 Task: Look for space in Osvaldo Cruz, Brazil from 5th September, 2023 to 13th September, 2023 for 6 adults in price range Rs.15000 to Rs.20000. Place can be entire place with 3 bedrooms having 3 beds and 3 bathrooms. Property type can be house, flat, guest house. Booking option can be shelf check-in. Required host language is Spanish.
Action: Mouse moved to (473, 131)
Screenshot: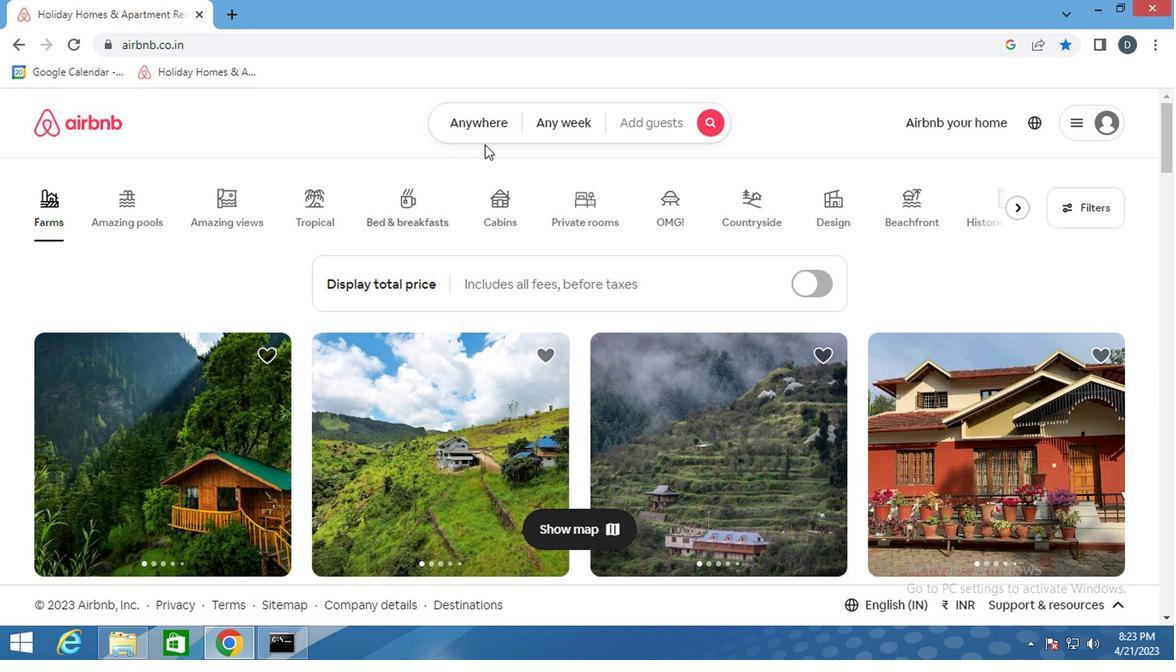 
Action: Mouse pressed left at (473, 131)
Screenshot: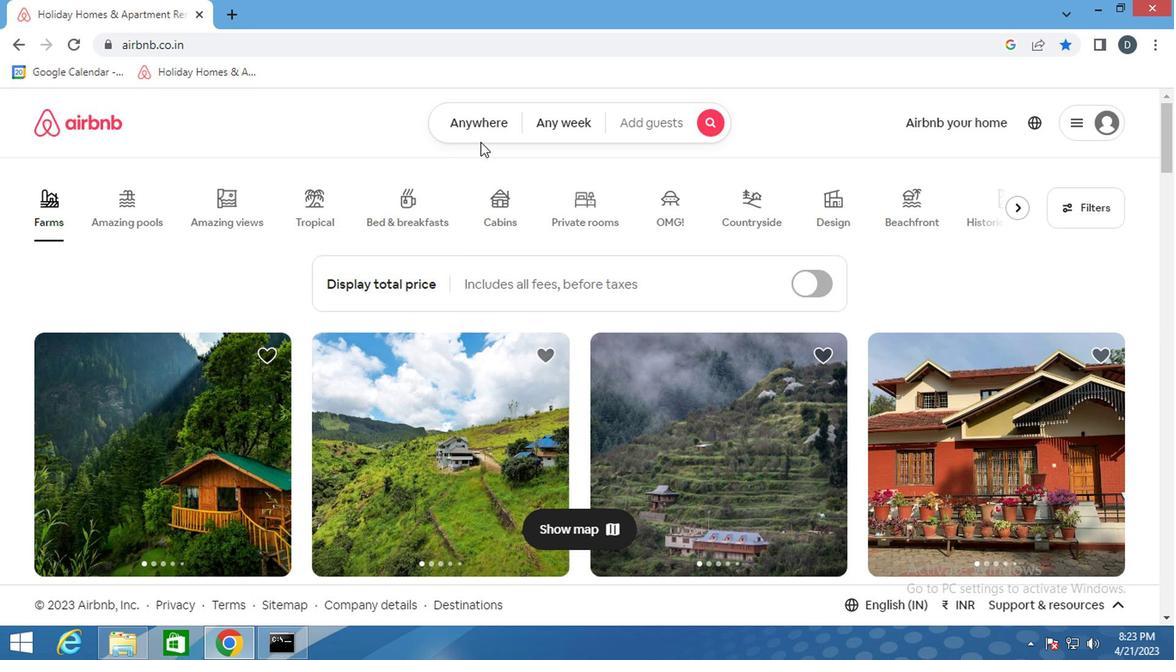 
Action: Mouse moved to (373, 194)
Screenshot: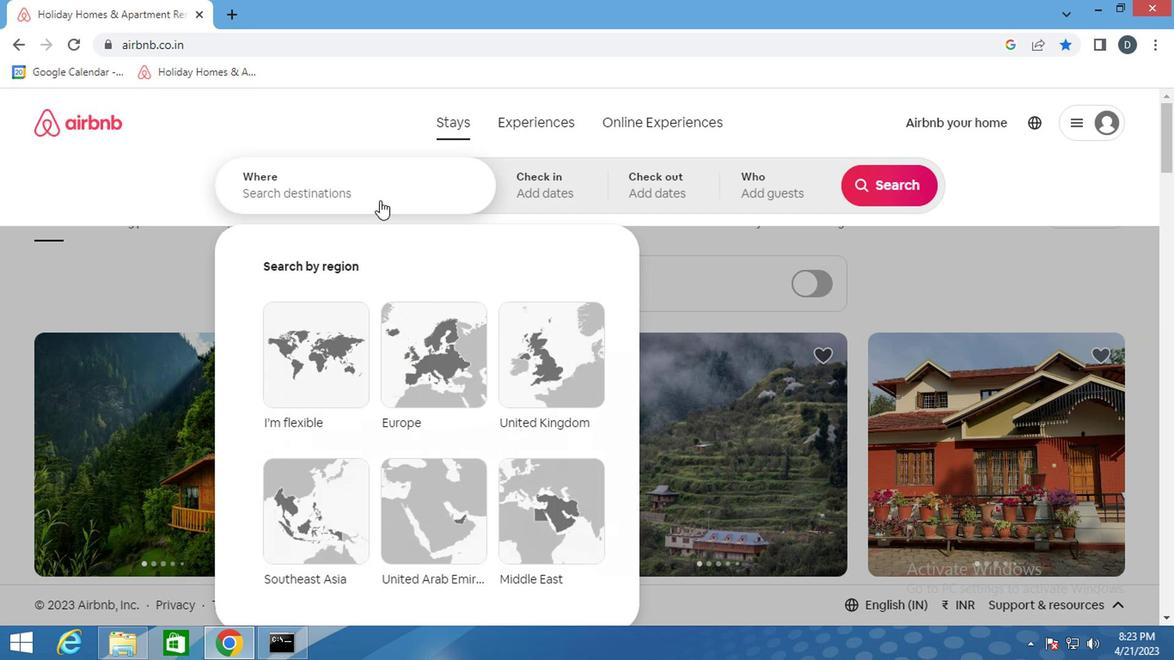 
Action: Mouse pressed left at (373, 194)
Screenshot: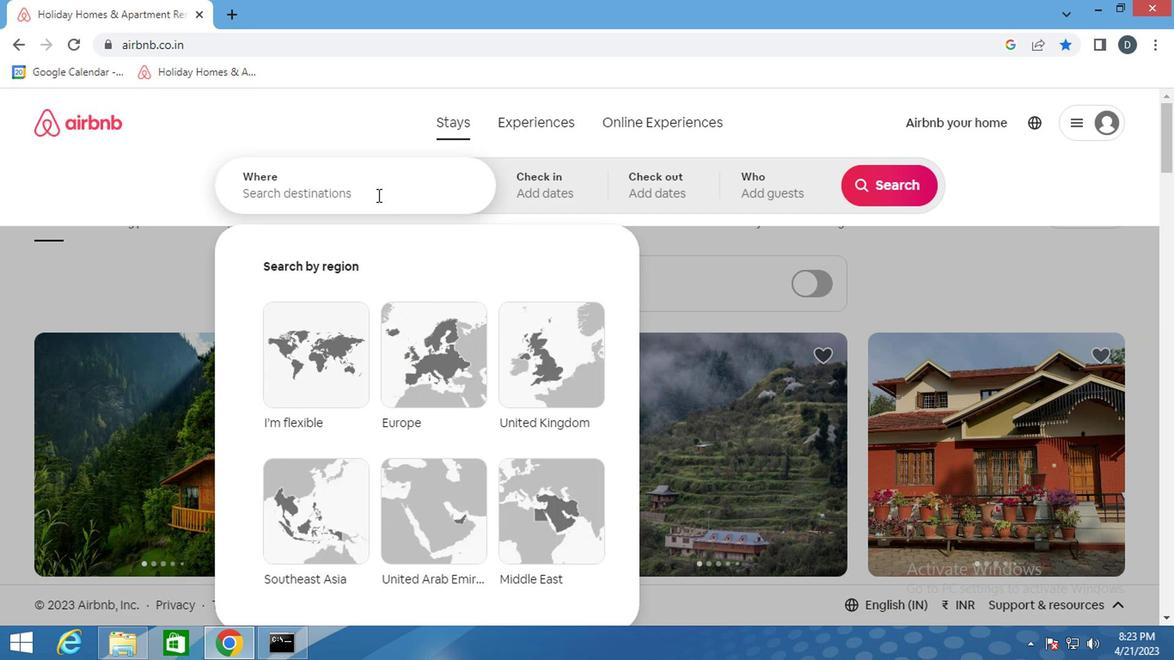 
Action: Key pressed <Key.shift>OSVALDO<Key.space><Key.shift><Key.shift><Key.shift>CRUZ,<Key.shift>BRAZIL<Key.enter>
Screenshot: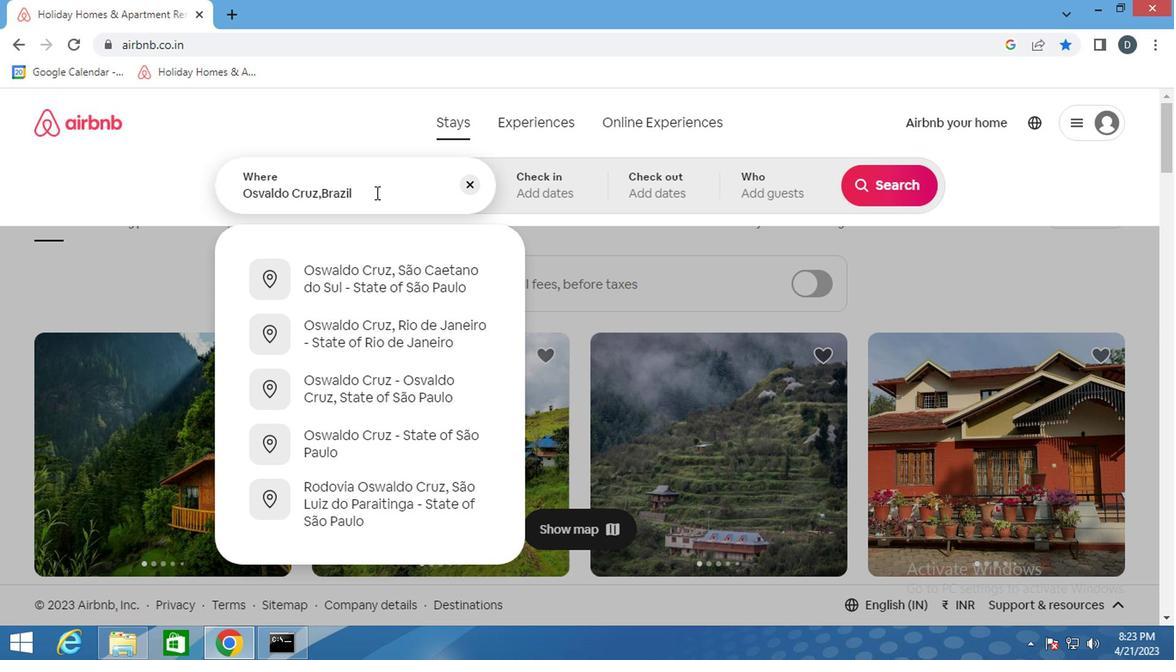 
Action: Mouse moved to (886, 340)
Screenshot: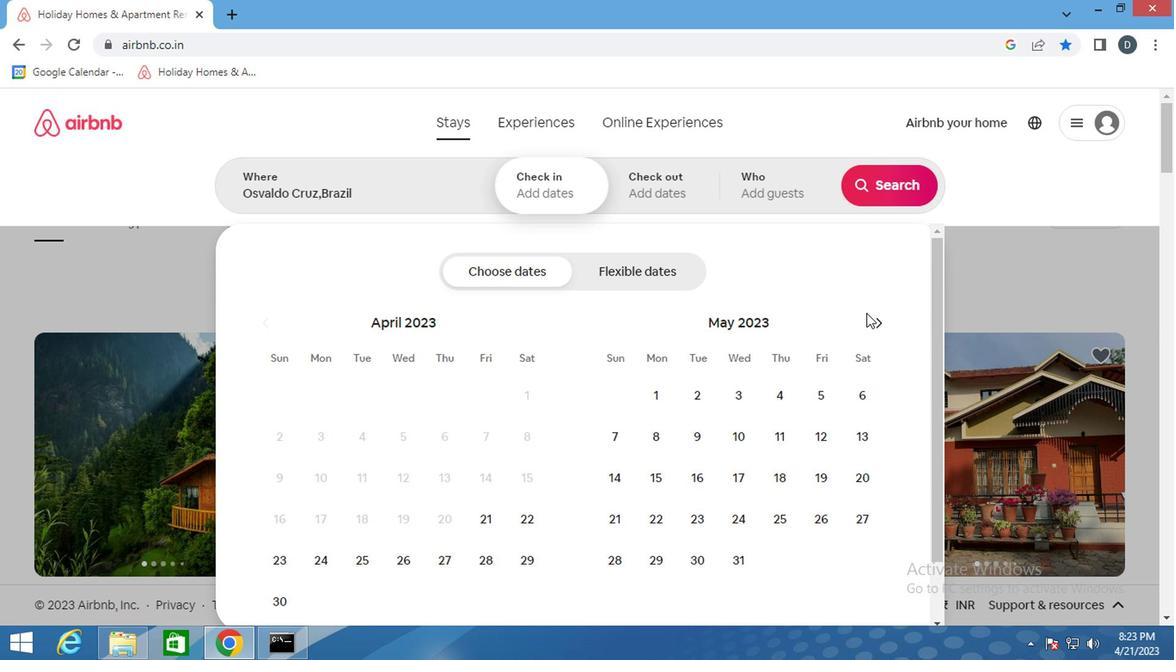 
Action: Mouse pressed left at (886, 340)
Screenshot: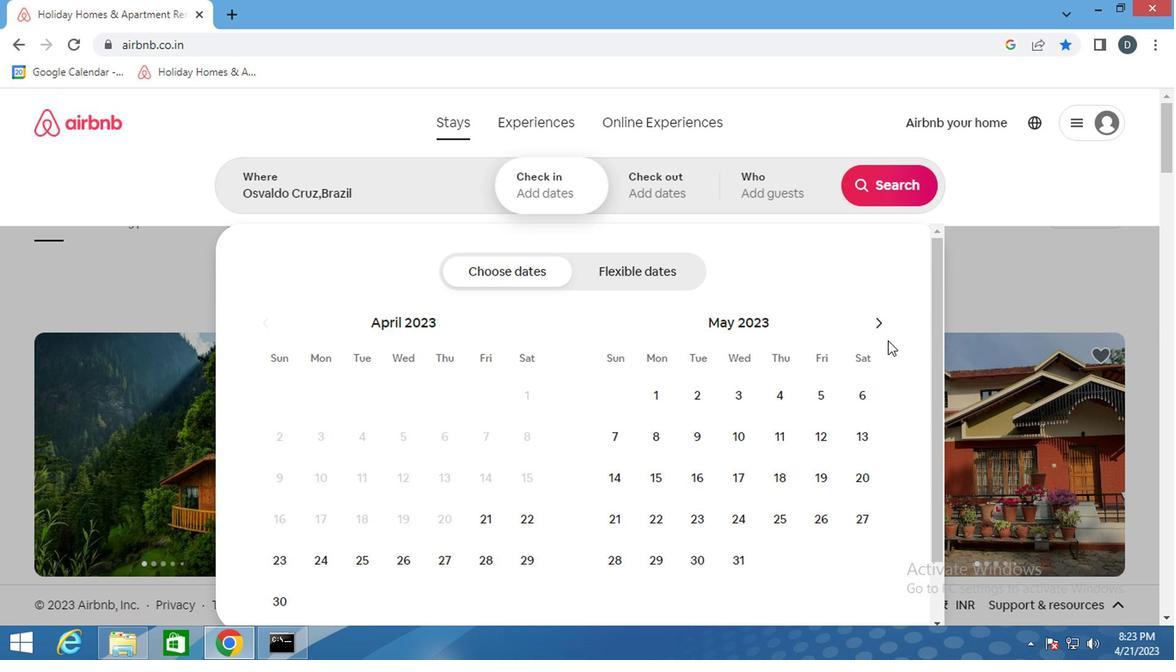 
Action: Mouse moved to (876, 319)
Screenshot: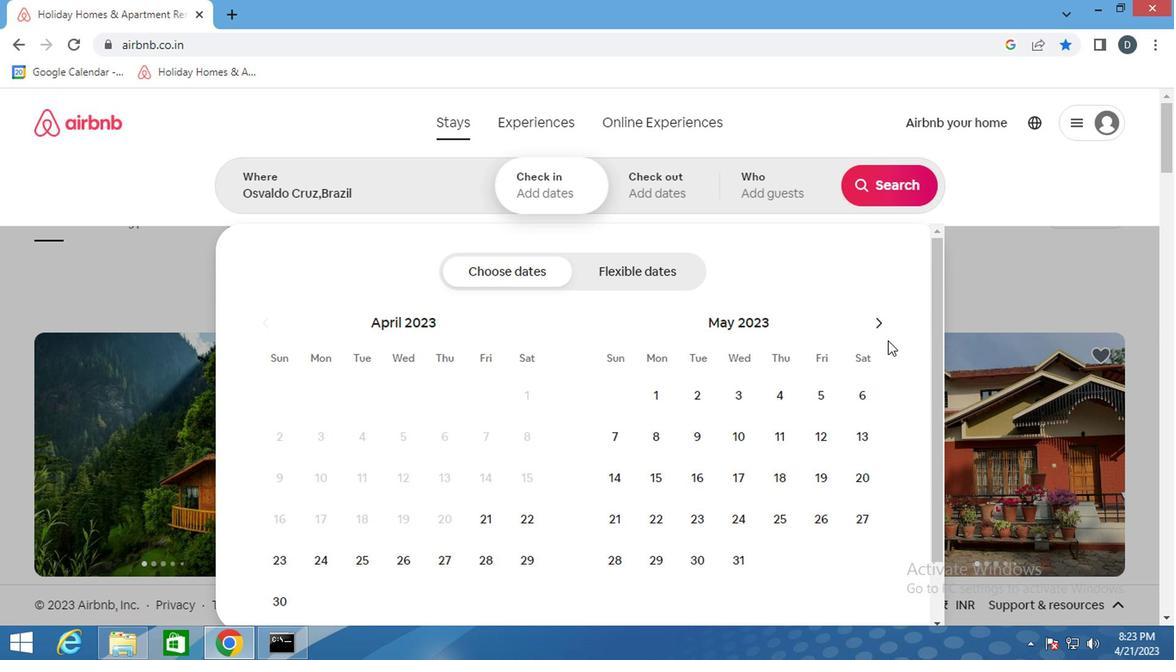 
Action: Mouse pressed left at (876, 319)
Screenshot: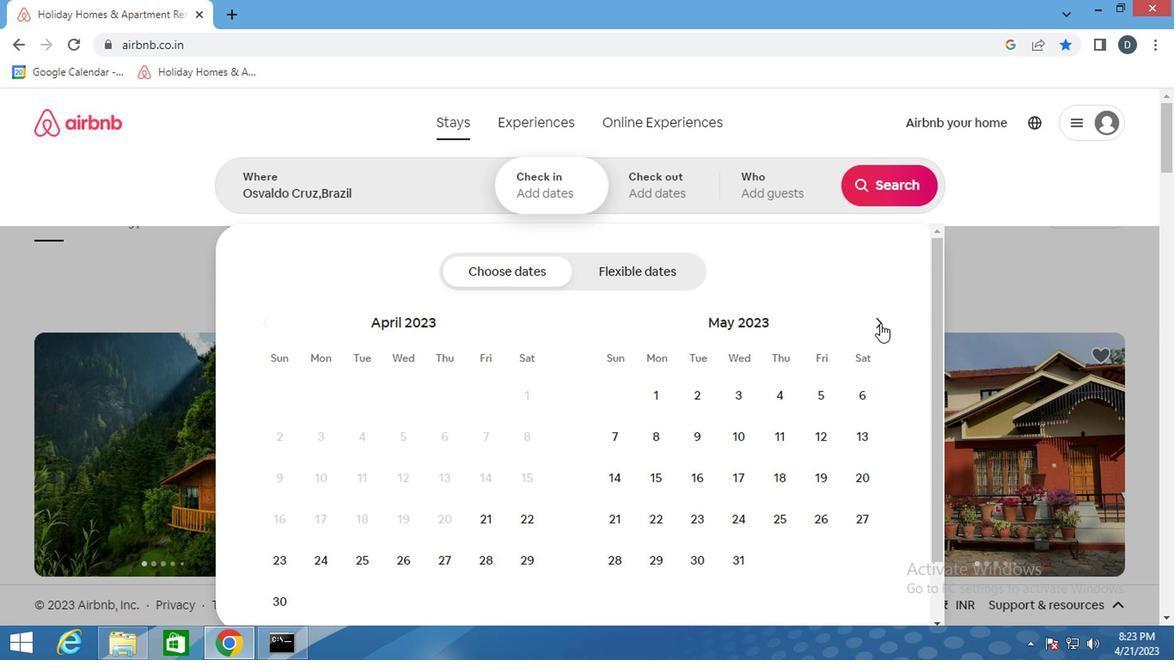 
Action: Mouse pressed left at (876, 319)
Screenshot: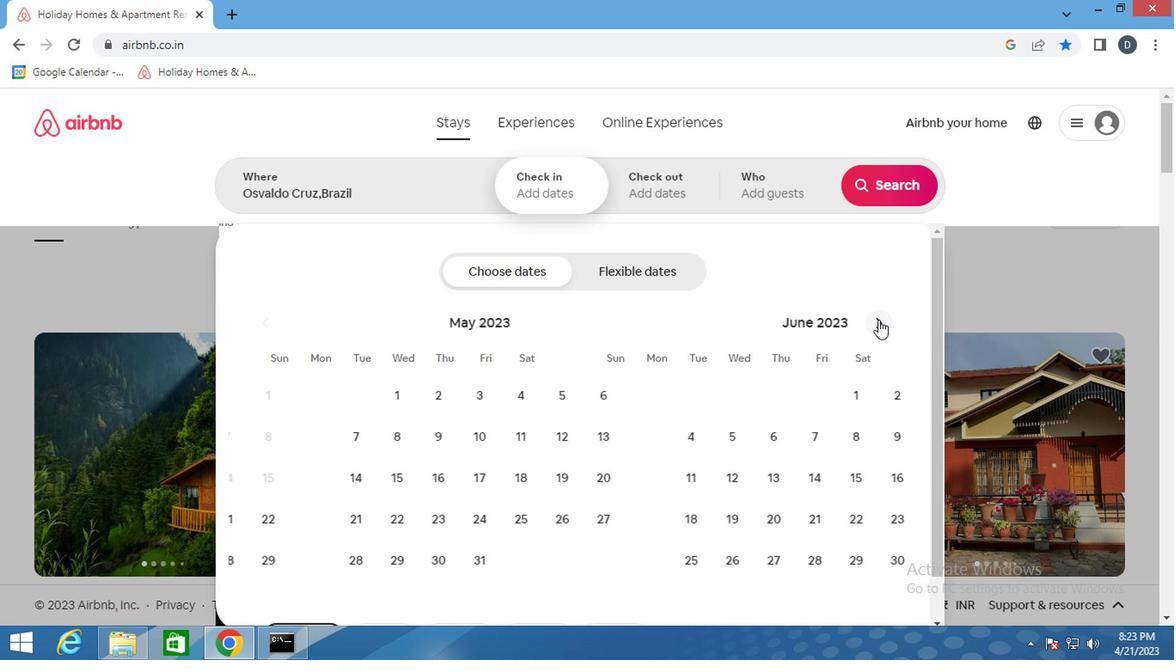 
Action: Mouse pressed left at (876, 319)
Screenshot: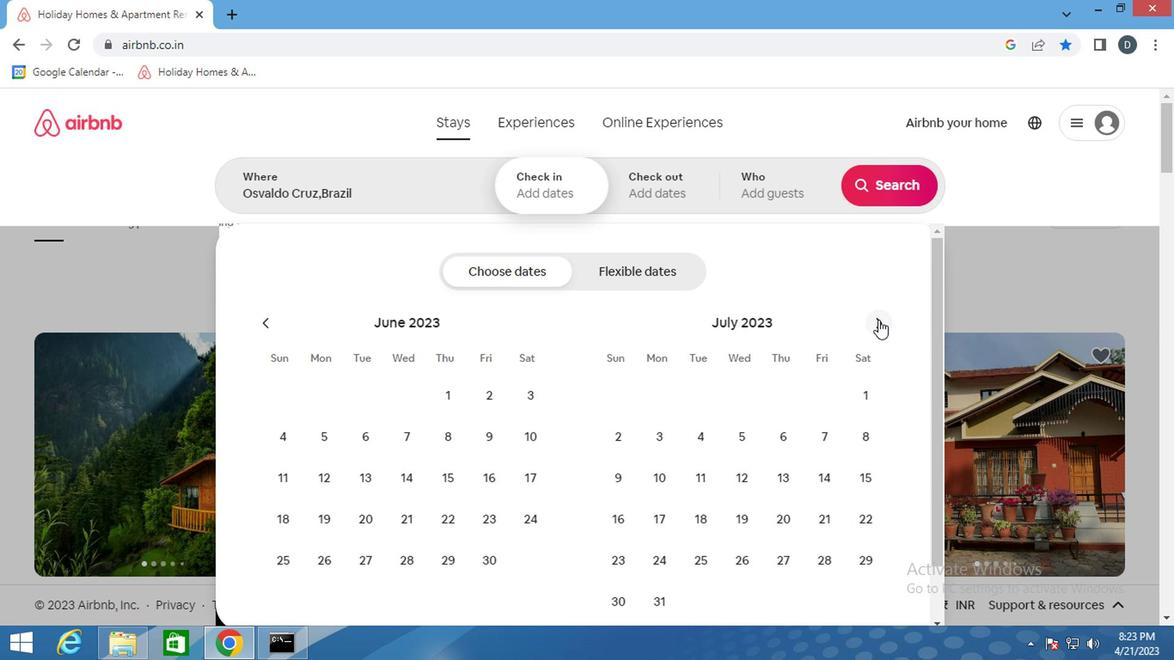 
Action: Mouse moved to (878, 326)
Screenshot: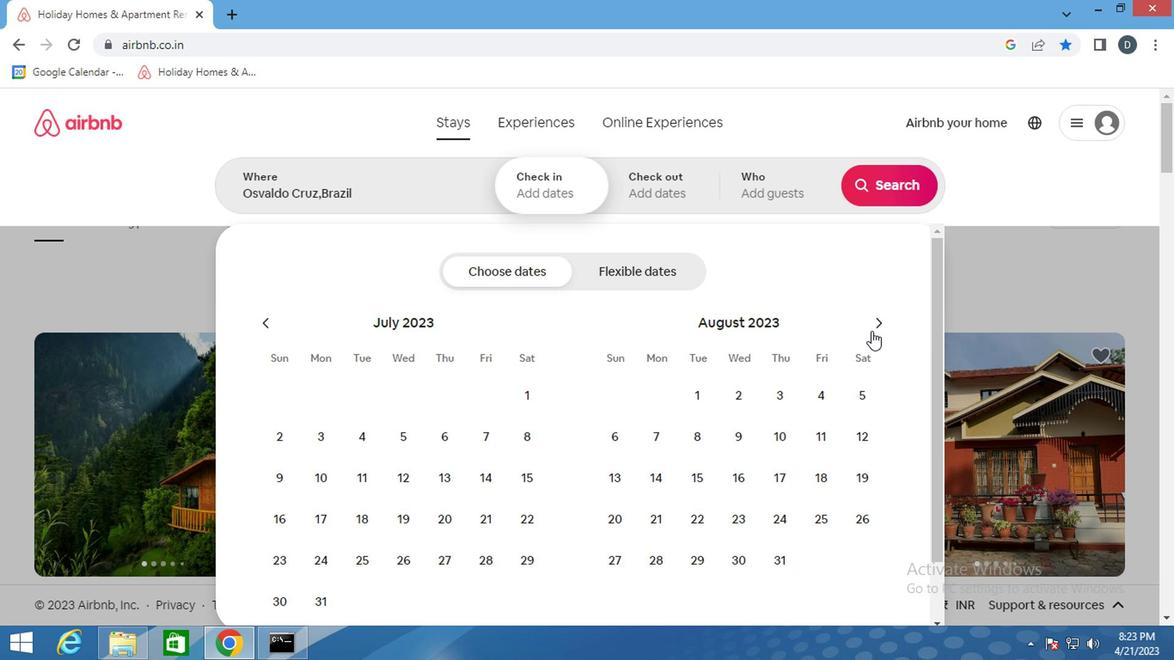 
Action: Mouse pressed left at (878, 326)
Screenshot: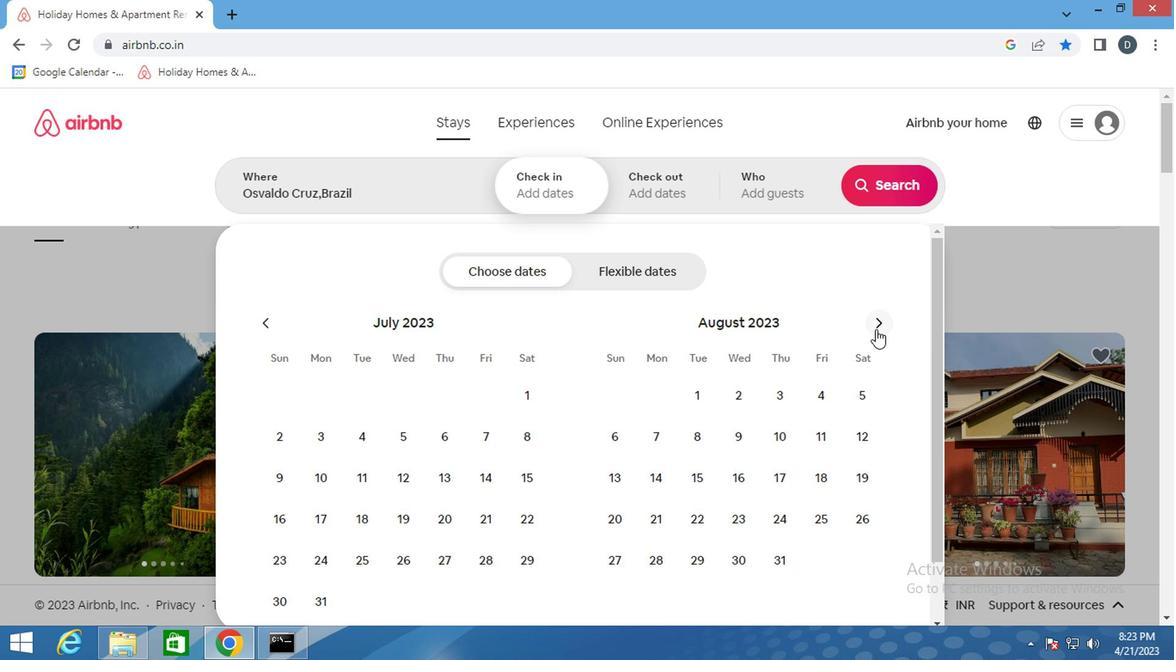 
Action: Mouse pressed left at (878, 326)
Screenshot: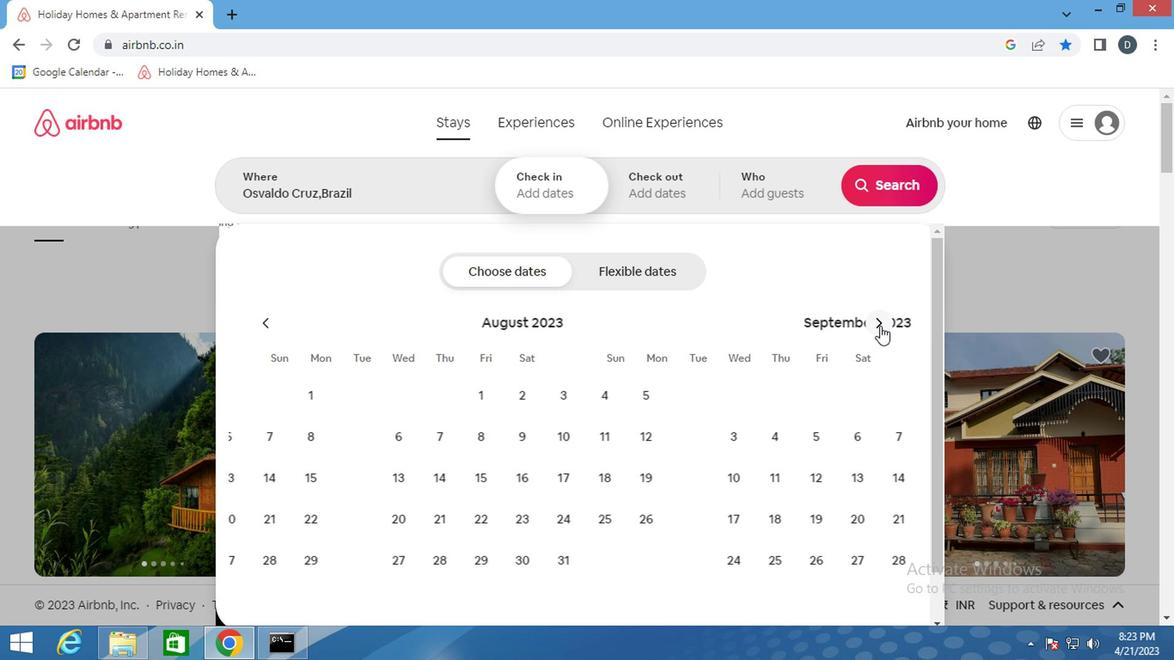 
Action: Mouse moved to (354, 437)
Screenshot: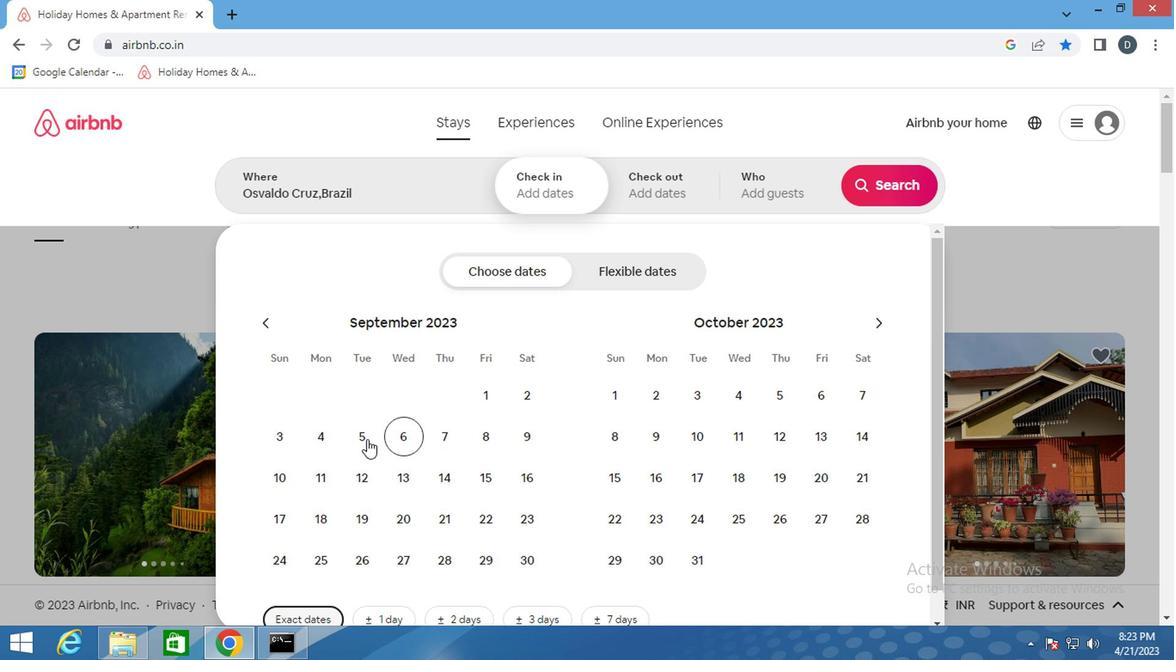 
Action: Mouse pressed left at (354, 437)
Screenshot: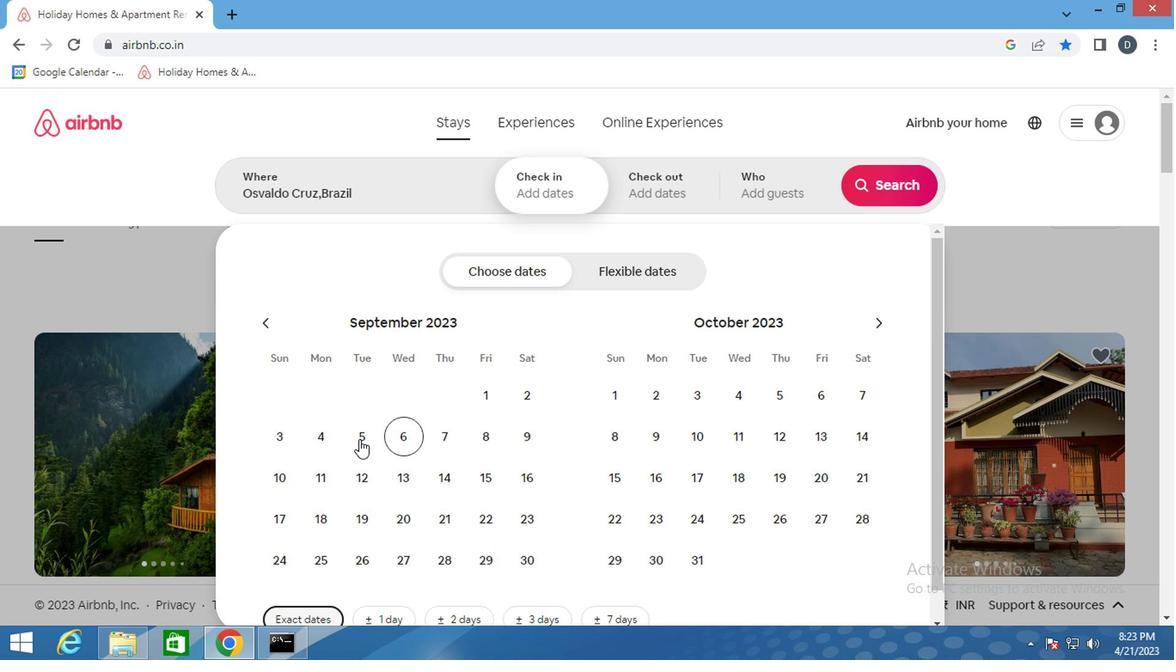 
Action: Mouse moved to (390, 480)
Screenshot: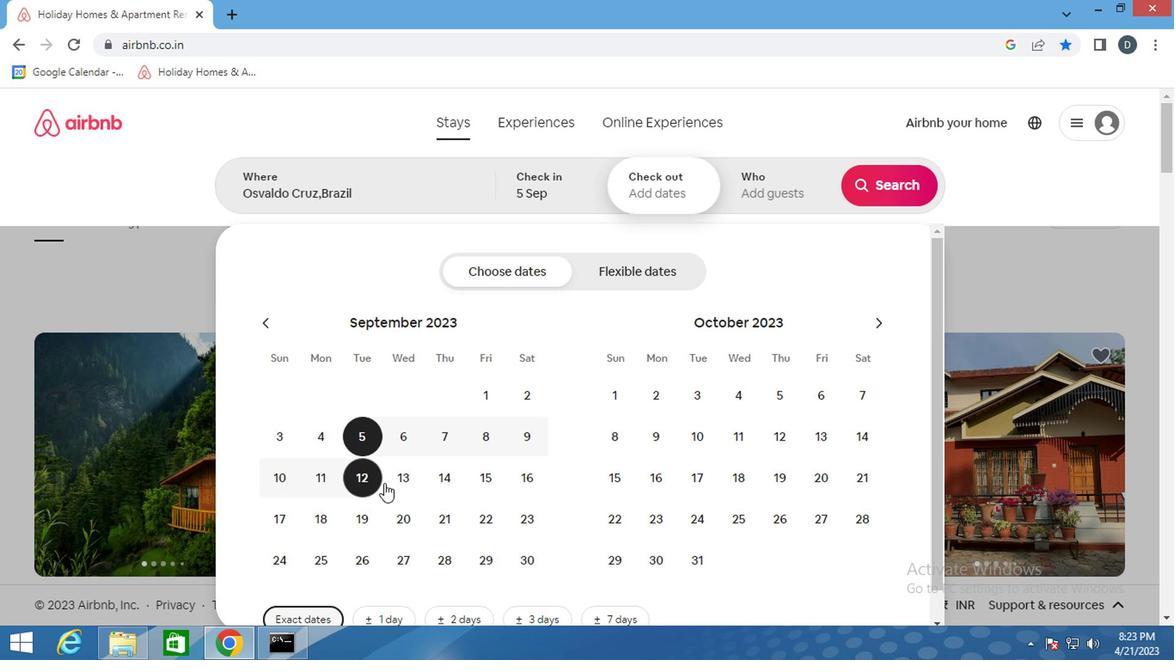 
Action: Mouse pressed left at (390, 480)
Screenshot: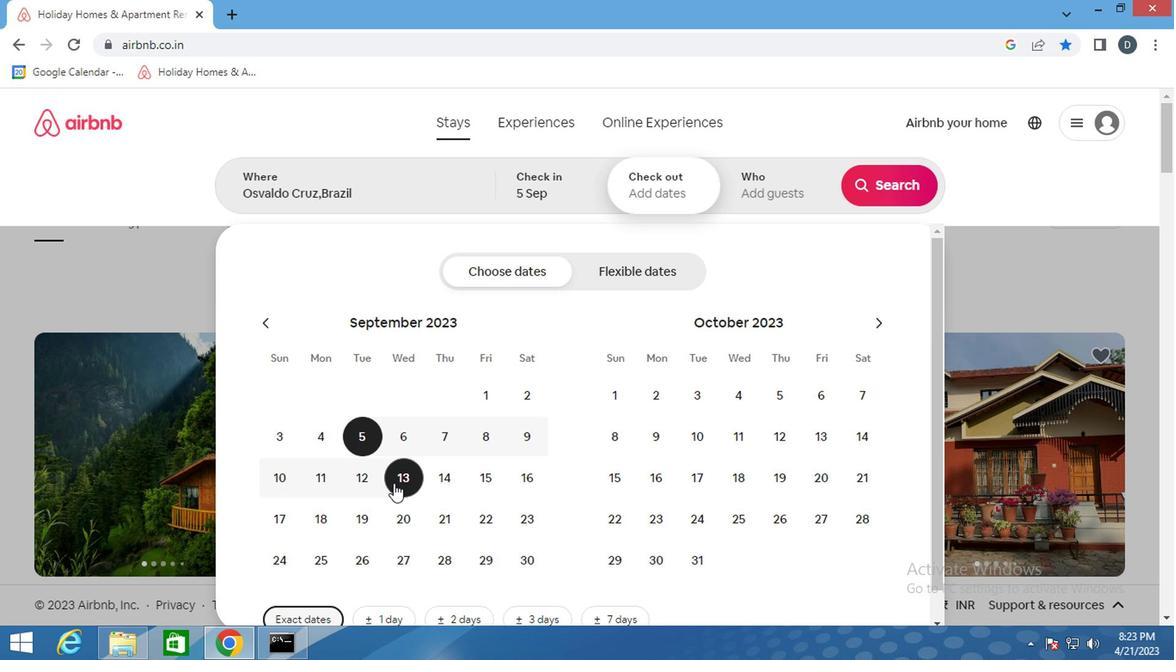 
Action: Mouse moved to (741, 199)
Screenshot: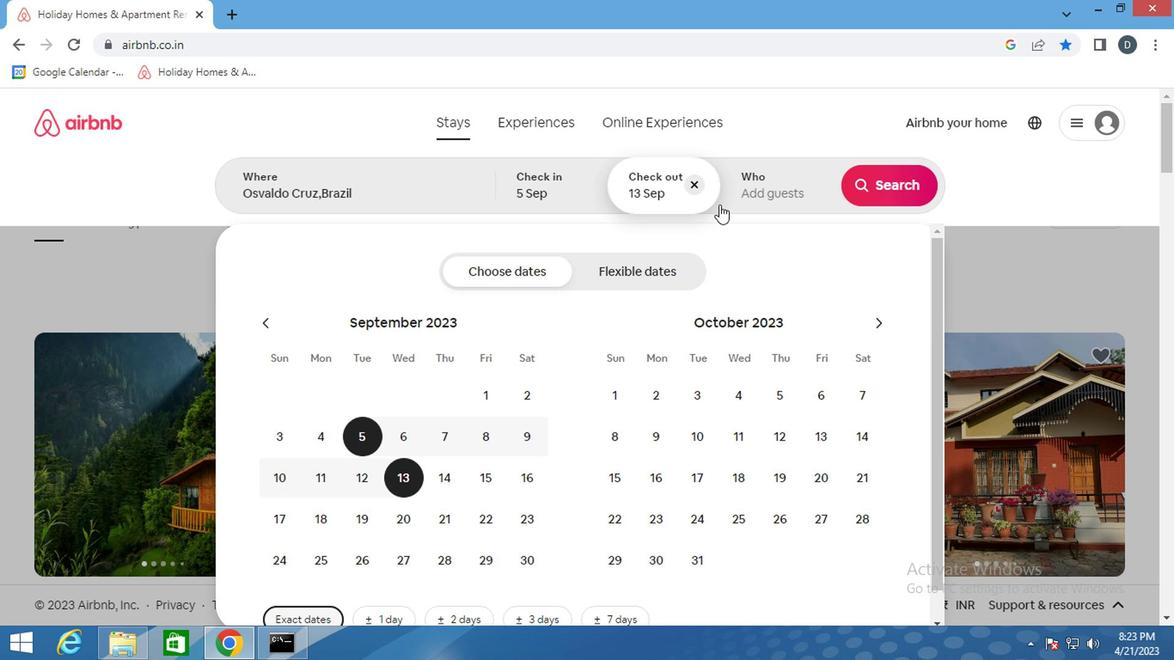 
Action: Mouse pressed left at (741, 199)
Screenshot: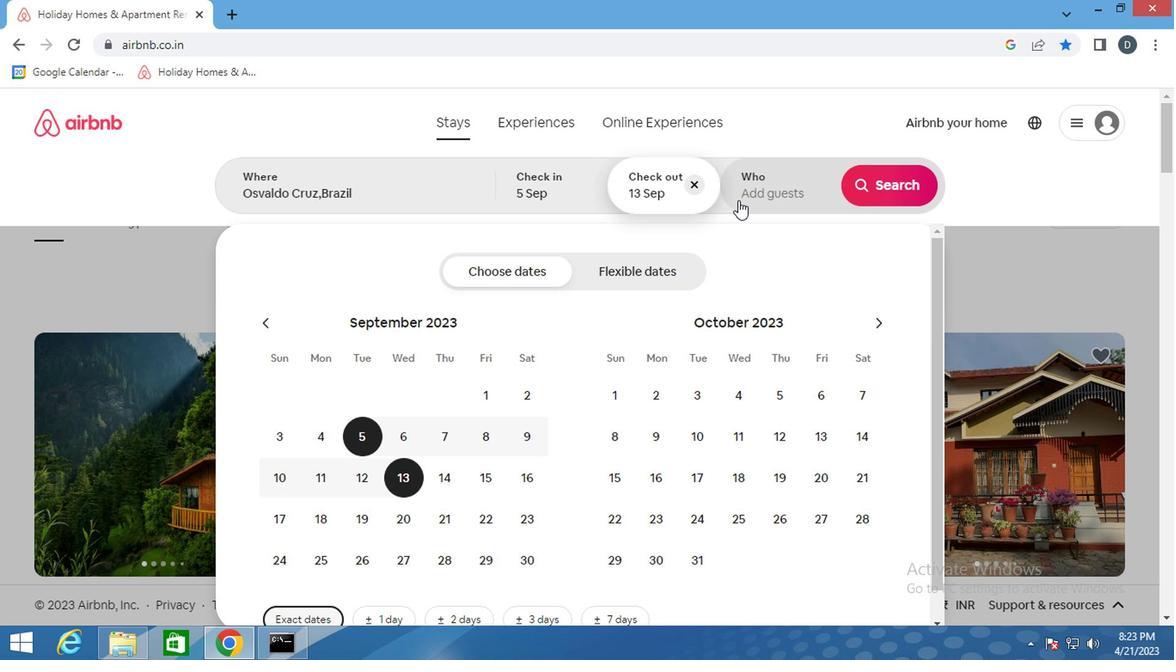 
Action: Mouse moved to (886, 278)
Screenshot: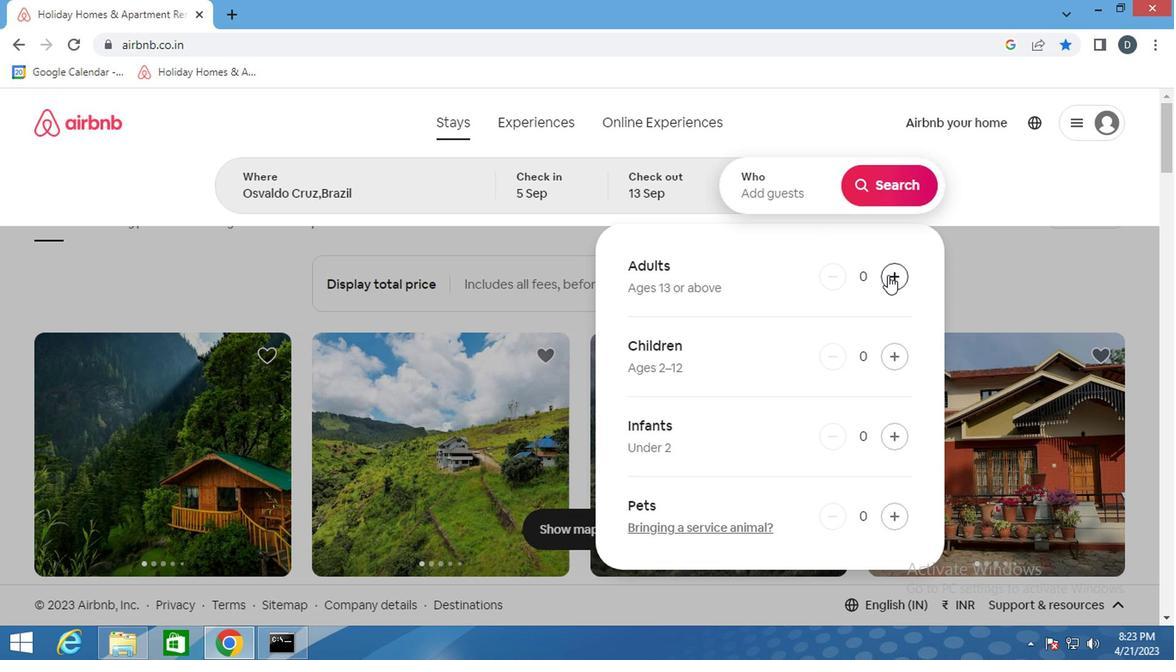 
Action: Mouse pressed left at (886, 278)
Screenshot: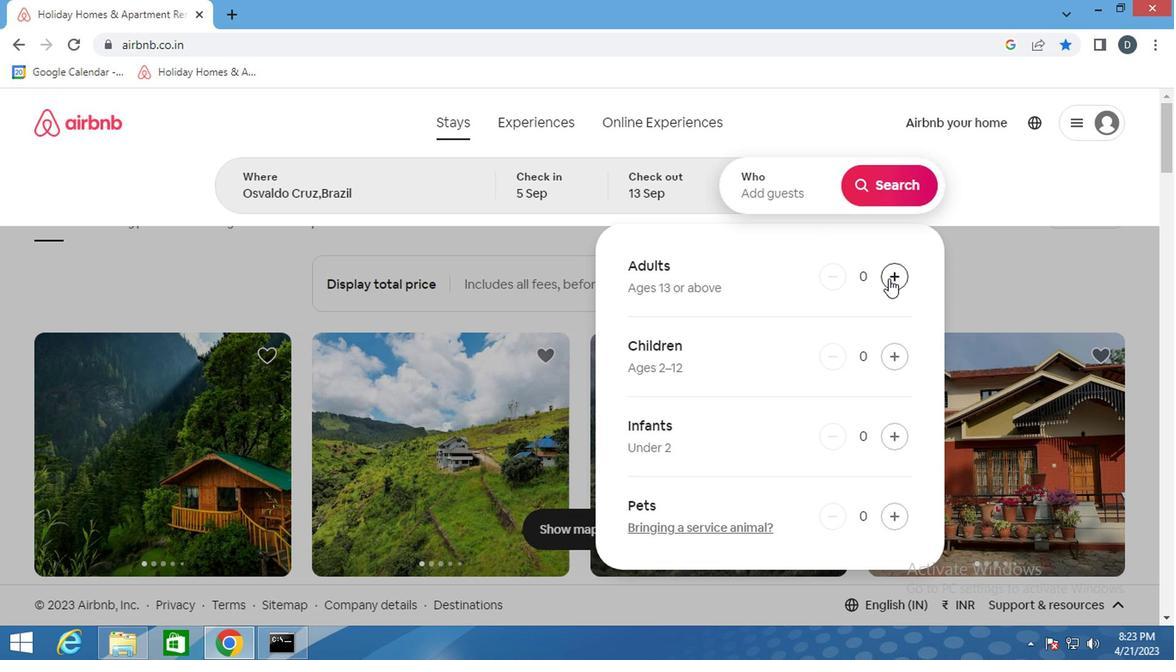 
Action: Mouse pressed left at (886, 278)
Screenshot: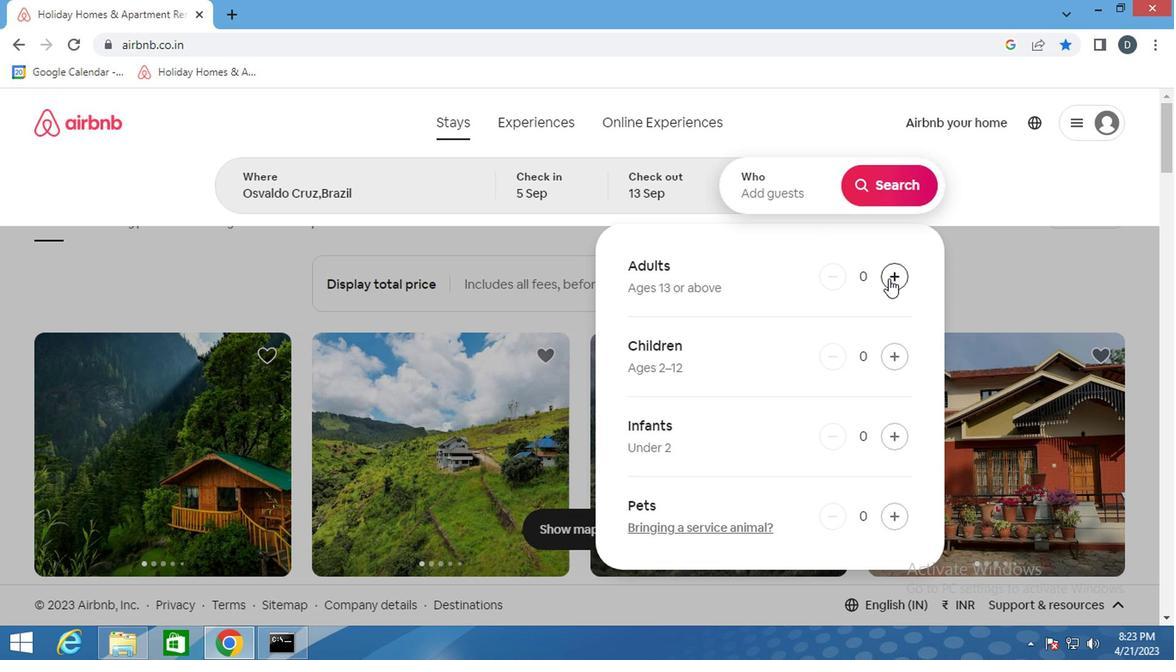 
Action: Mouse pressed left at (886, 278)
Screenshot: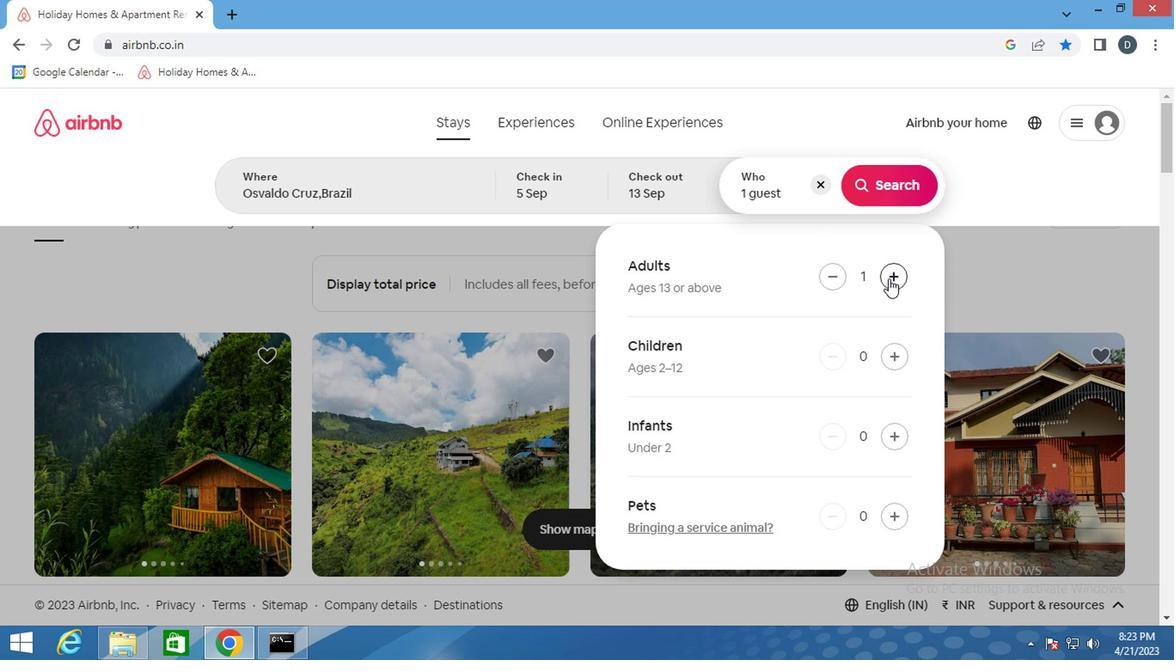
Action: Mouse pressed left at (886, 278)
Screenshot: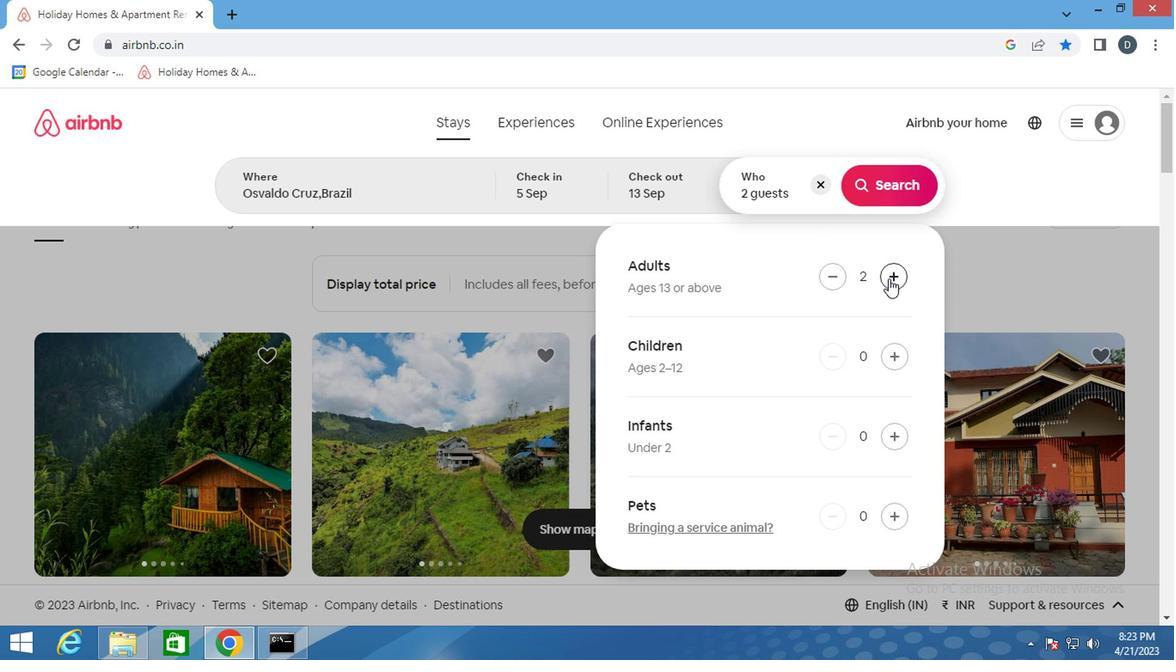 
Action: Mouse pressed left at (886, 278)
Screenshot: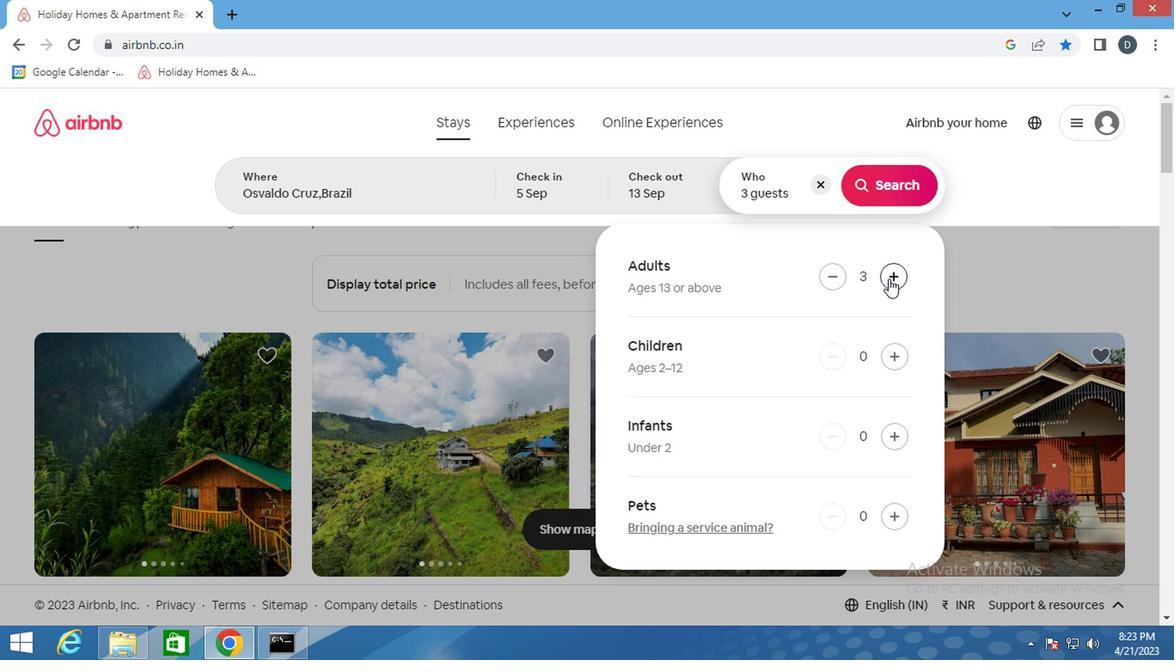 
Action: Mouse pressed left at (886, 278)
Screenshot: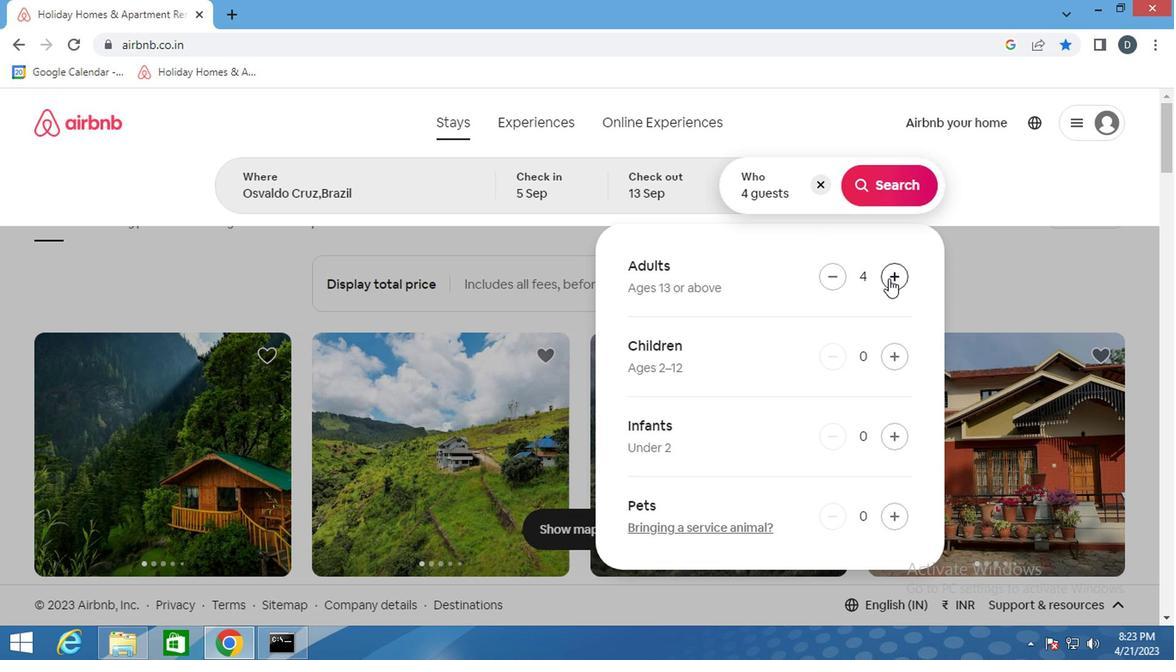 
Action: Mouse moved to (889, 200)
Screenshot: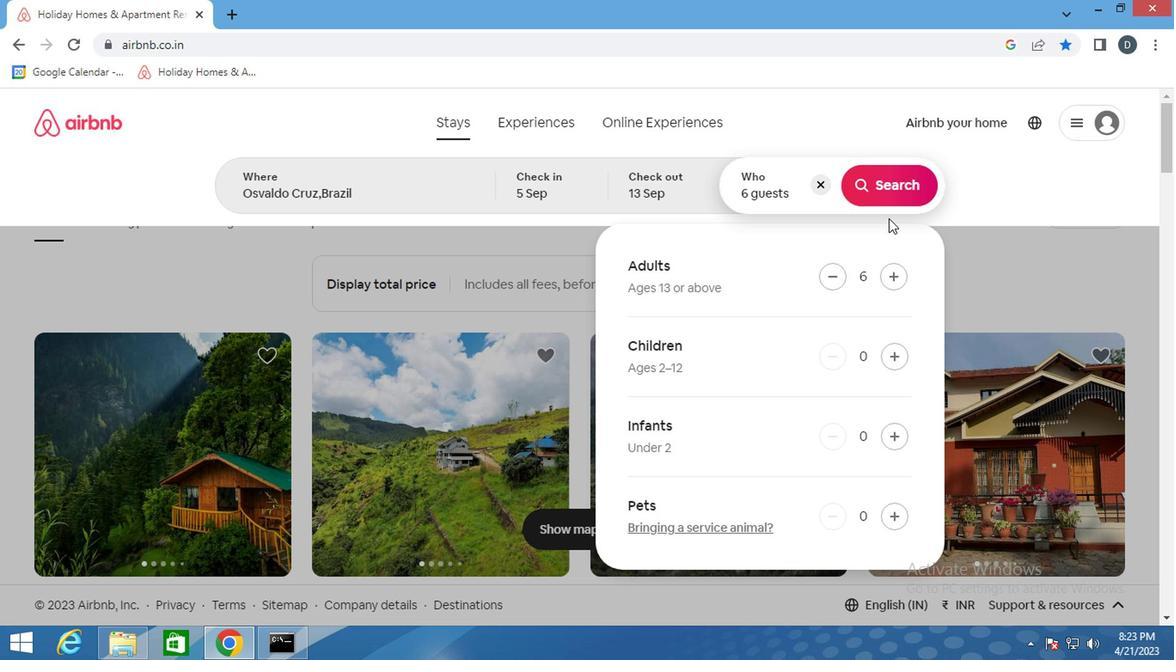 
Action: Mouse pressed left at (889, 200)
Screenshot: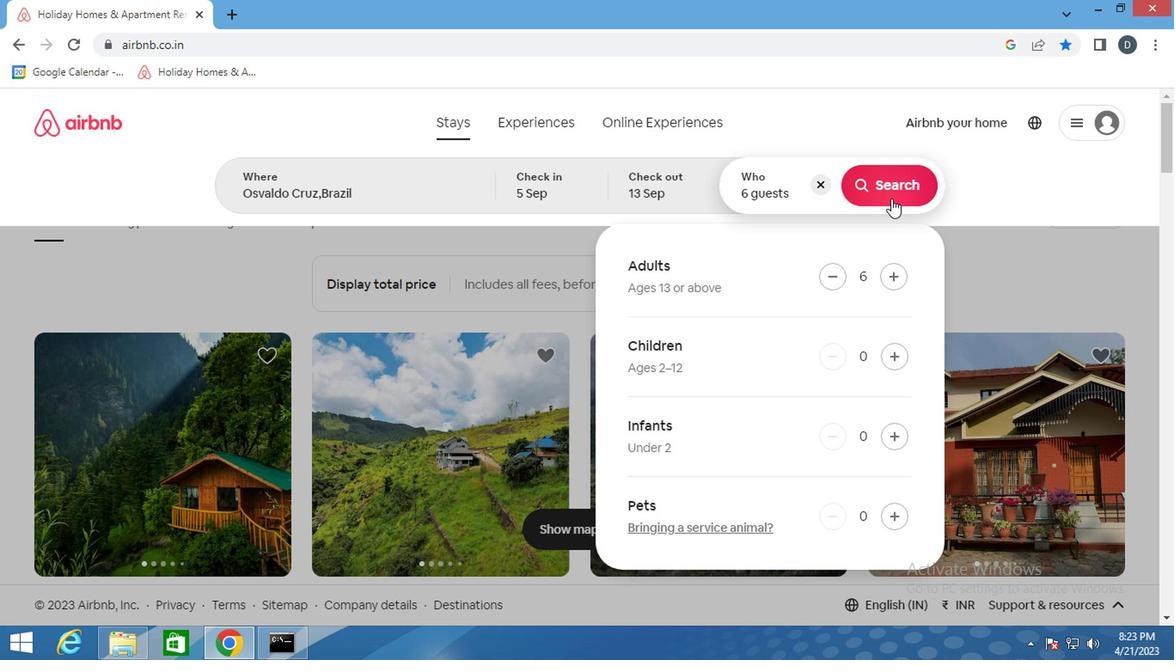 
Action: Mouse moved to (1077, 196)
Screenshot: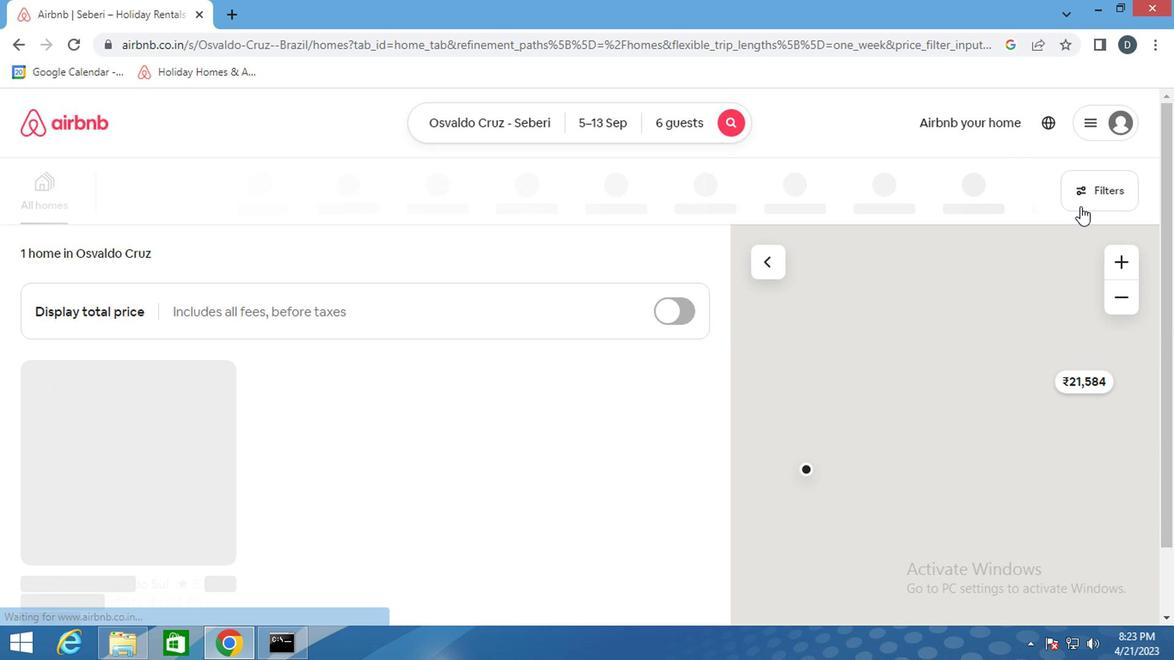 
Action: Mouse pressed left at (1077, 196)
Screenshot: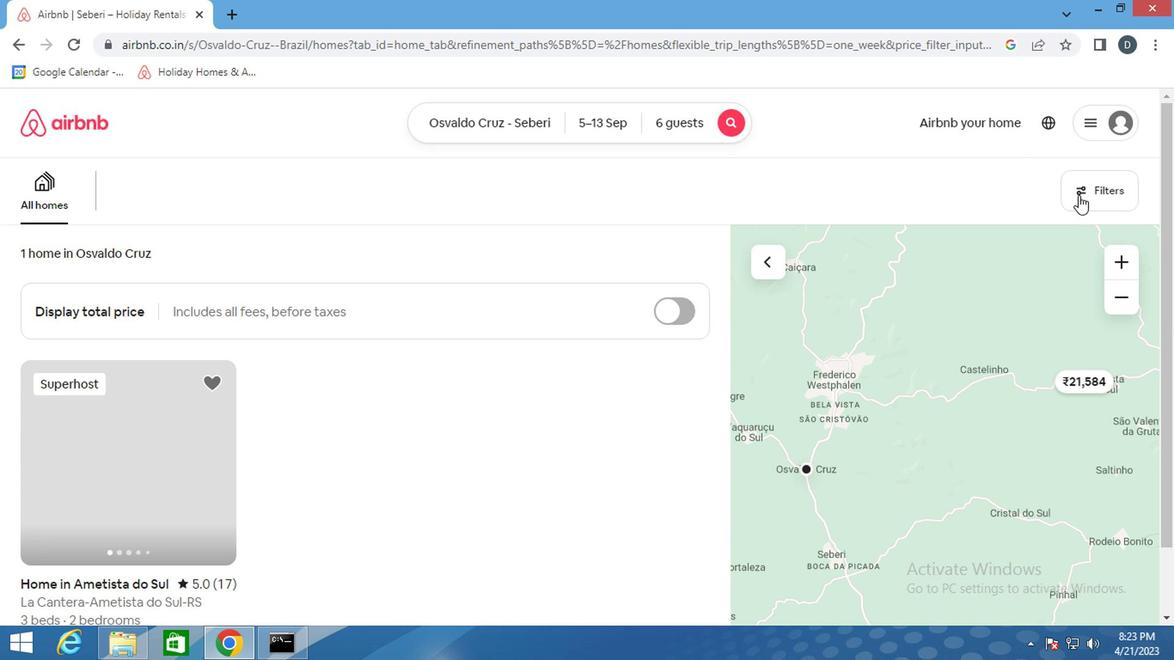 
Action: Mouse moved to (405, 403)
Screenshot: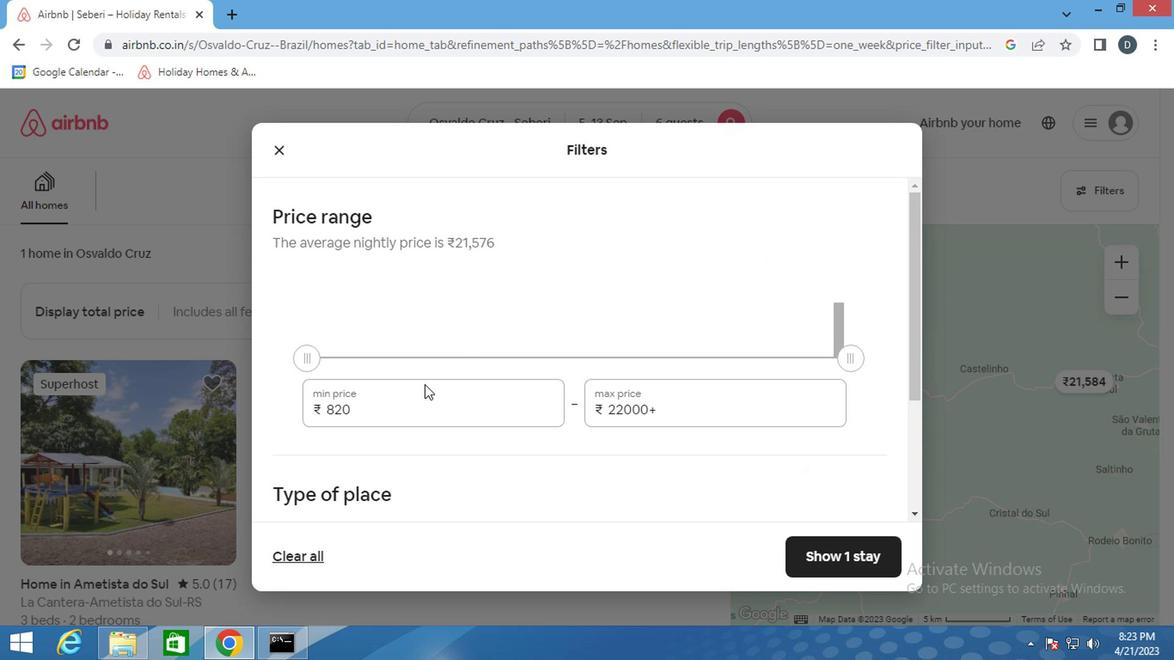 
Action: Mouse pressed left at (405, 403)
Screenshot: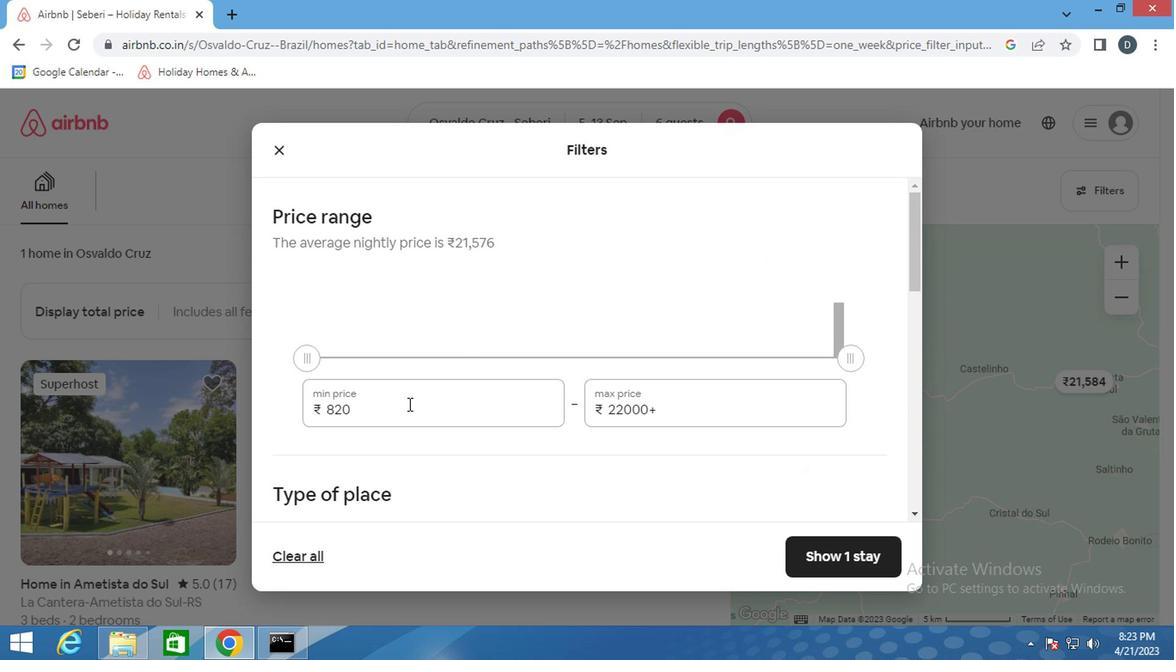 
Action: Mouse pressed left at (405, 403)
Screenshot: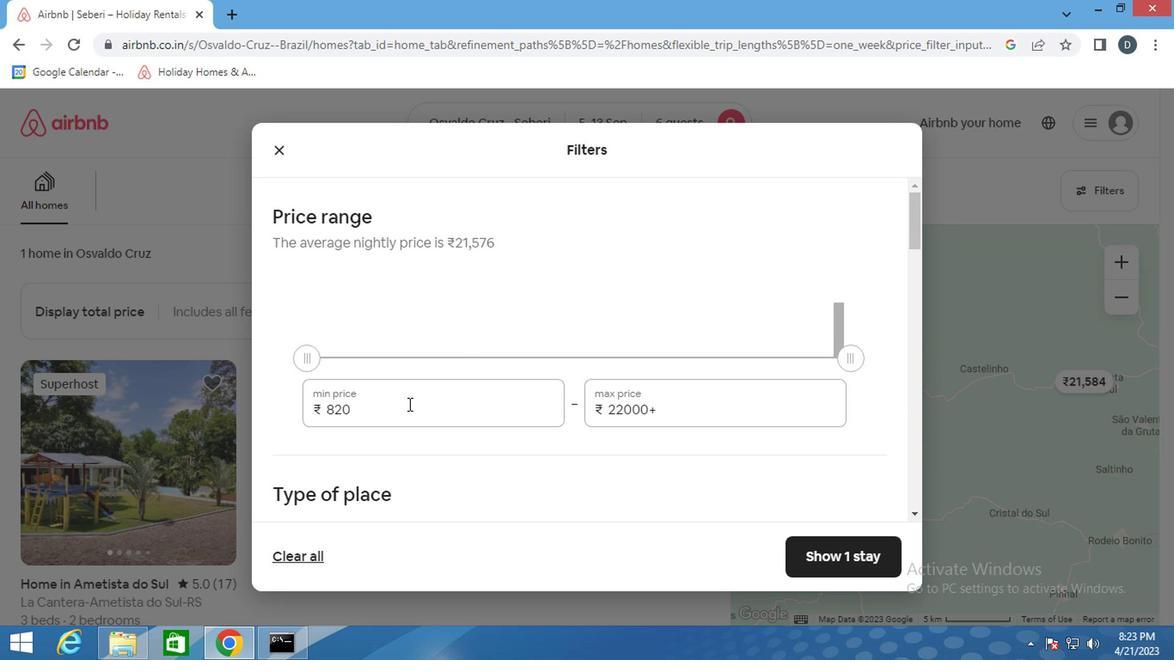
Action: Key pressed 15000
Screenshot: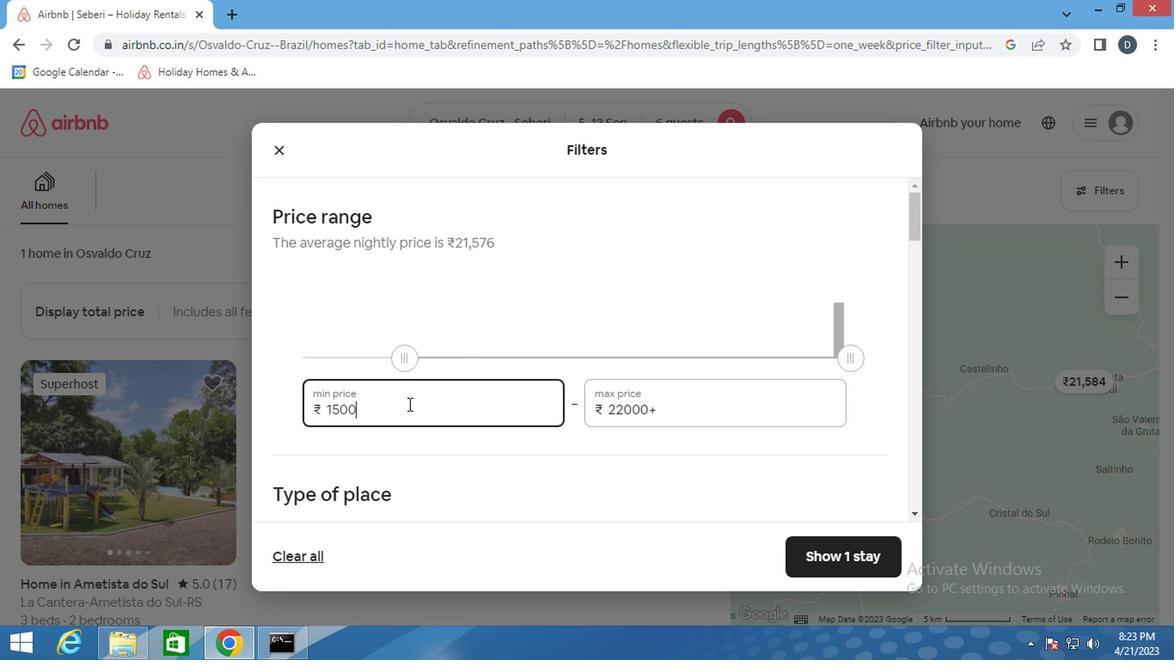 
Action: Mouse moved to (405, 403)
Screenshot: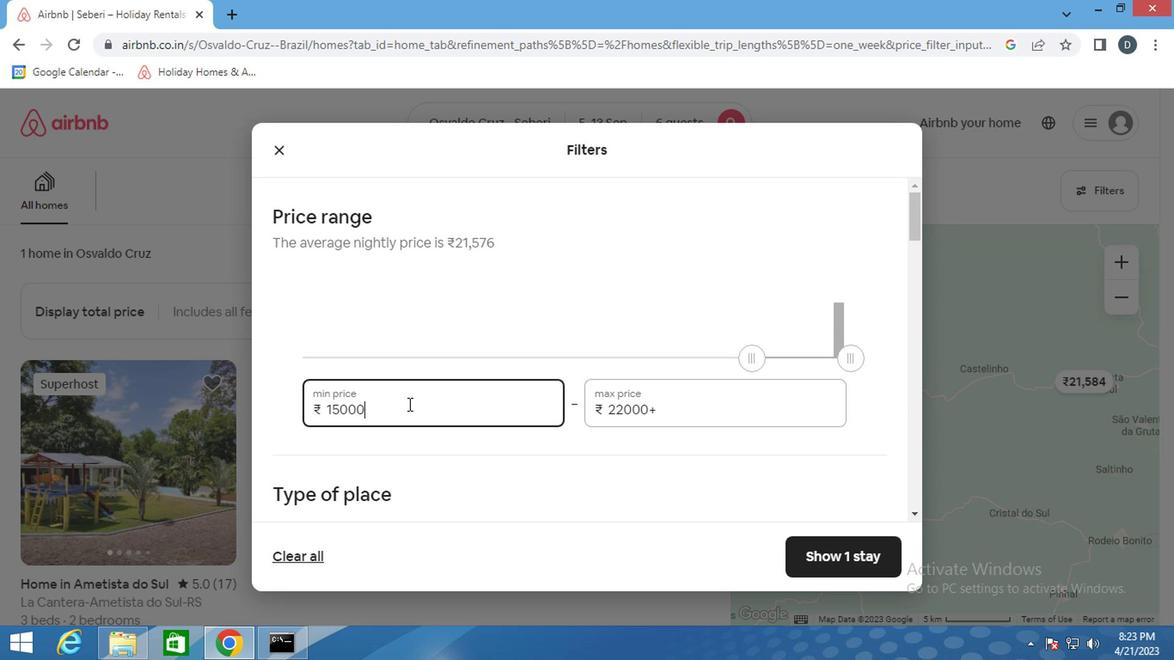 
Action: Key pressed <Key.tab>ctrl+Actrl+2000
Screenshot: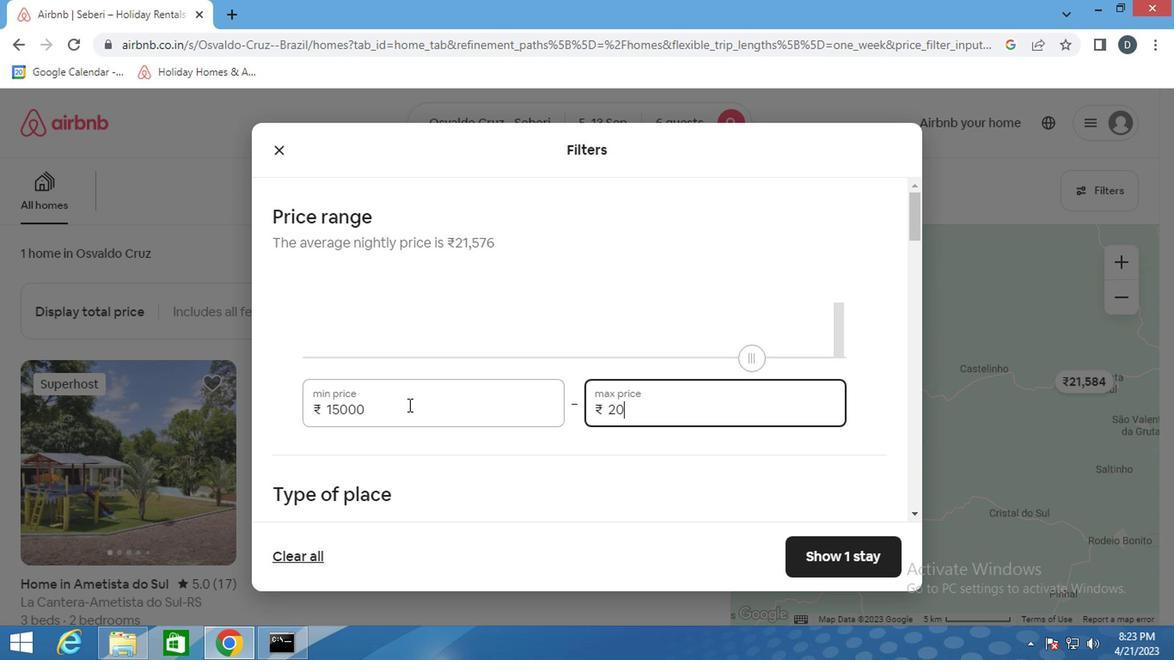 
Action: Mouse moved to (500, 415)
Screenshot: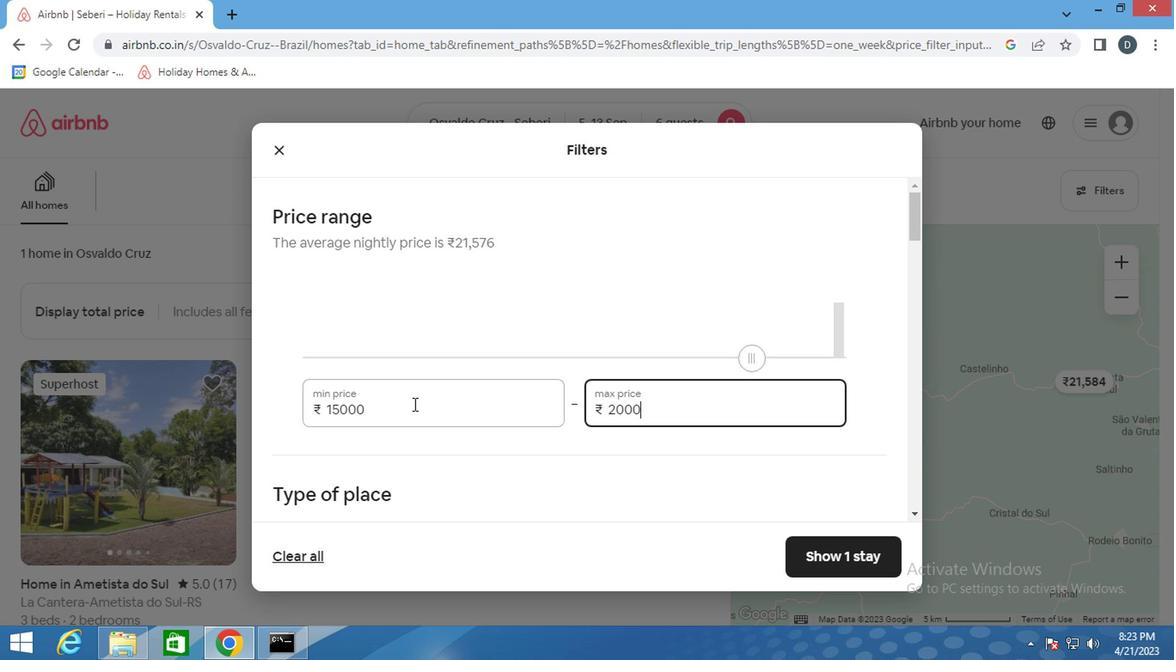 
Action: Key pressed 0
Screenshot: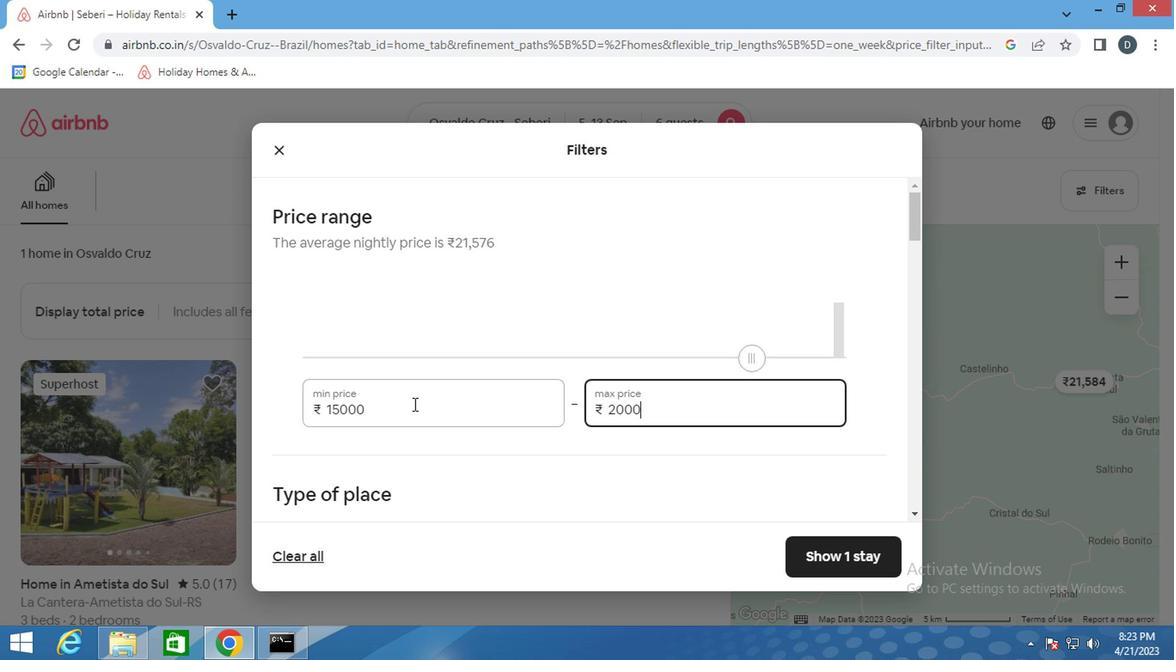 
Action: Mouse moved to (525, 420)
Screenshot: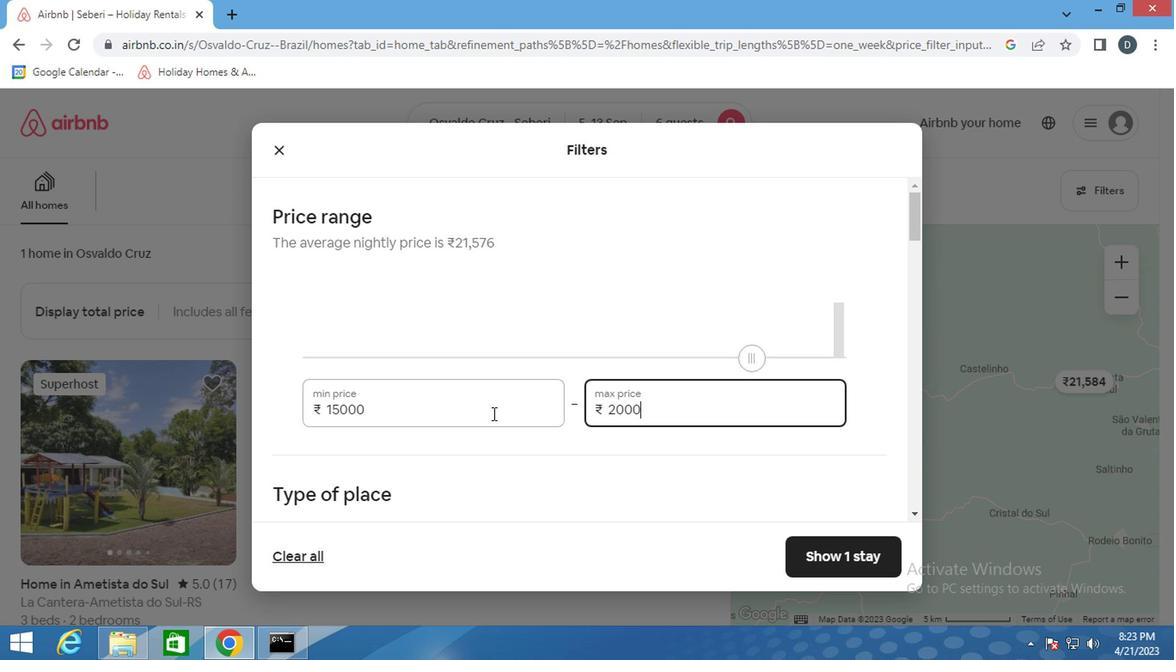 
Action: Mouse scrolled (525, 418) with delta (0, -1)
Screenshot: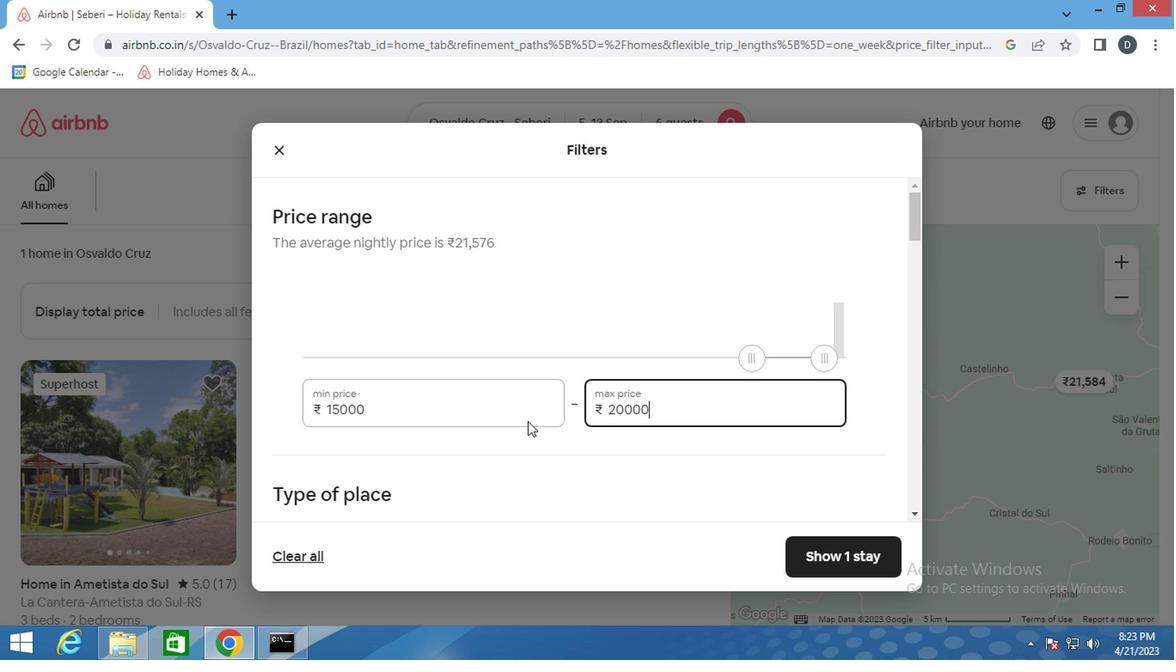 
Action: Mouse scrolled (525, 418) with delta (0, -1)
Screenshot: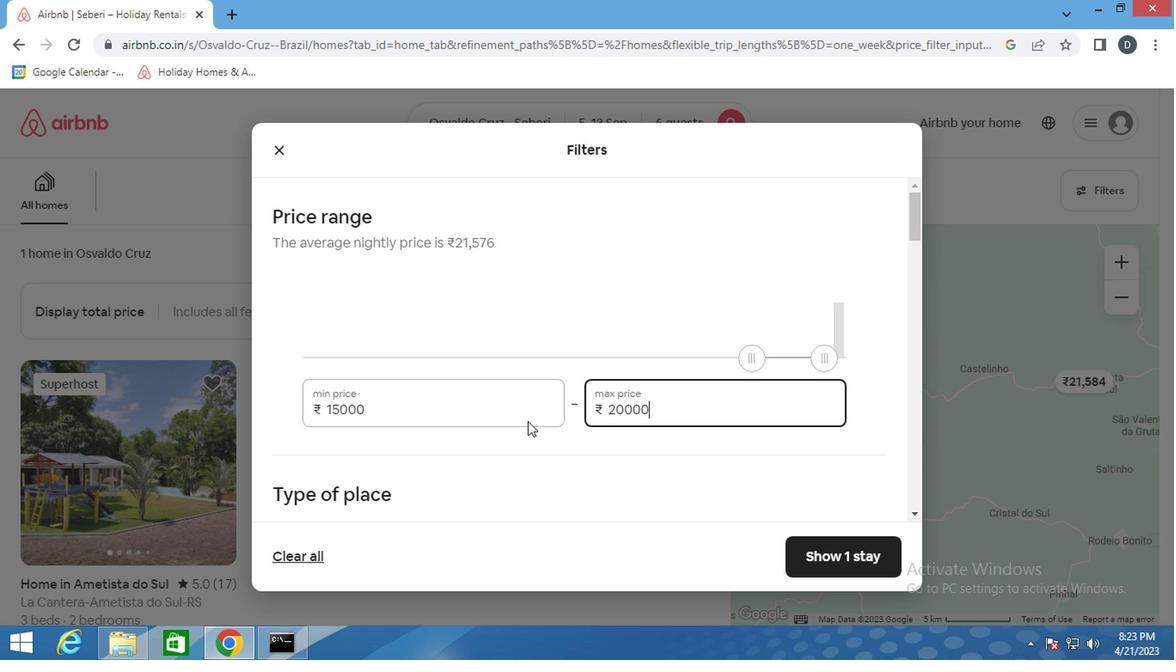 
Action: Mouse moved to (414, 354)
Screenshot: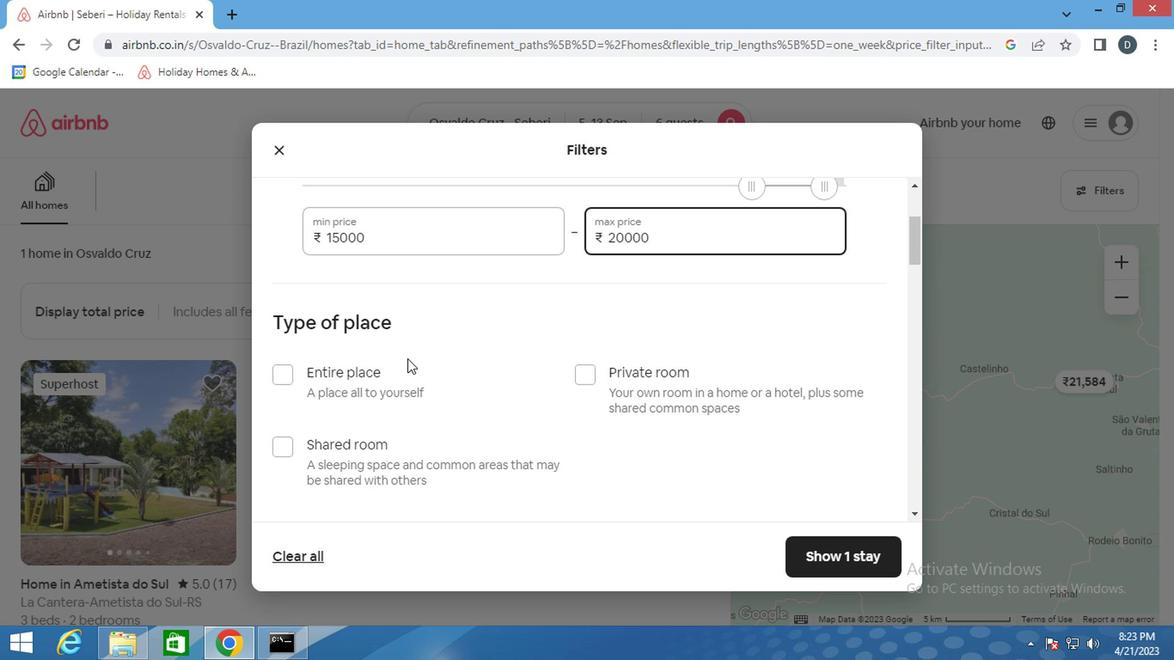 
Action: Mouse scrolled (414, 353) with delta (0, -1)
Screenshot: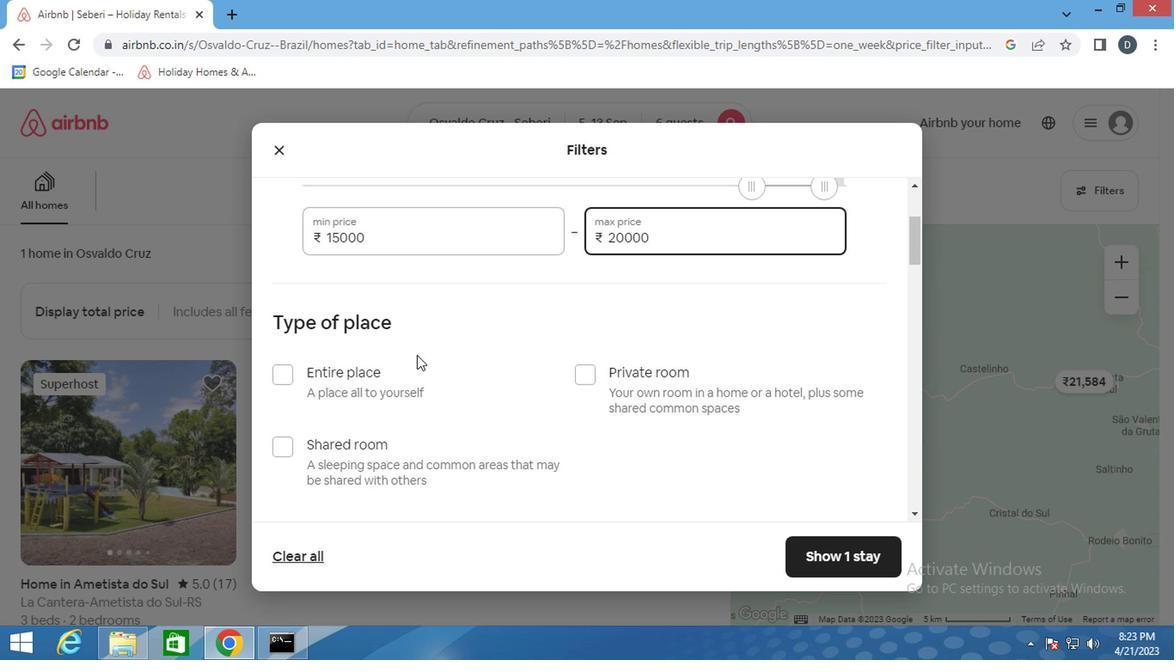 
Action: Mouse moved to (356, 295)
Screenshot: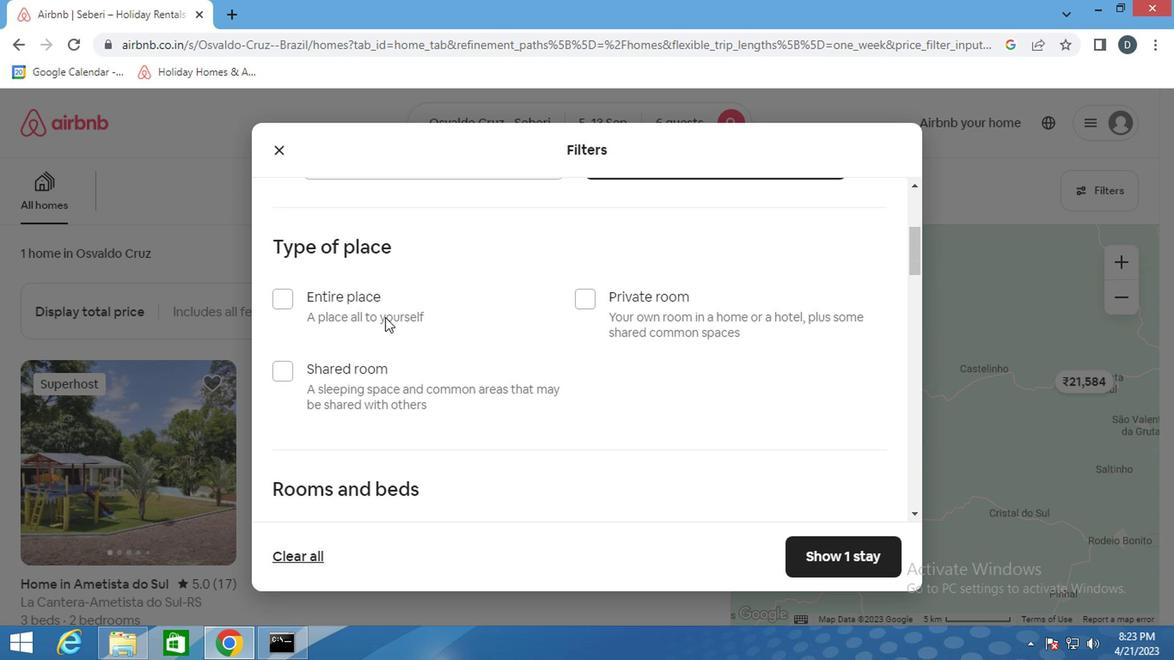 
Action: Mouse pressed left at (356, 295)
Screenshot: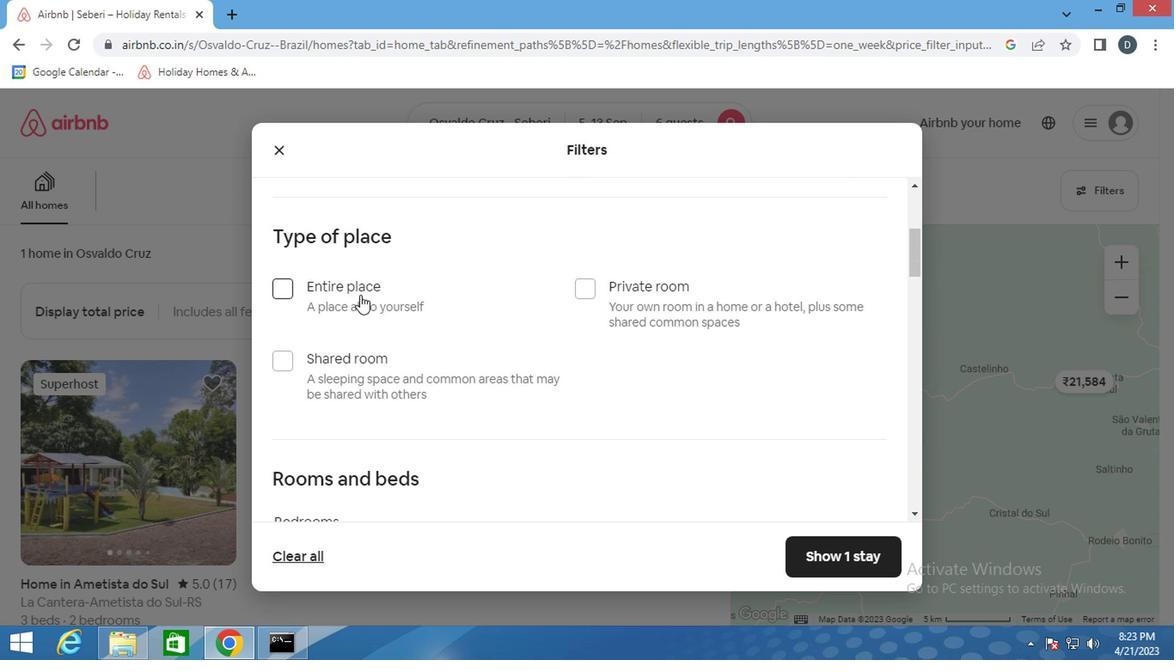 
Action: Mouse moved to (574, 410)
Screenshot: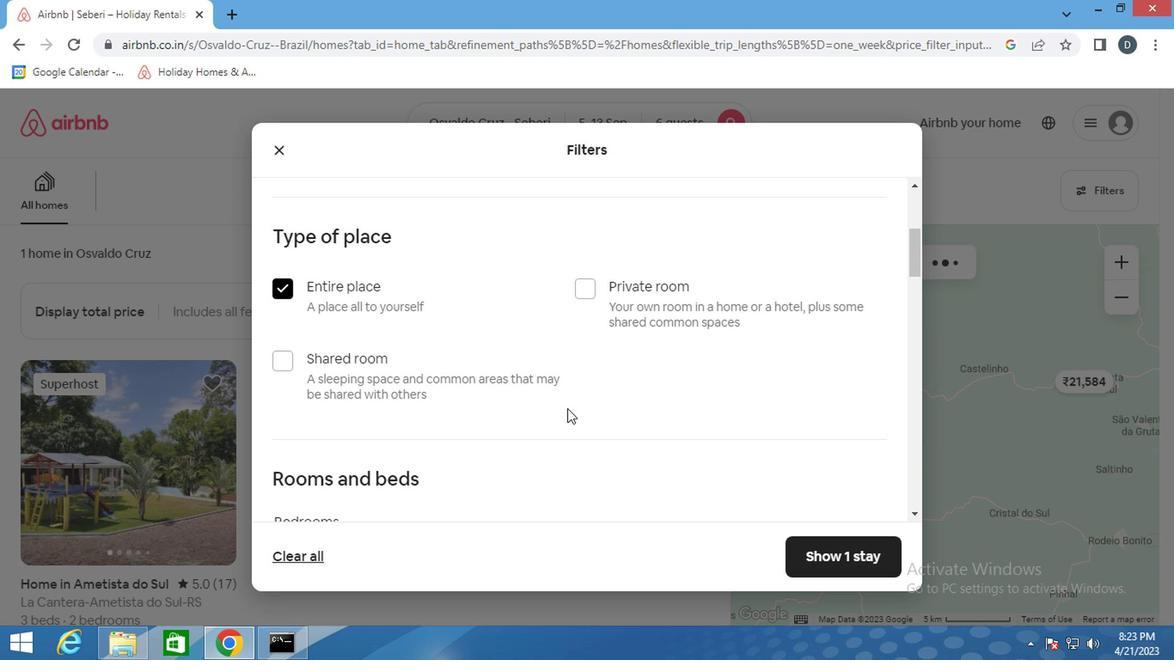 
Action: Mouse scrolled (574, 409) with delta (0, 0)
Screenshot: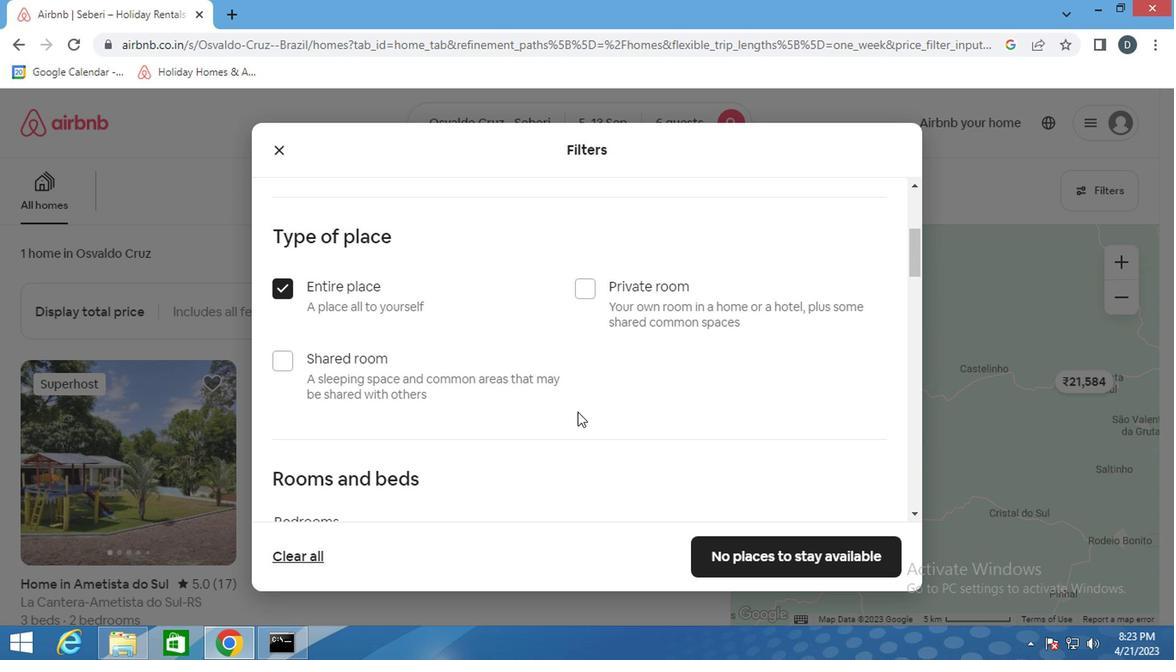 
Action: Mouse scrolled (574, 409) with delta (0, 0)
Screenshot: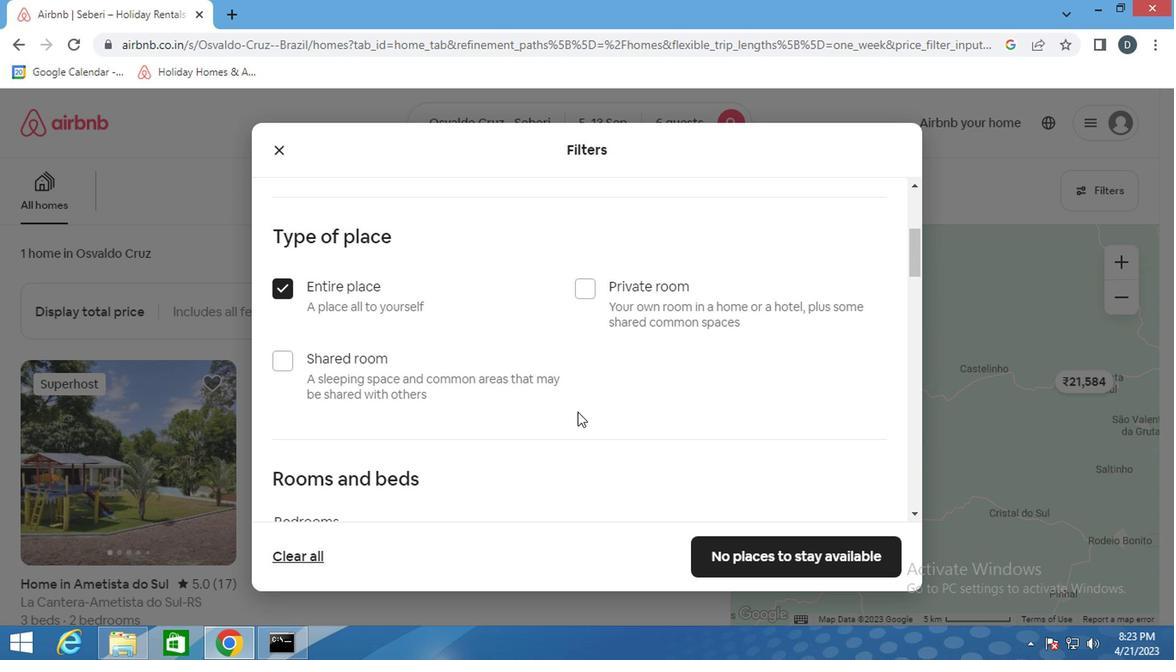 
Action: Mouse scrolled (574, 409) with delta (0, 0)
Screenshot: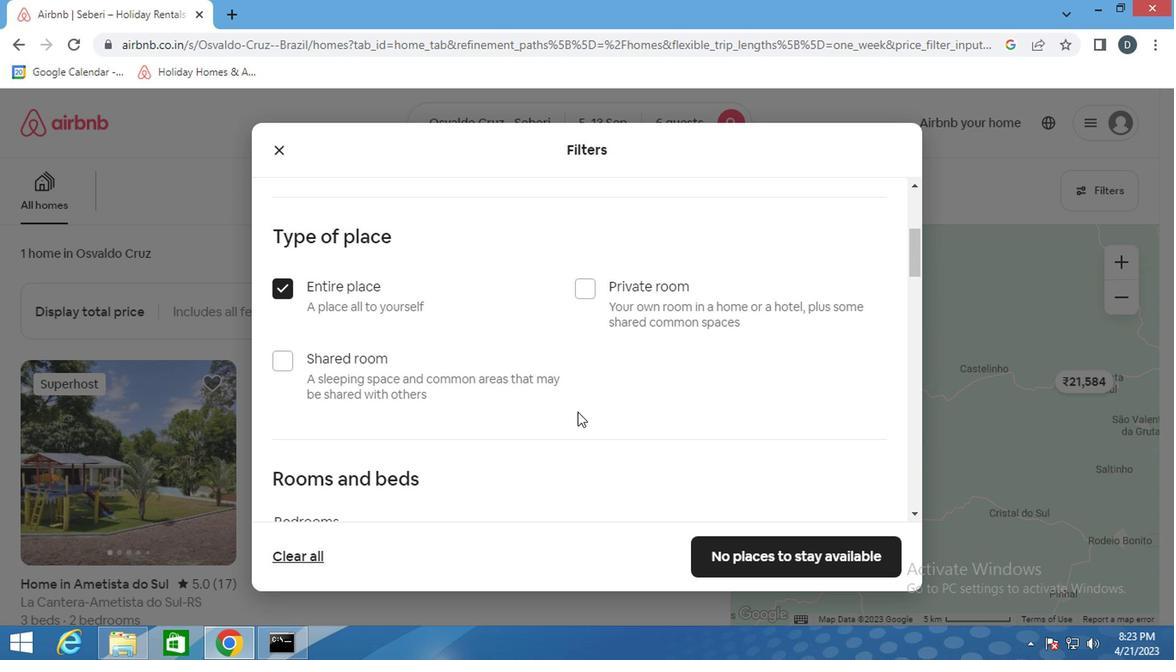
Action: Mouse moved to (483, 315)
Screenshot: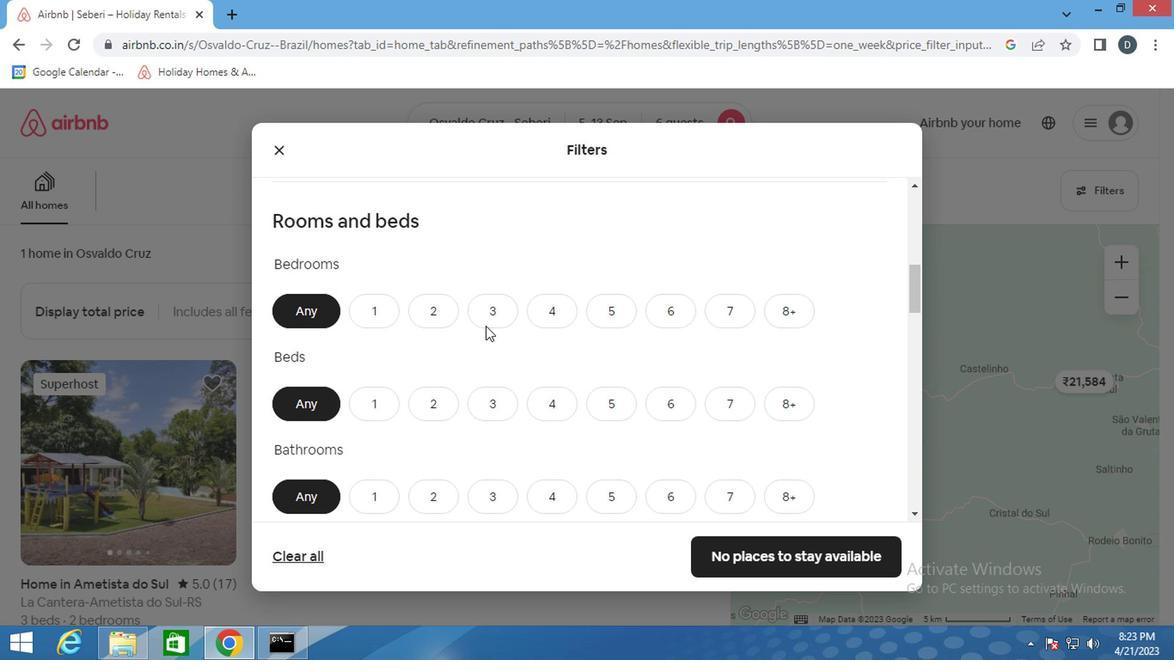 
Action: Mouse pressed left at (483, 315)
Screenshot: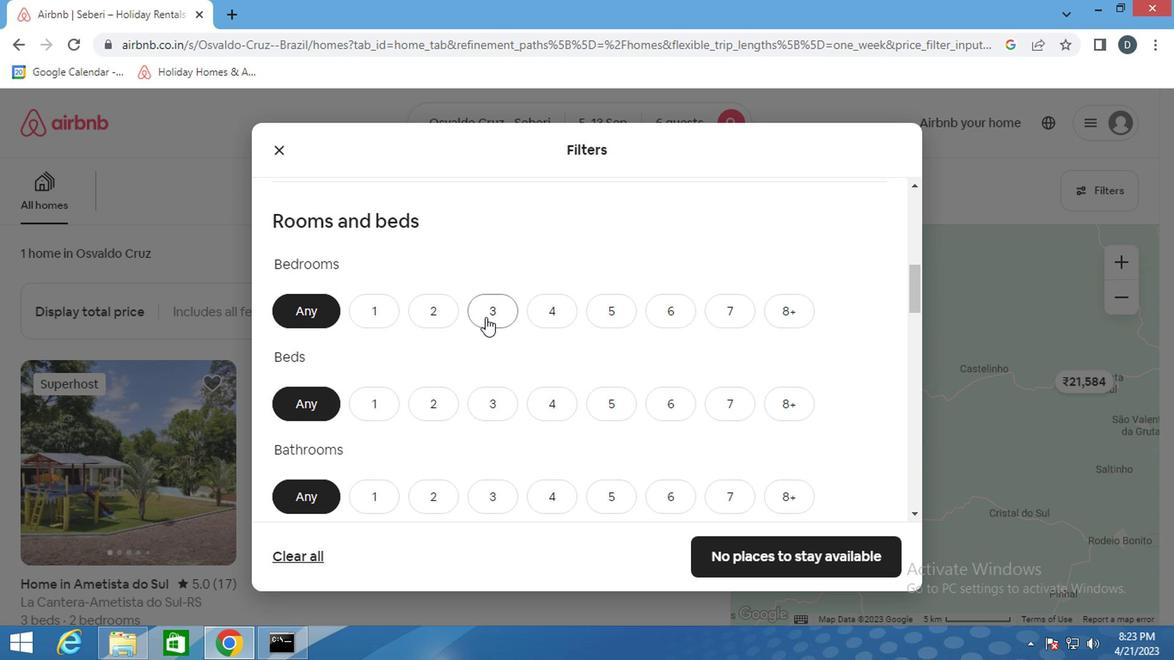 
Action: Mouse moved to (488, 401)
Screenshot: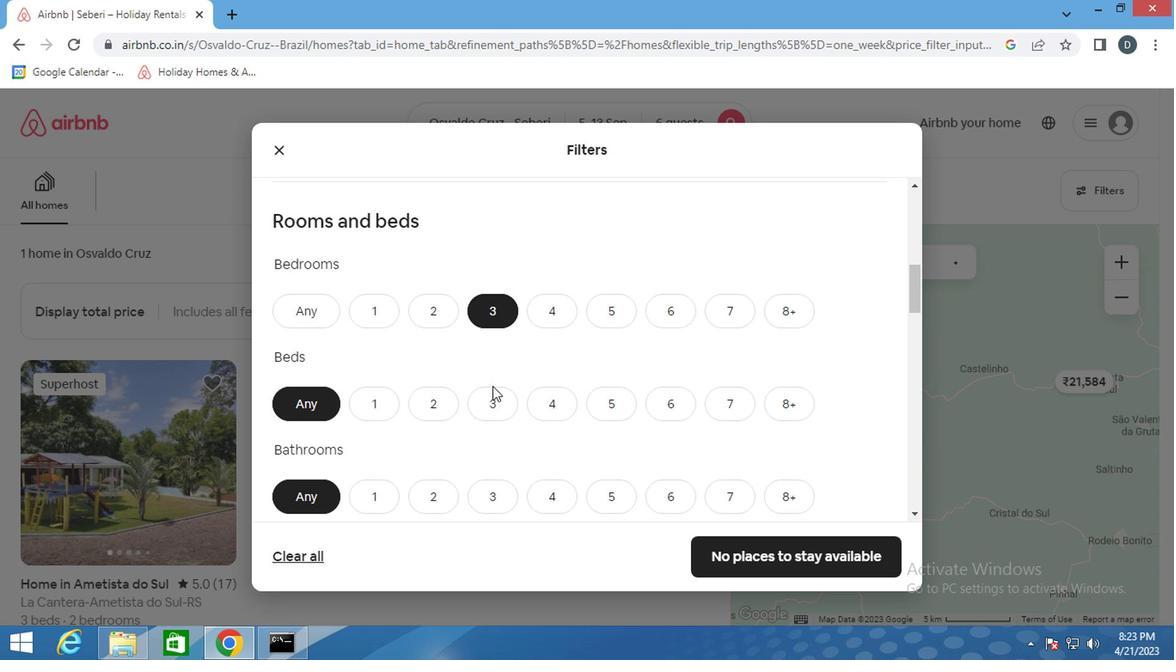 
Action: Mouse pressed left at (488, 401)
Screenshot: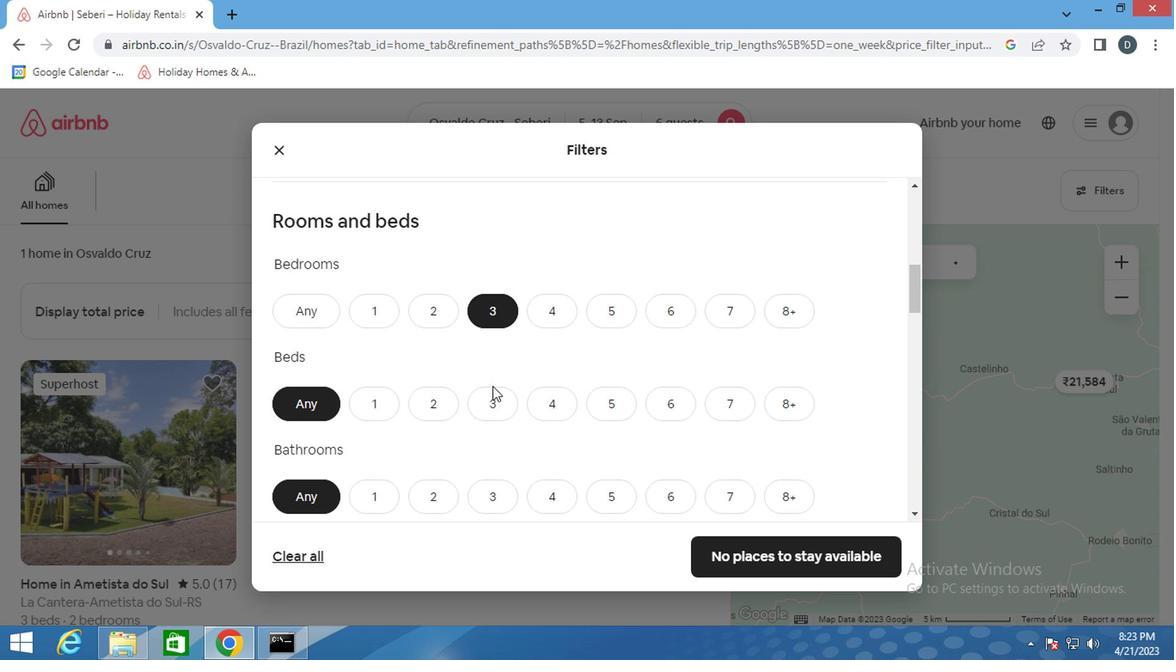 
Action: Mouse moved to (488, 498)
Screenshot: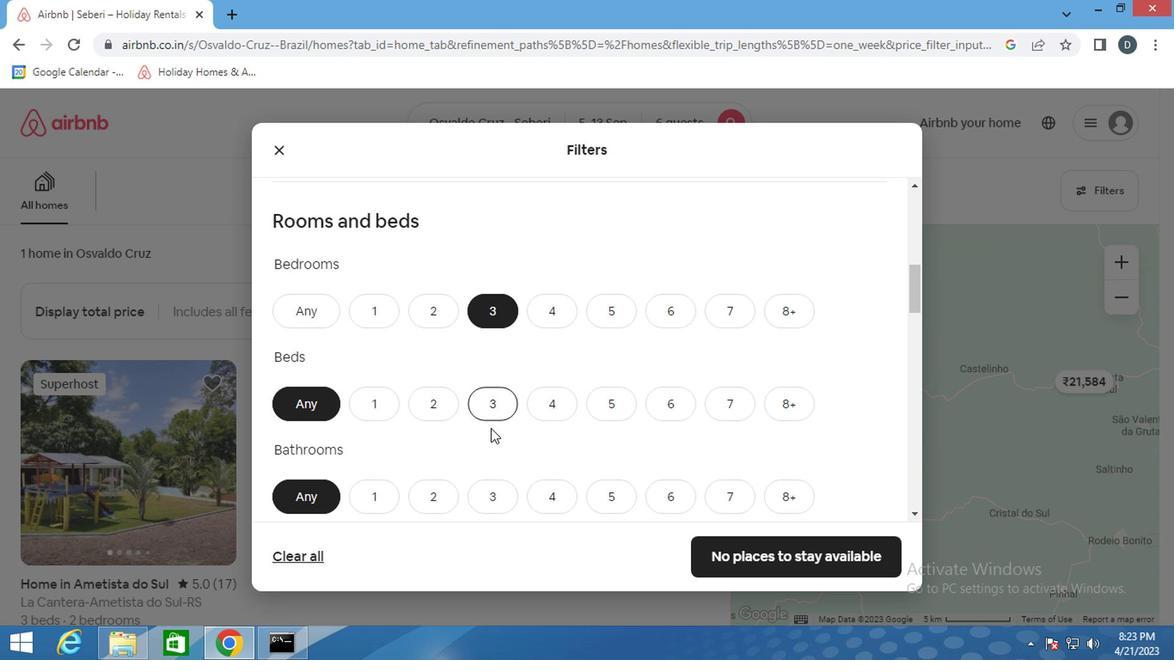 
Action: Mouse pressed left at (488, 498)
Screenshot: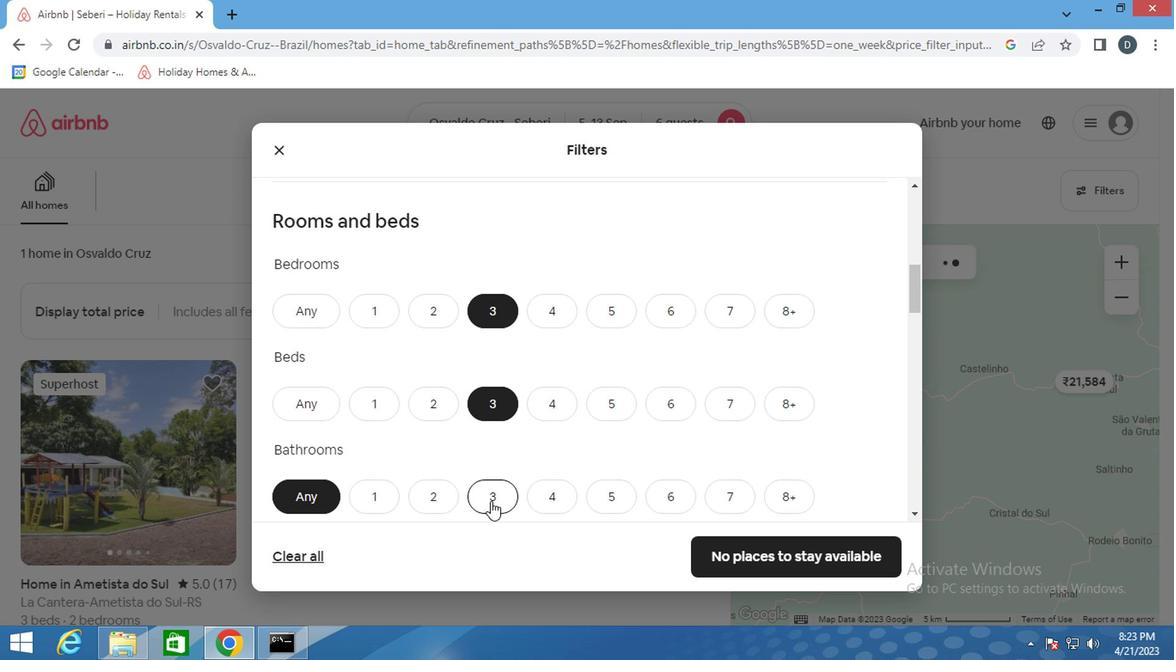 
Action: Mouse moved to (510, 420)
Screenshot: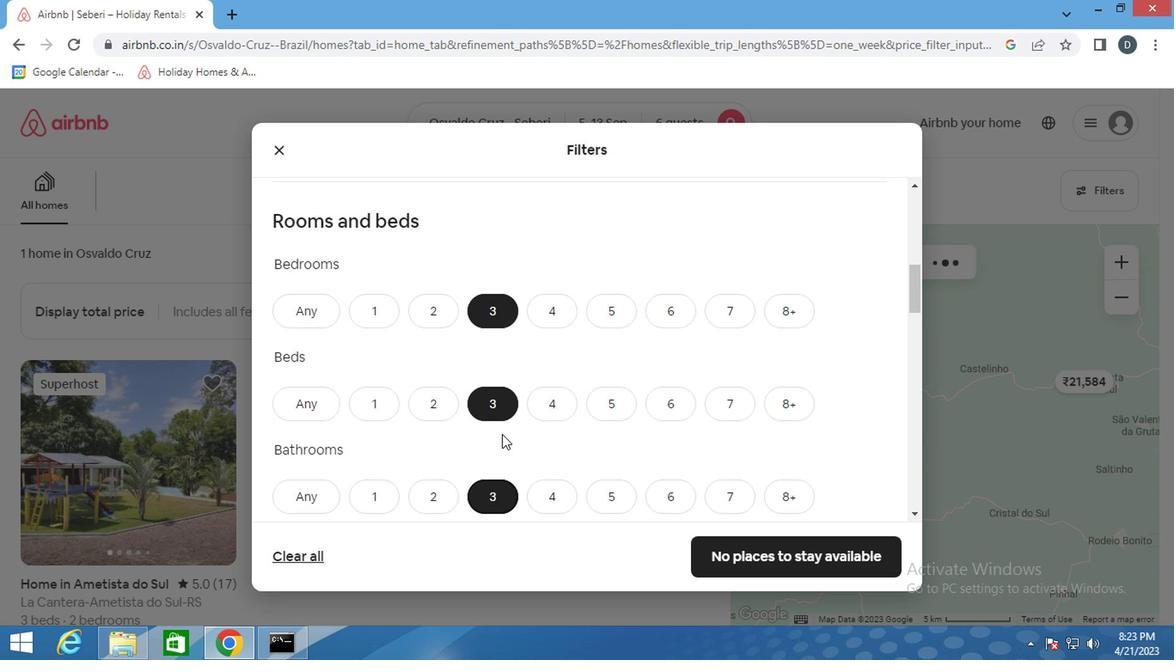 
Action: Mouse scrolled (510, 418) with delta (0, -1)
Screenshot: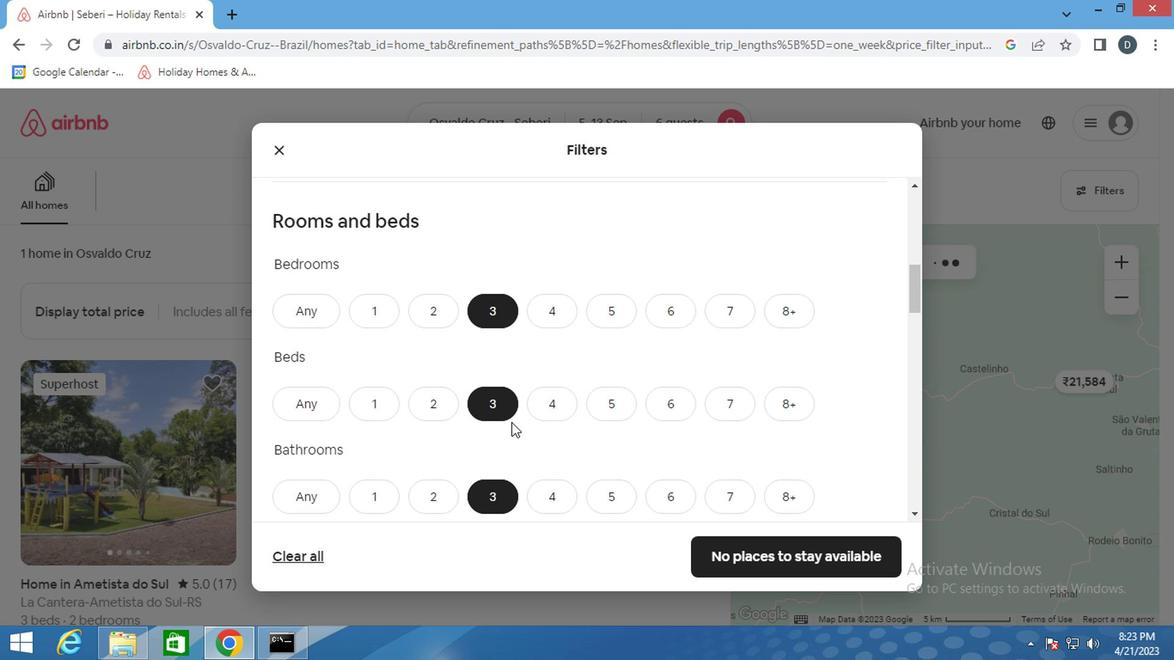 
Action: Mouse scrolled (510, 418) with delta (0, -1)
Screenshot: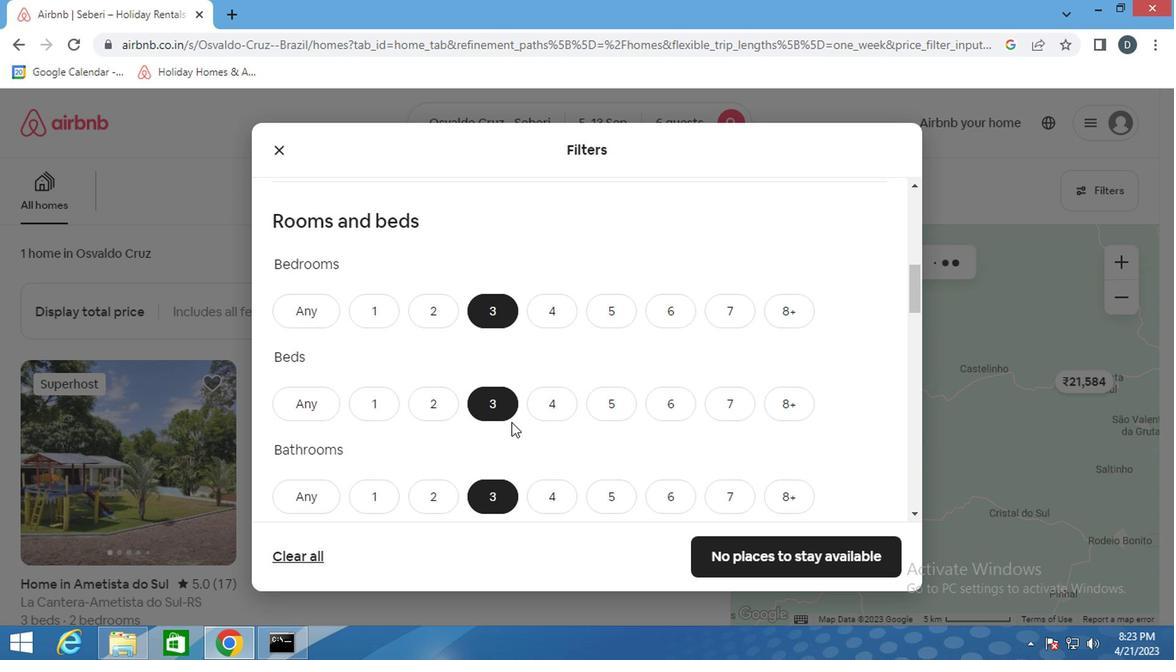 
Action: Mouse scrolled (510, 418) with delta (0, -1)
Screenshot: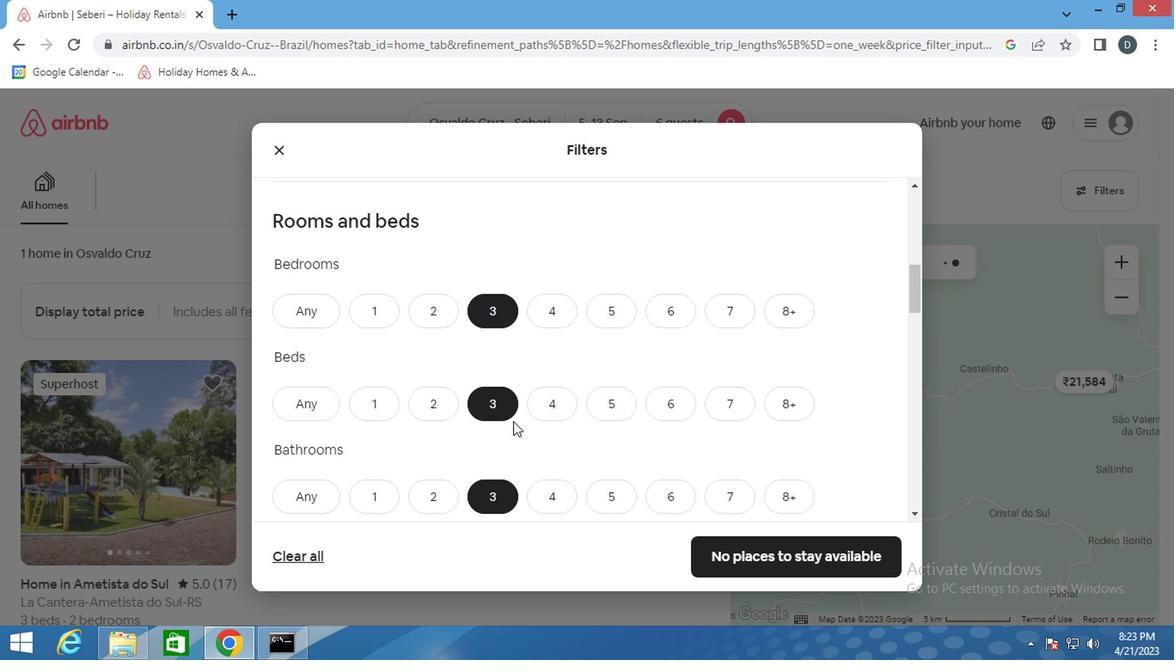 
Action: Mouse moved to (515, 414)
Screenshot: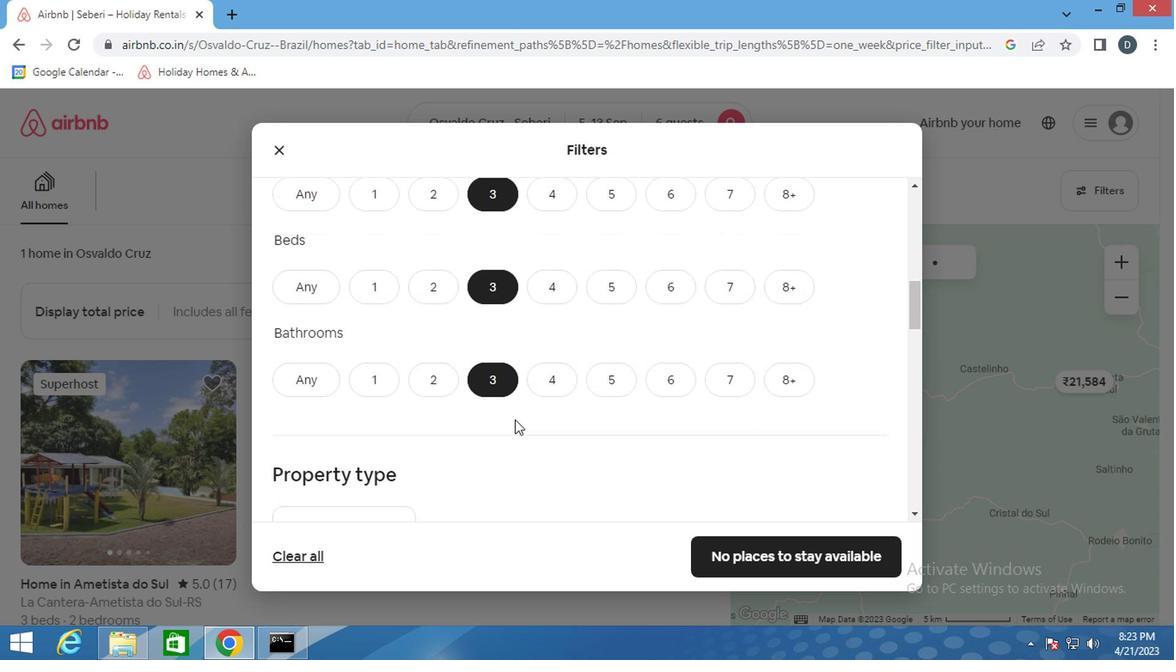 
Action: Mouse scrolled (515, 414) with delta (0, 0)
Screenshot: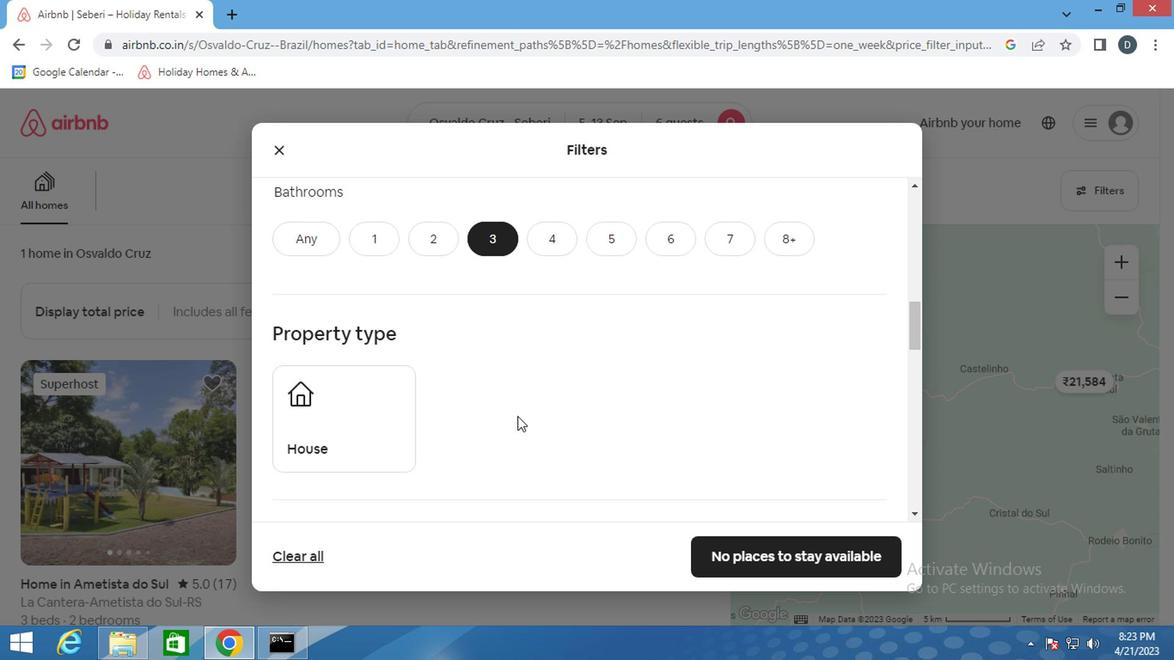 
Action: Mouse scrolled (515, 414) with delta (0, 0)
Screenshot: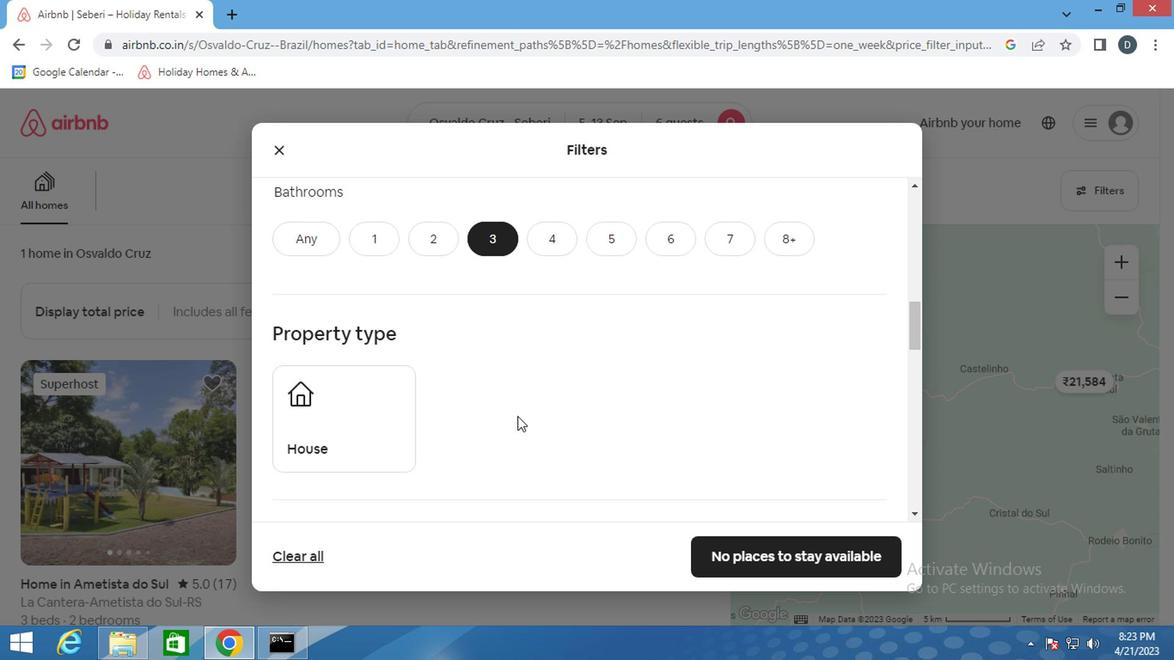 
Action: Mouse moved to (327, 263)
Screenshot: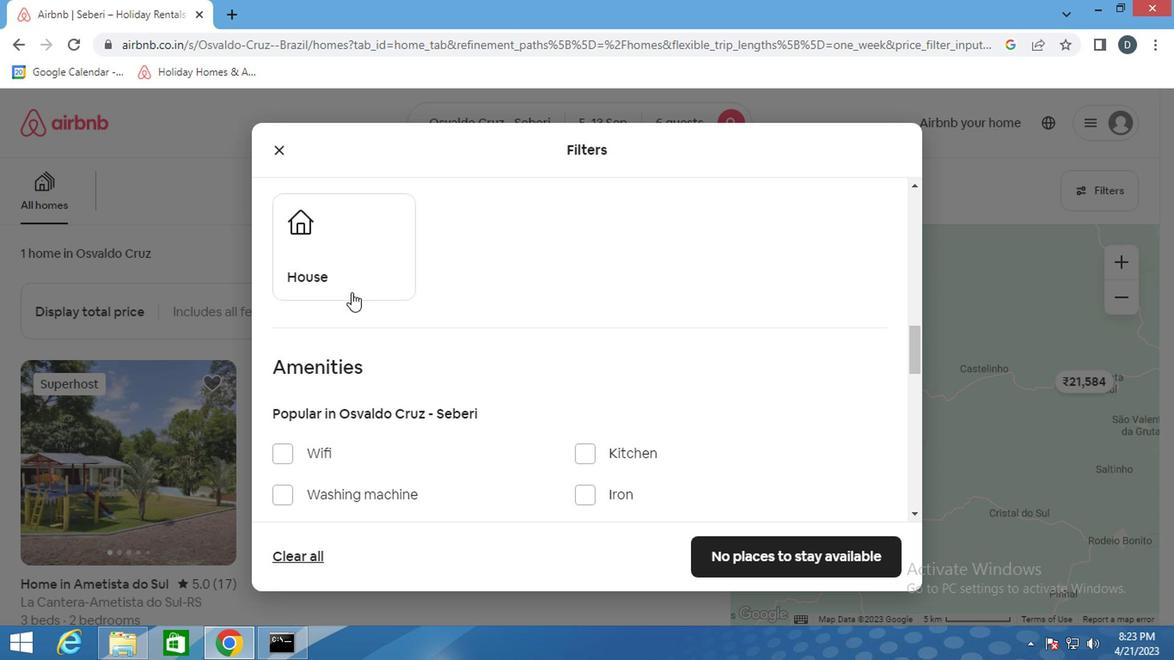 
Action: Mouse pressed left at (327, 263)
Screenshot: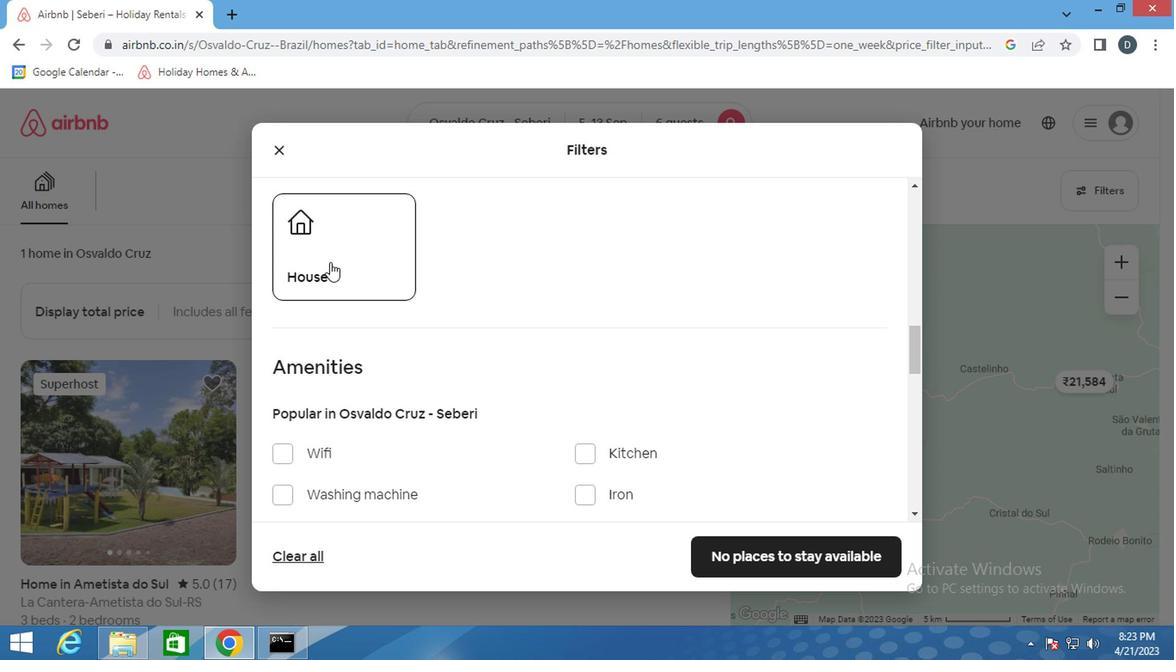 
Action: Mouse moved to (433, 286)
Screenshot: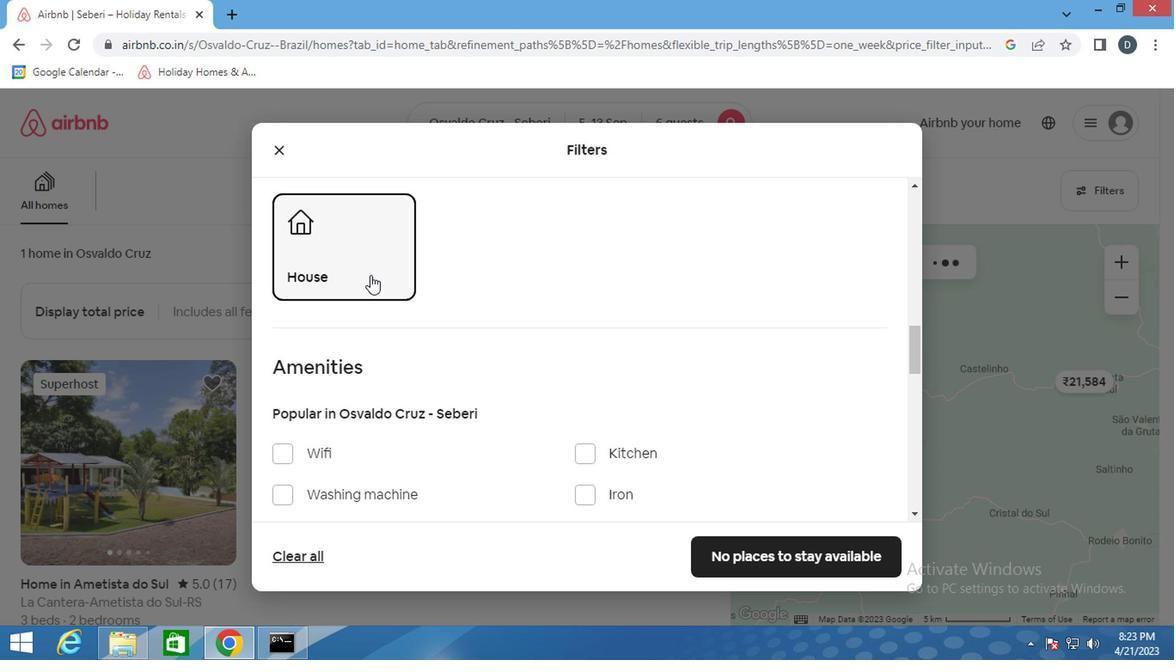 
Action: Mouse scrolled (433, 285) with delta (0, -1)
Screenshot: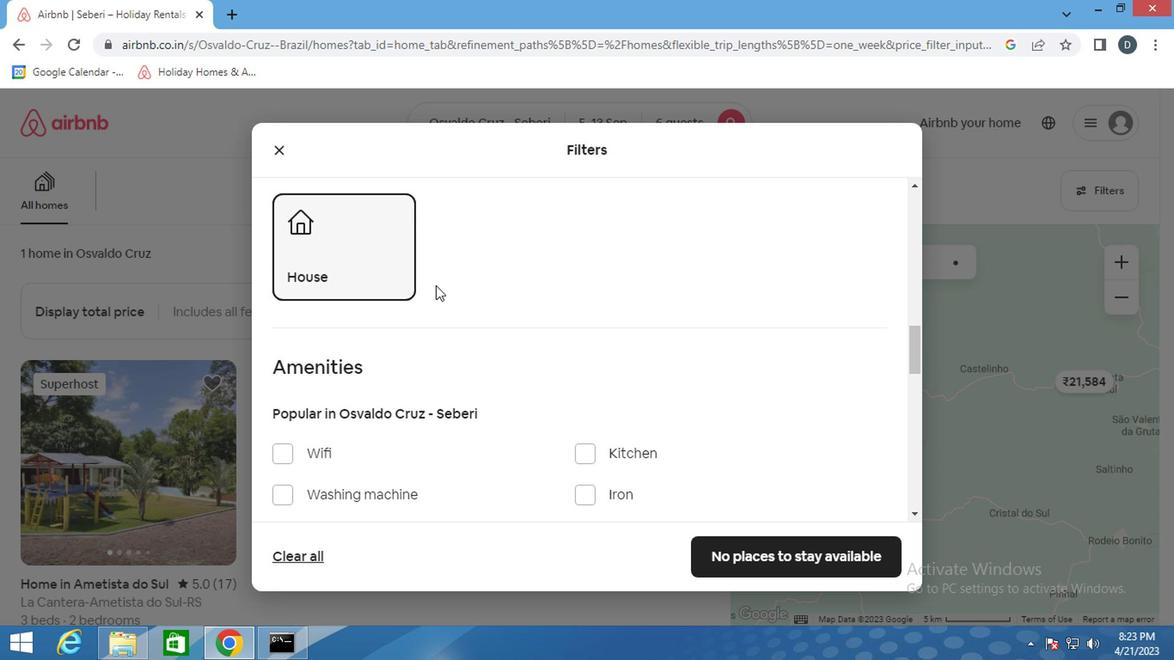 
Action: Mouse scrolled (433, 285) with delta (0, -1)
Screenshot: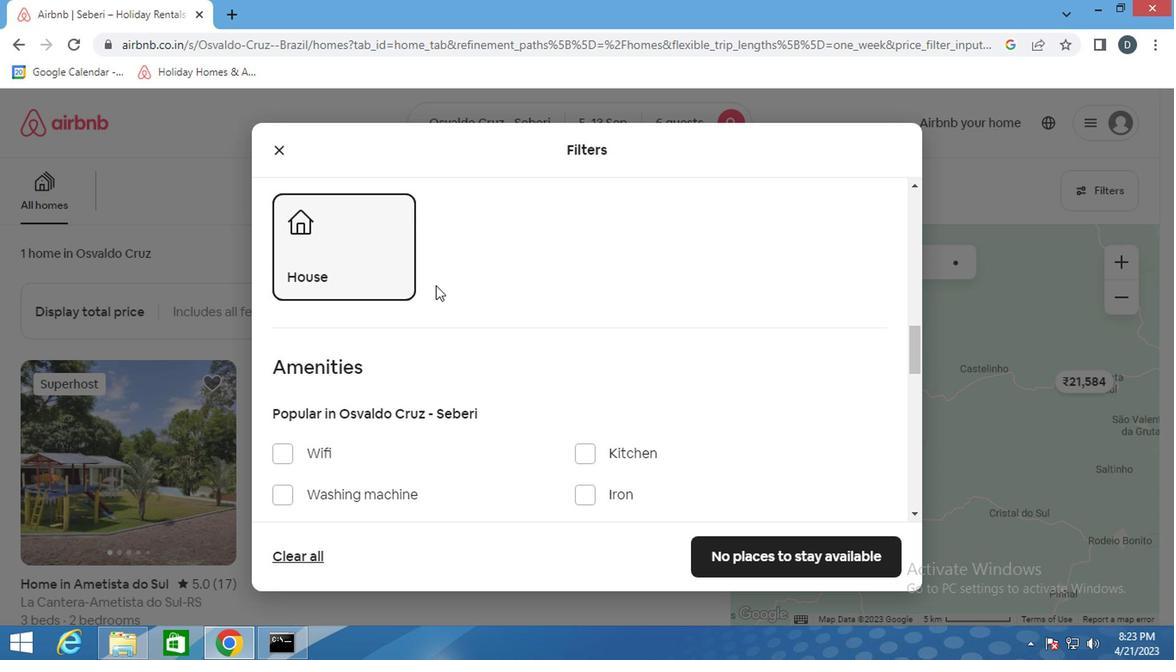 
Action: Mouse scrolled (433, 285) with delta (0, -1)
Screenshot: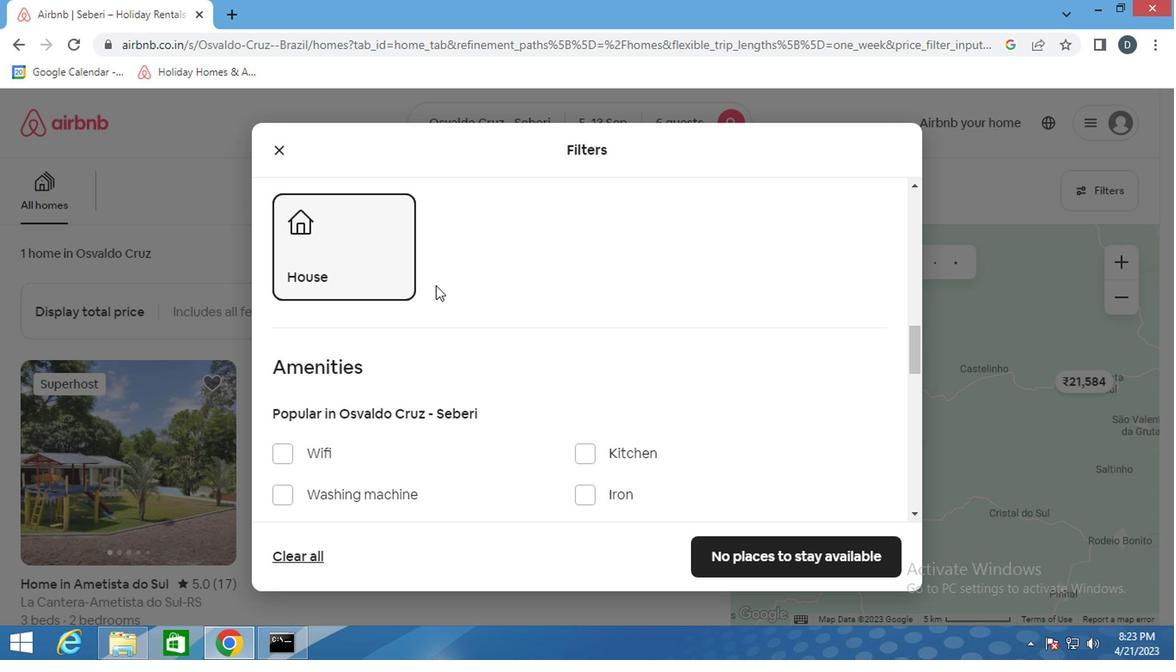 
Action: Mouse scrolled (433, 285) with delta (0, -1)
Screenshot: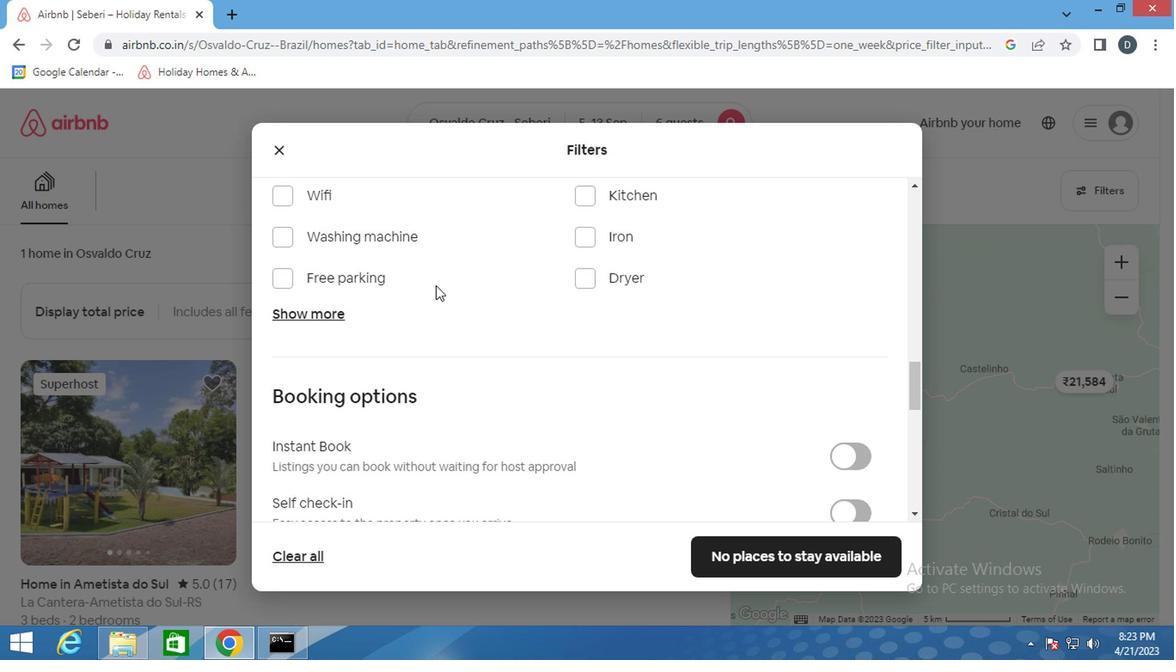 
Action: Mouse moved to (440, 290)
Screenshot: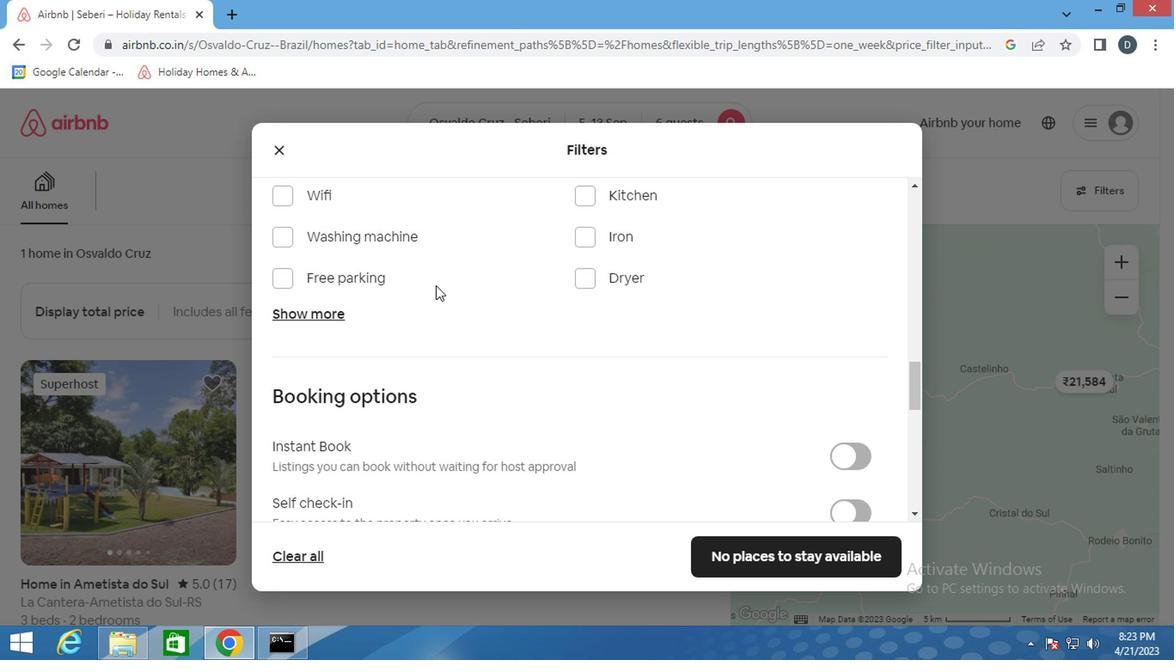 
Action: Mouse scrolled (440, 289) with delta (0, -1)
Screenshot: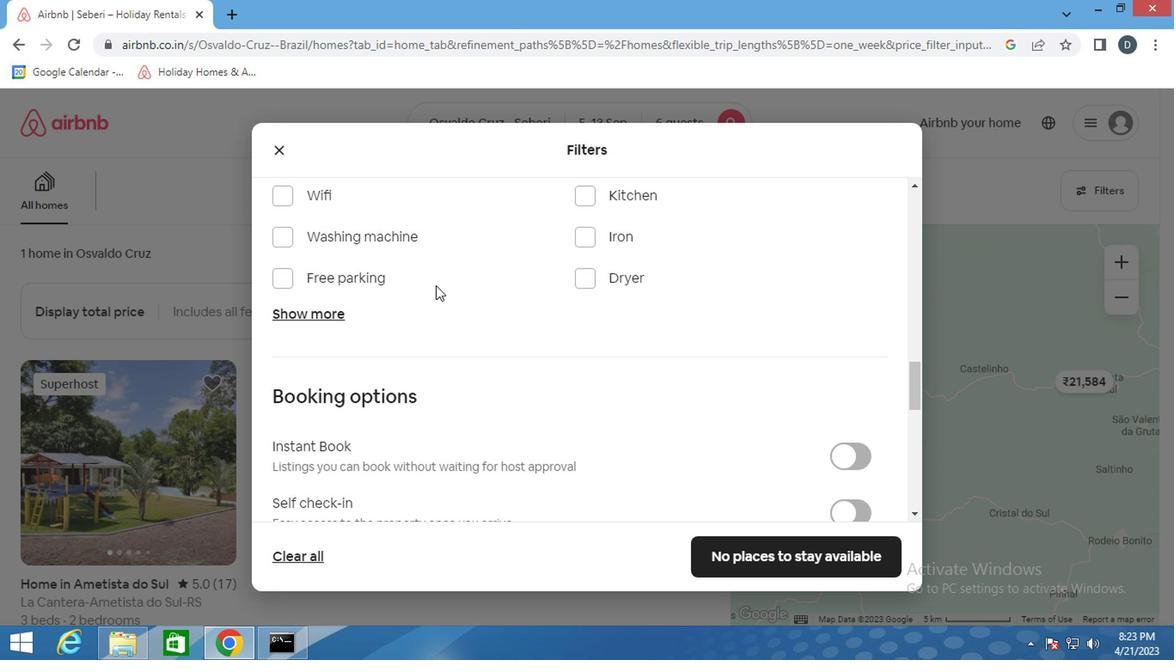 
Action: Mouse moved to (845, 332)
Screenshot: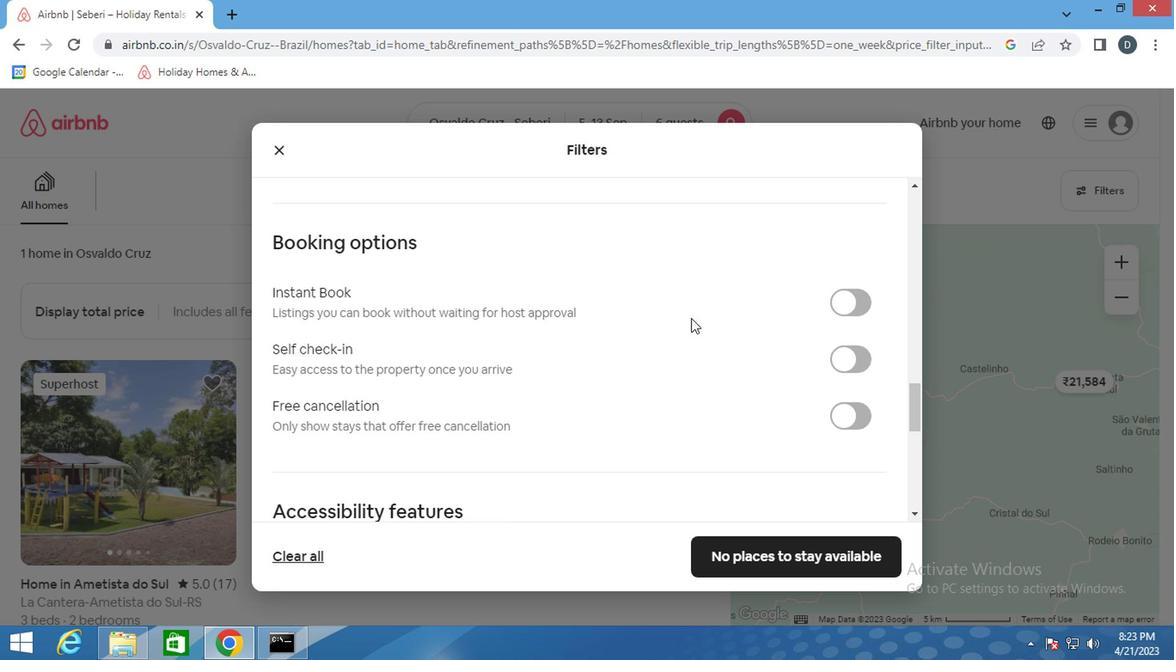 
Action: Mouse pressed left at (845, 332)
Screenshot: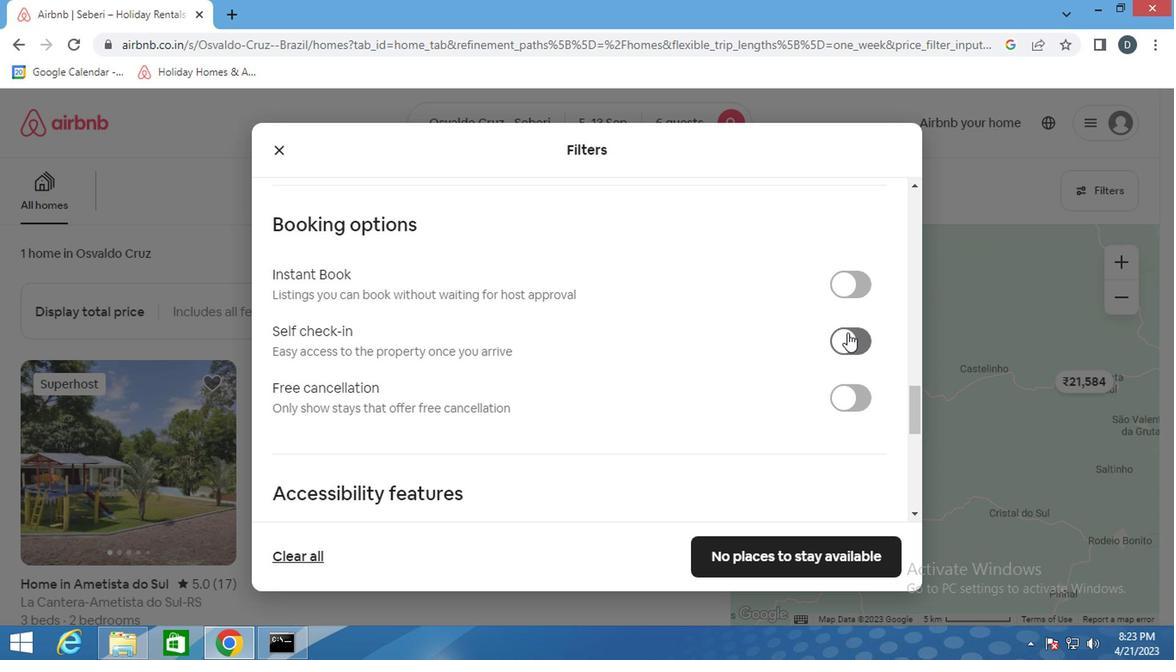 
Action: Mouse moved to (595, 337)
Screenshot: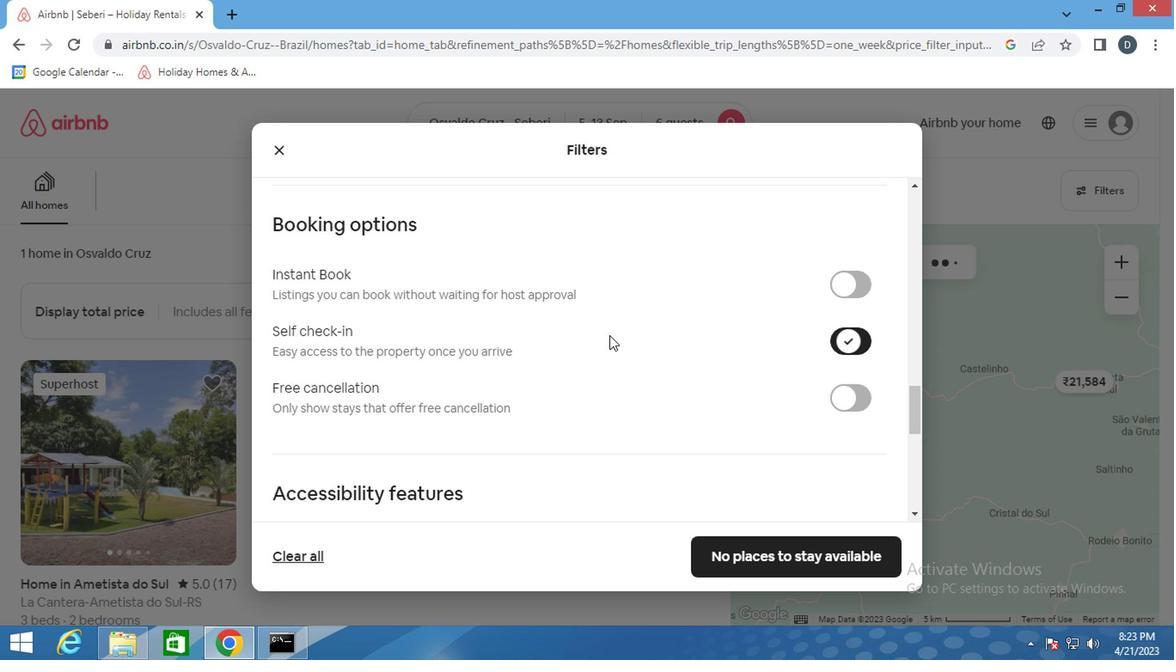 
Action: Mouse scrolled (595, 337) with delta (0, 0)
Screenshot: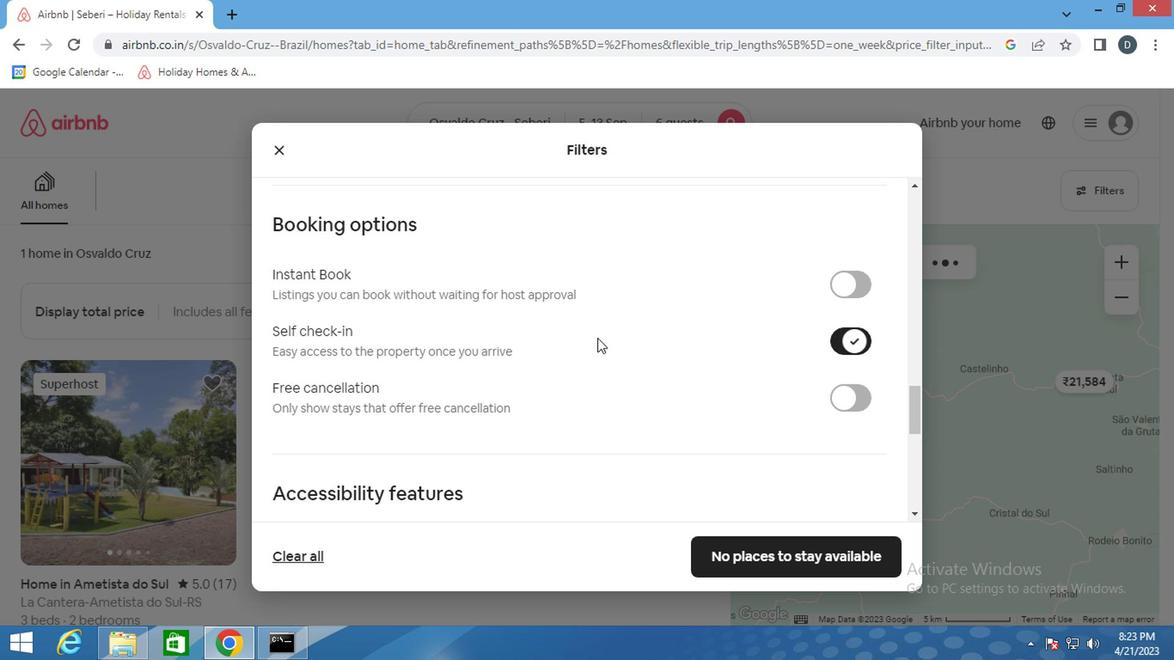 
Action: Mouse scrolled (595, 337) with delta (0, 0)
Screenshot: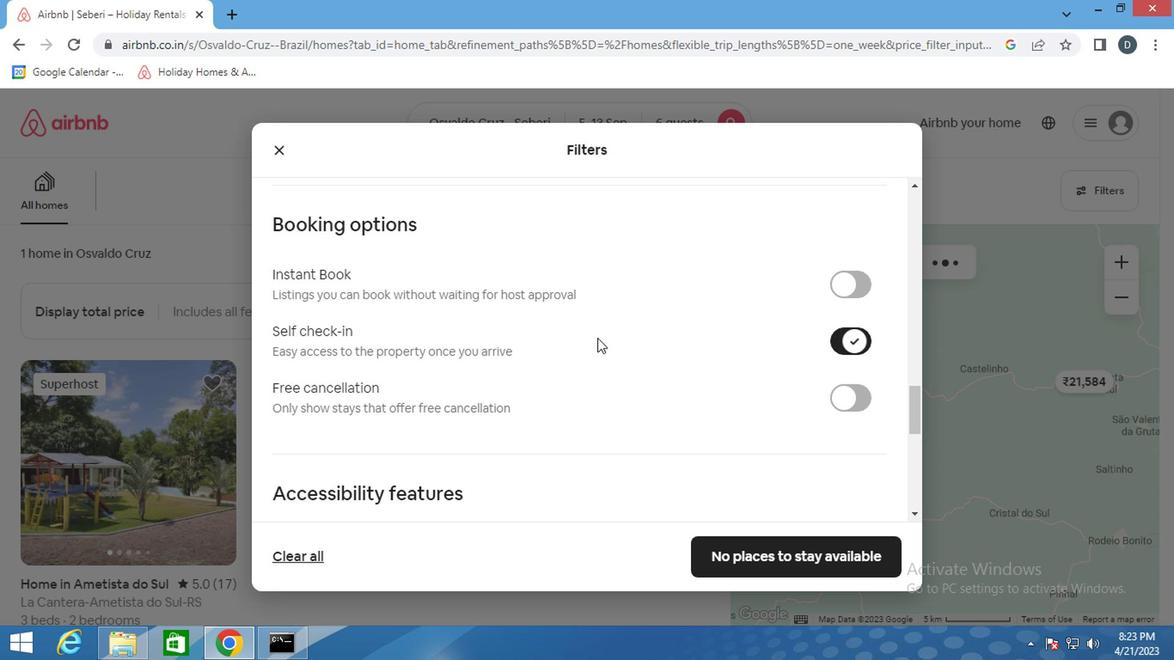 
Action: Mouse scrolled (595, 337) with delta (0, 0)
Screenshot: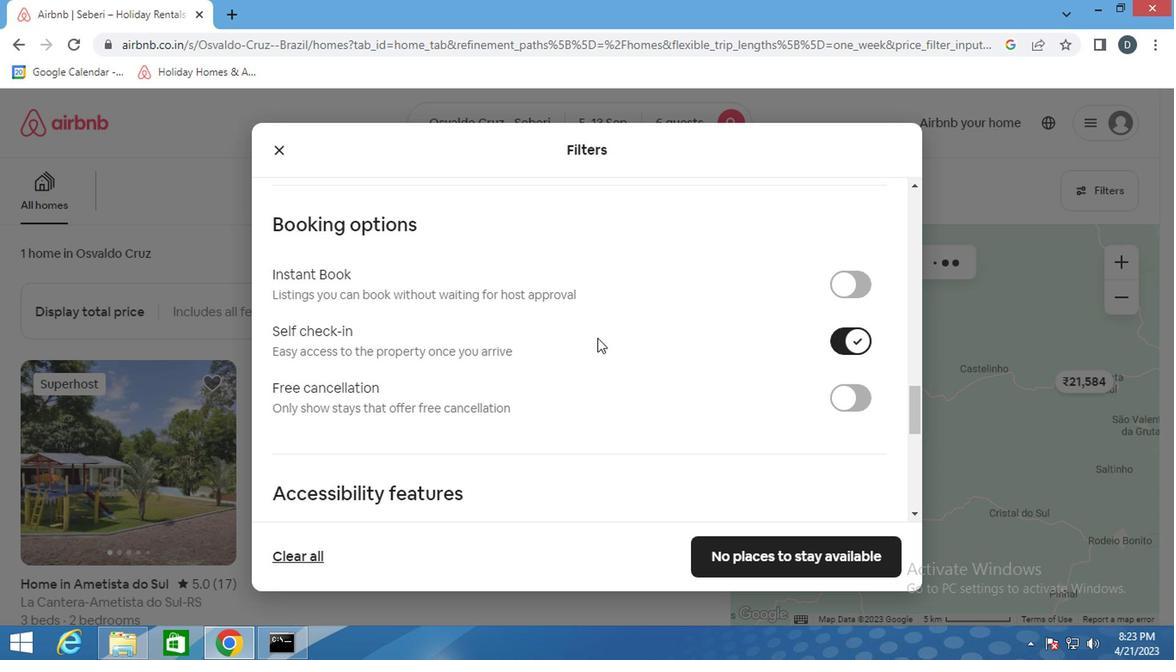
Action: Mouse scrolled (595, 337) with delta (0, 0)
Screenshot: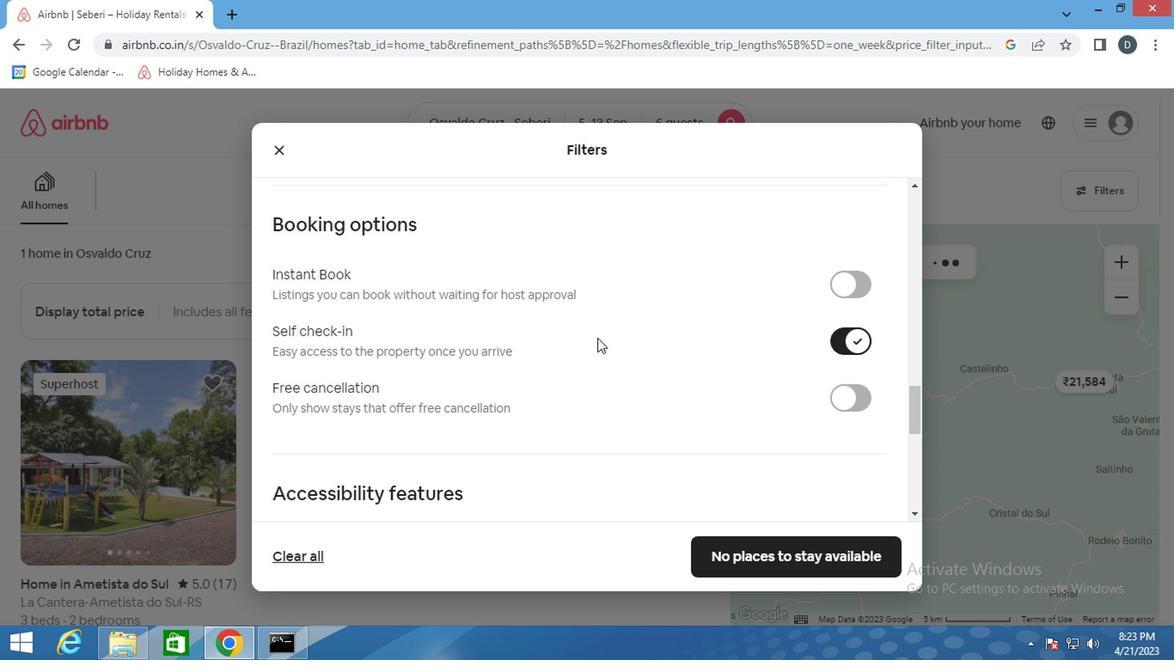 
Action: Mouse scrolled (595, 337) with delta (0, 0)
Screenshot: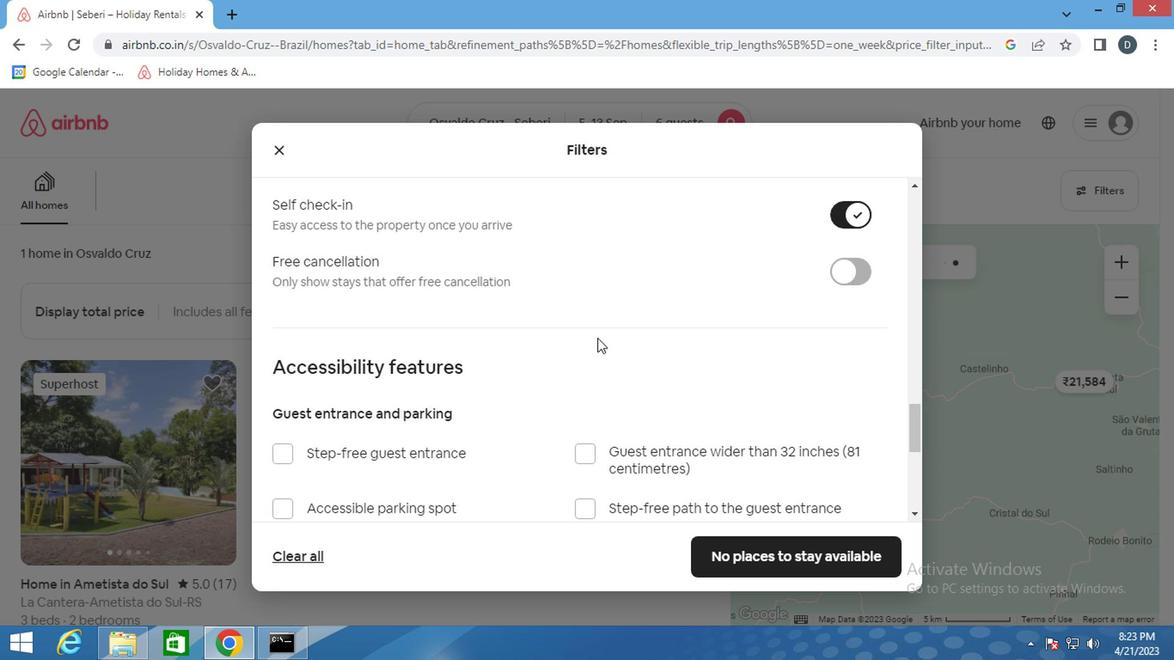 
Action: Mouse scrolled (595, 337) with delta (0, 0)
Screenshot: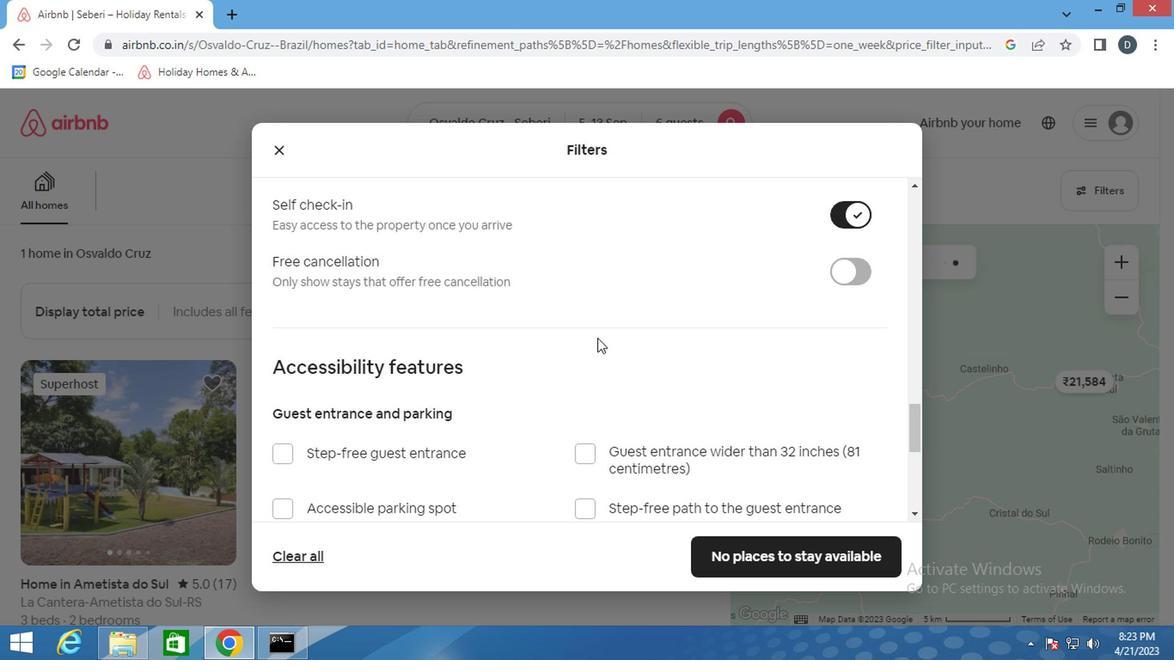 
Action: Mouse scrolled (595, 337) with delta (0, 0)
Screenshot: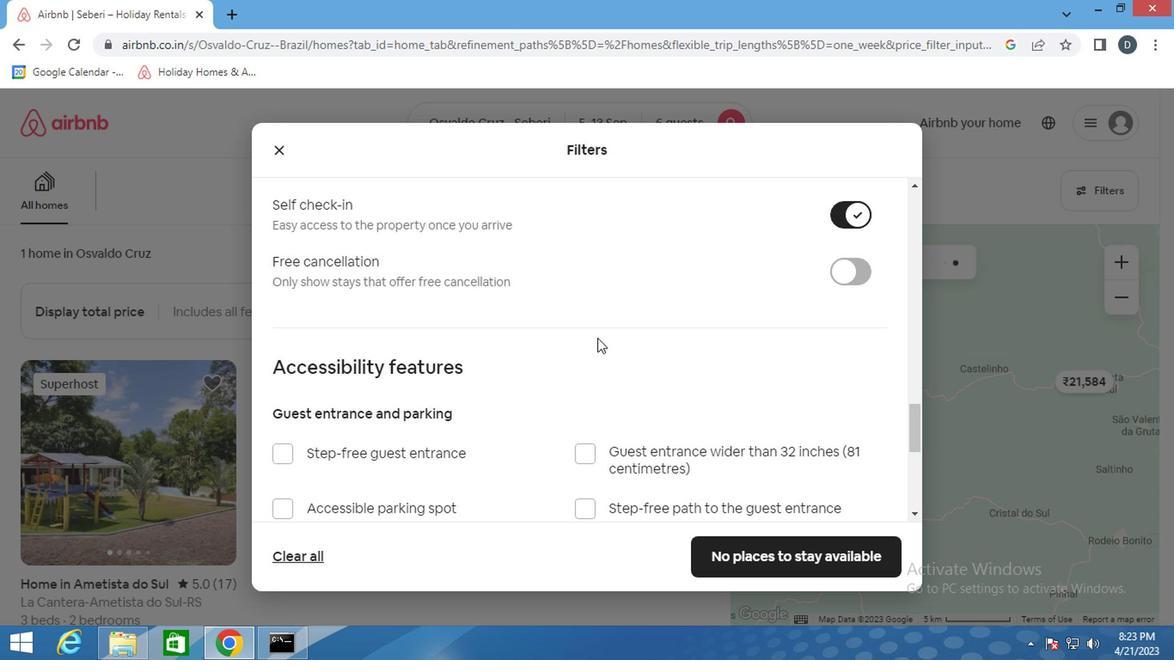 
Action: Mouse moved to (464, 366)
Screenshot: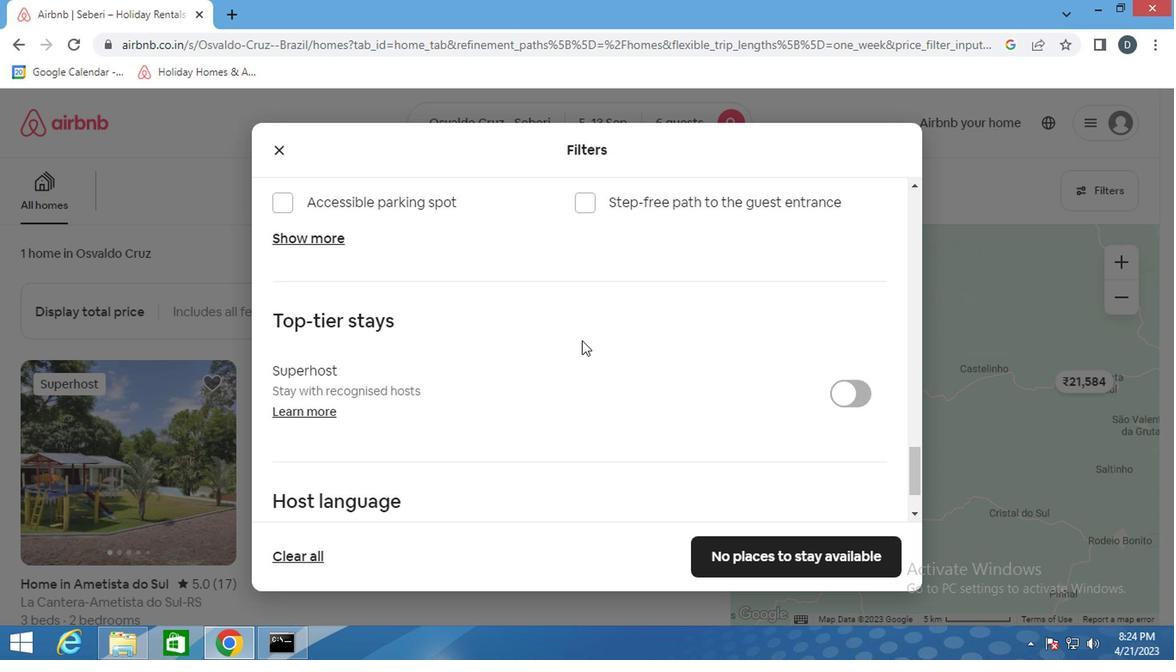 
Action: Mouse scrolled (464, 365) with delta (0, 0)
Screenshot: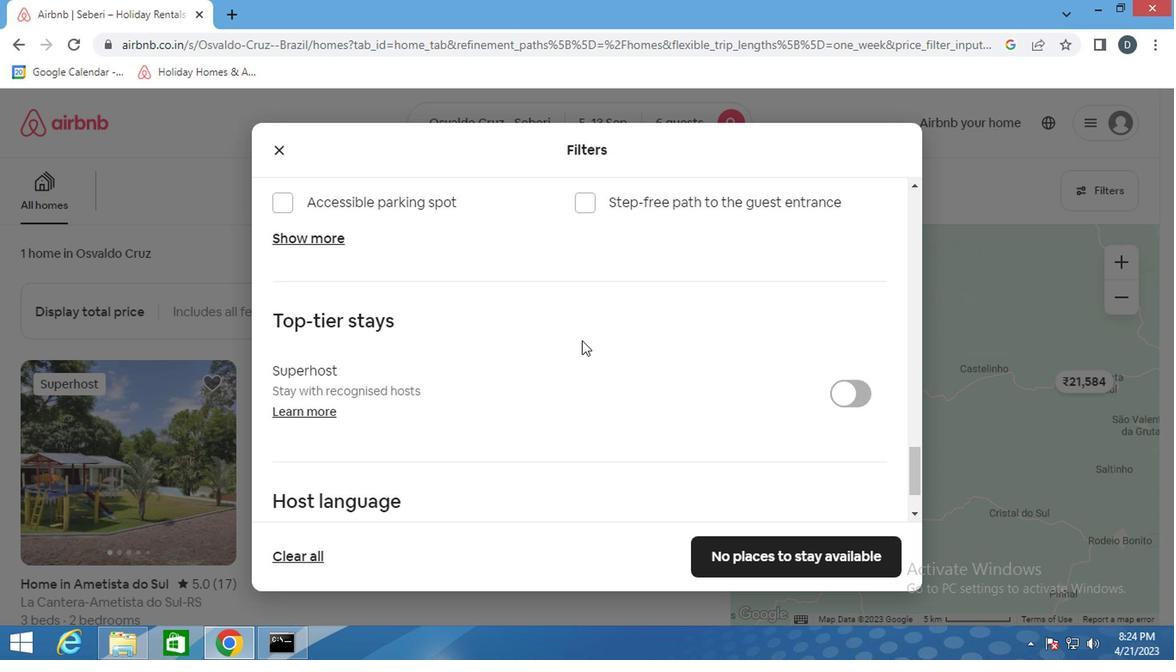 
Action: Mouse moved to (450, 374)
Screenshot: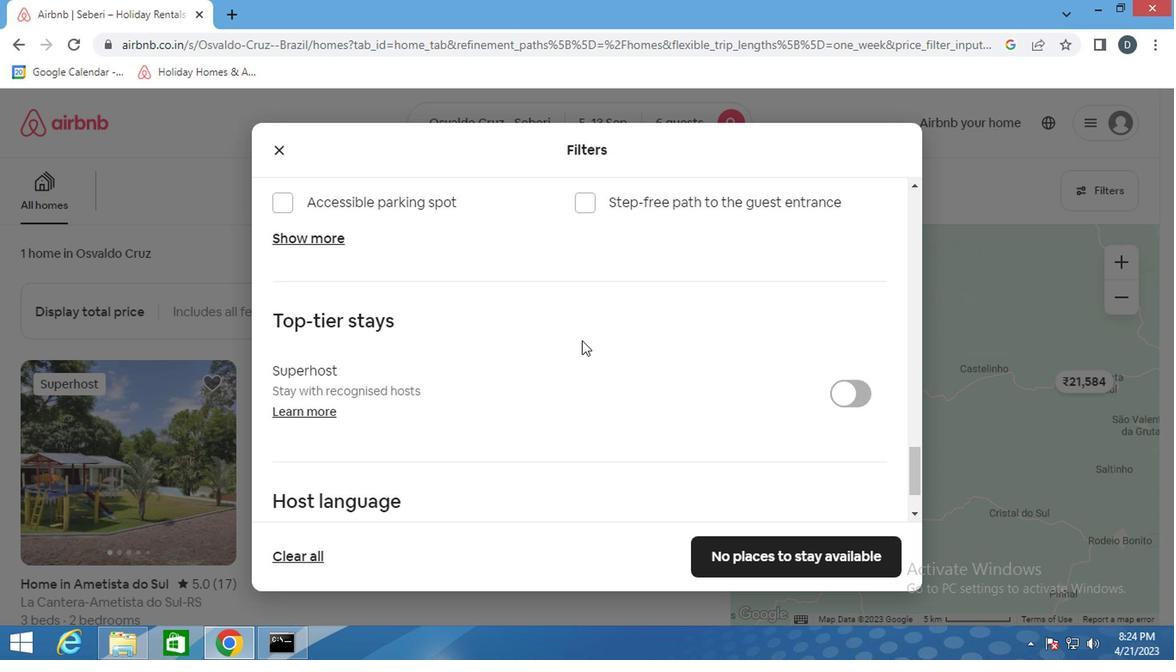
Action: Mouse scrolled (450, 374) with delta (0, 0)
Screenshot: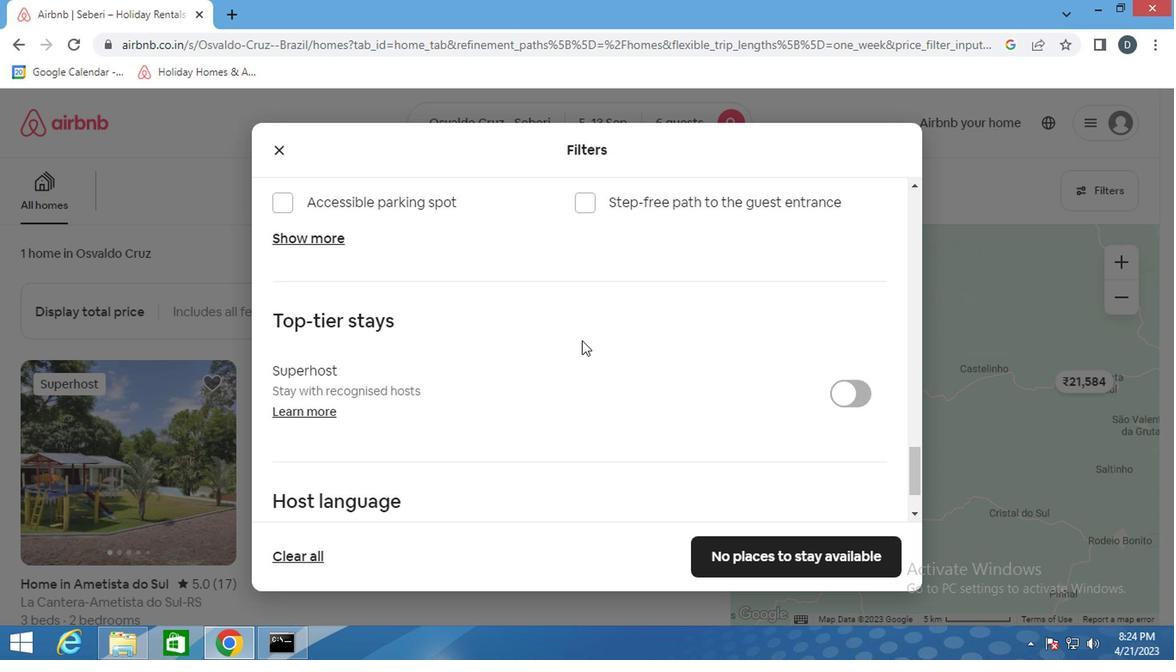 
Action: Mouse moved to (440, 379)
Screenshot: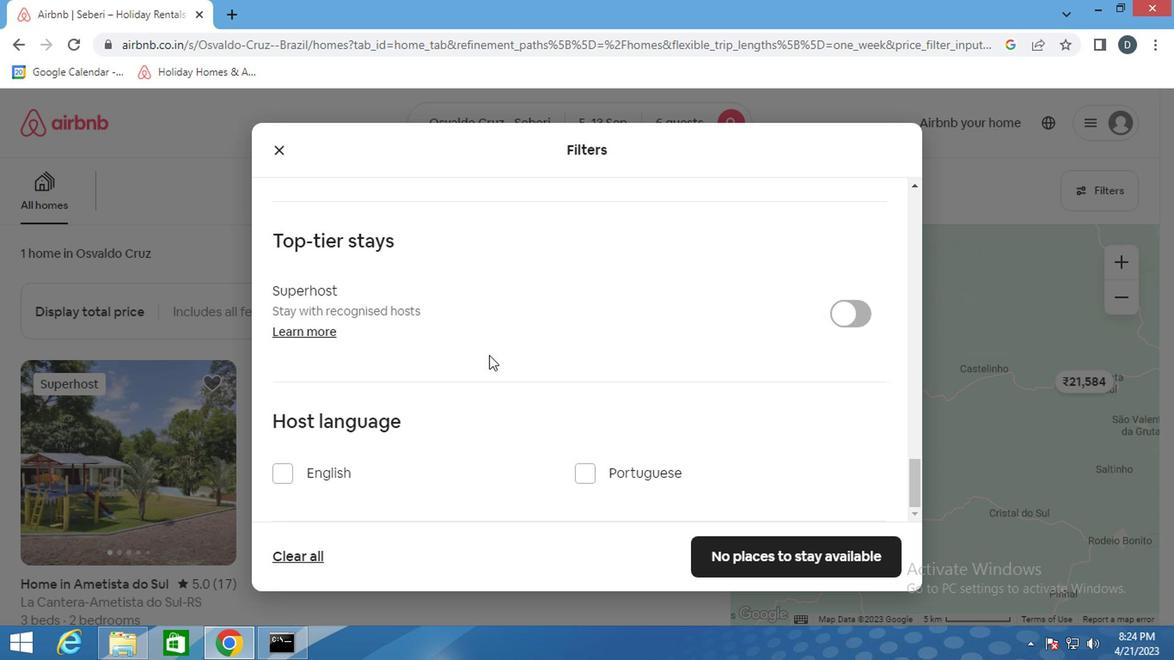 
Action: Mouse scrolled (440, 378) with delta (0, 0)
Screenshot: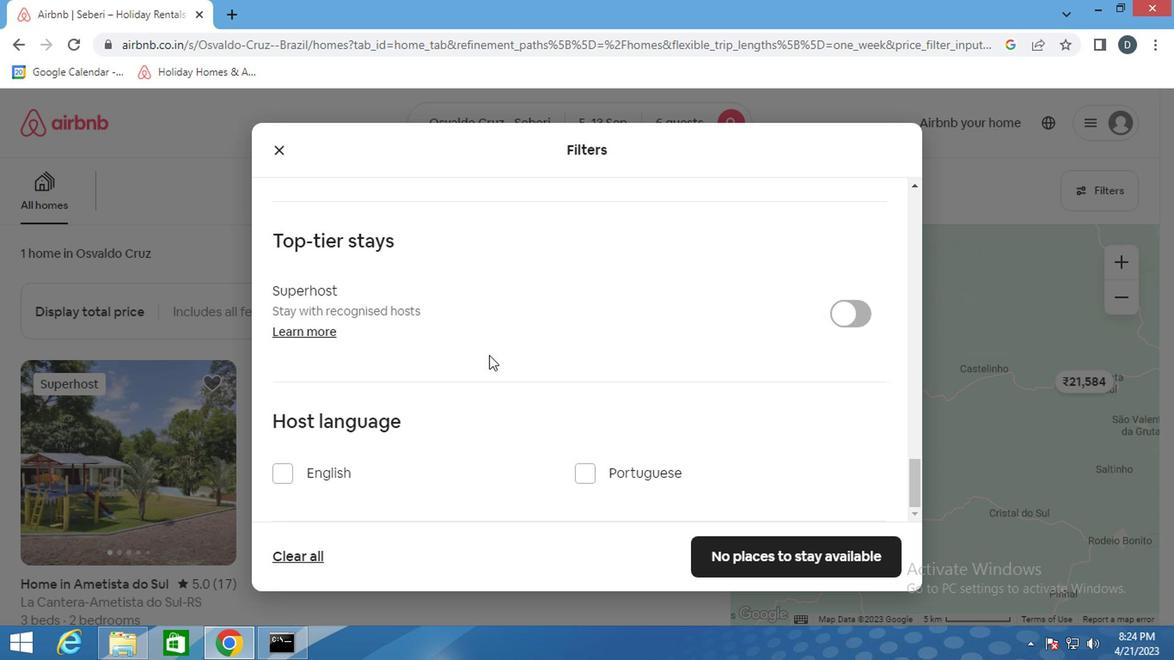 
Action: Mouse moved to (747, 543)
Screenshot: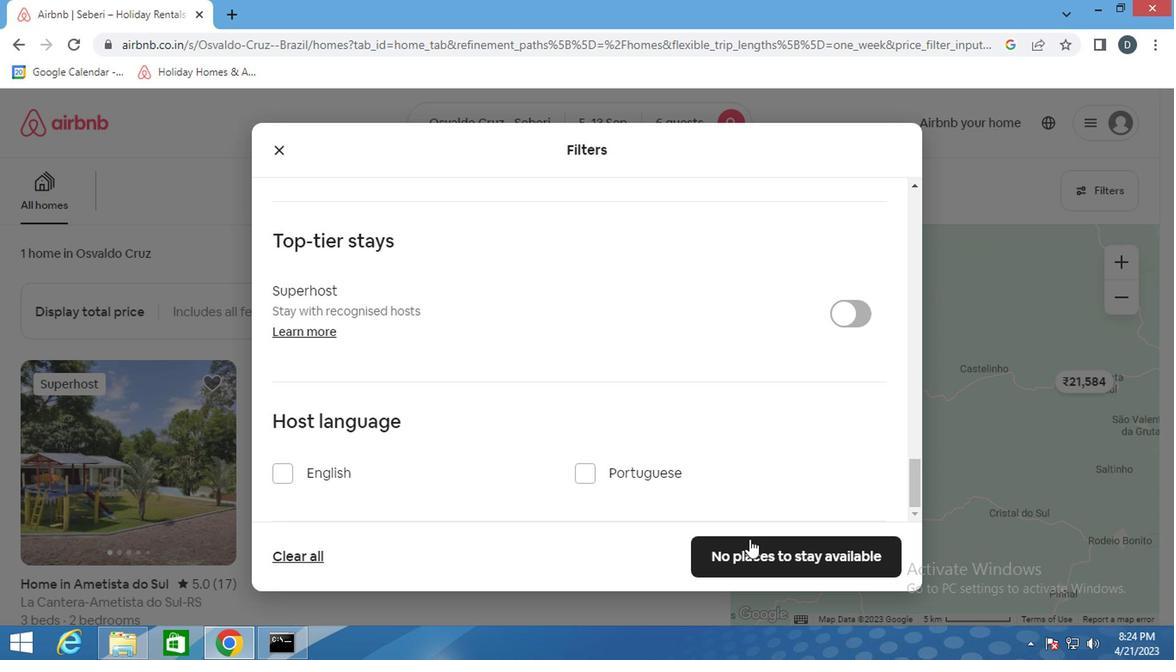 
Action: Mouse pressed left at (747, 543)
Screenshot: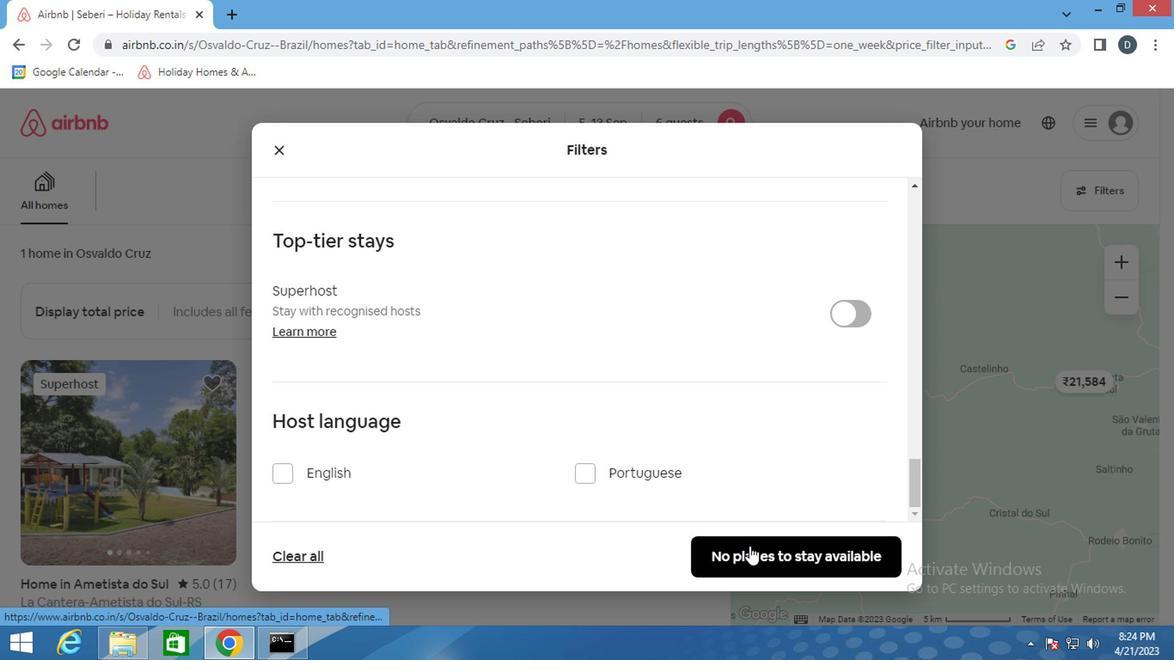 
Action: Mouse moved to (708, 489)
Screenshot: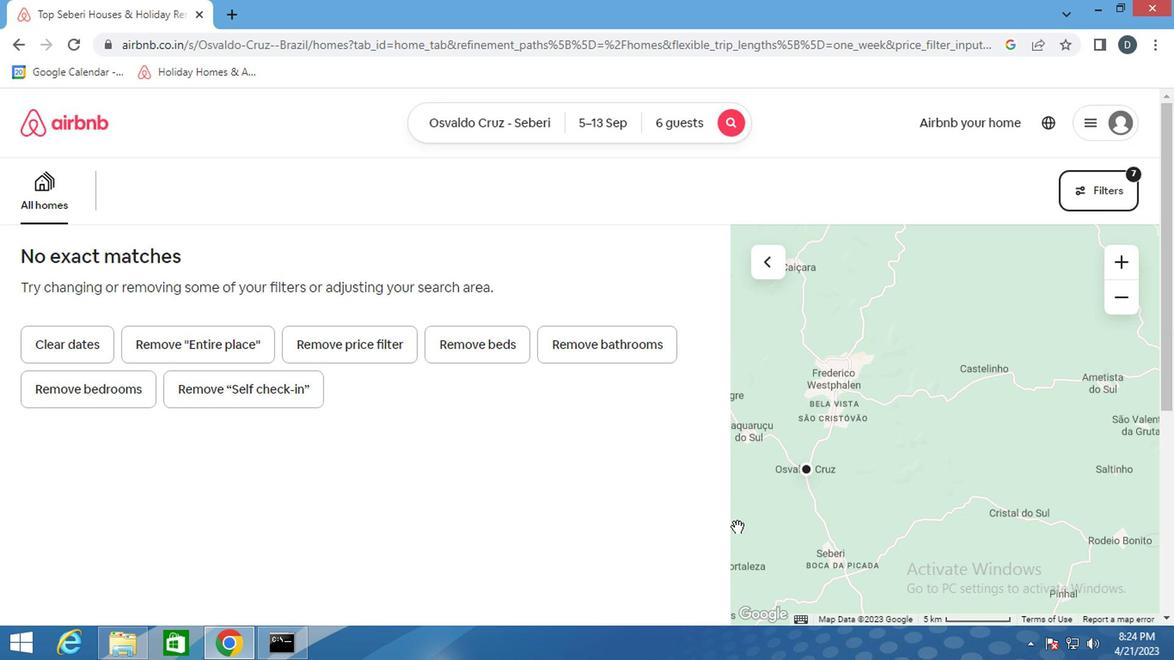 
